 Task:  Click on  Soccer In the  Soccer League click on  Pick Sheet Your name David Rodriguez Team name Vancouver and  Email softage.9@softage.net Game 1 Montreal Game 2 NYFC Game 3 Orlando City Game 4 Austin FC Game 5 Minnesota United Game 6 San Jose Game 7 Columbus Game 8 Atlanta United Game 9 Philadelphia Game 10 Montreal Game 11 Toronto FC Game 12 Inter Milan Game 13 Austin Game 14 LA Galaxy Game 15 Vancouver Game16 Seattle In Tie Breaker choose Vancouver Submit pick sheet
Action: Mouse moved to (651, 448)
Screenshot: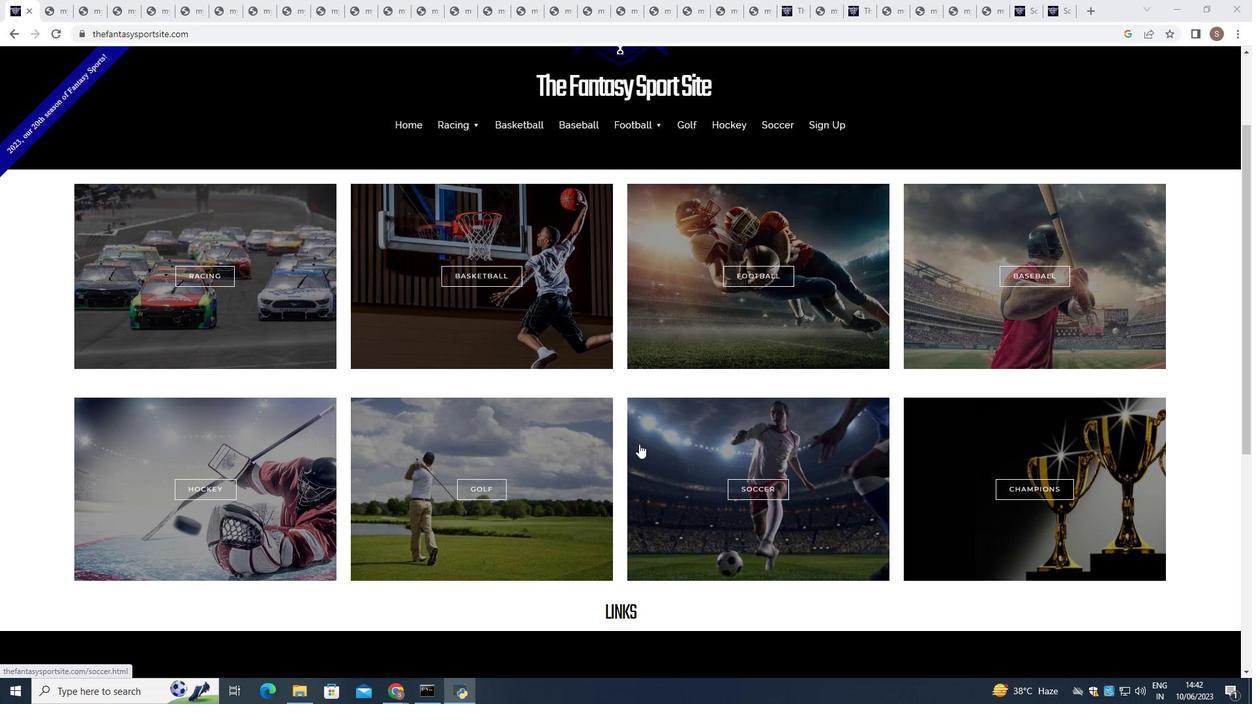 
Action: Mouse pressed left at (651, 448)
Screenshot: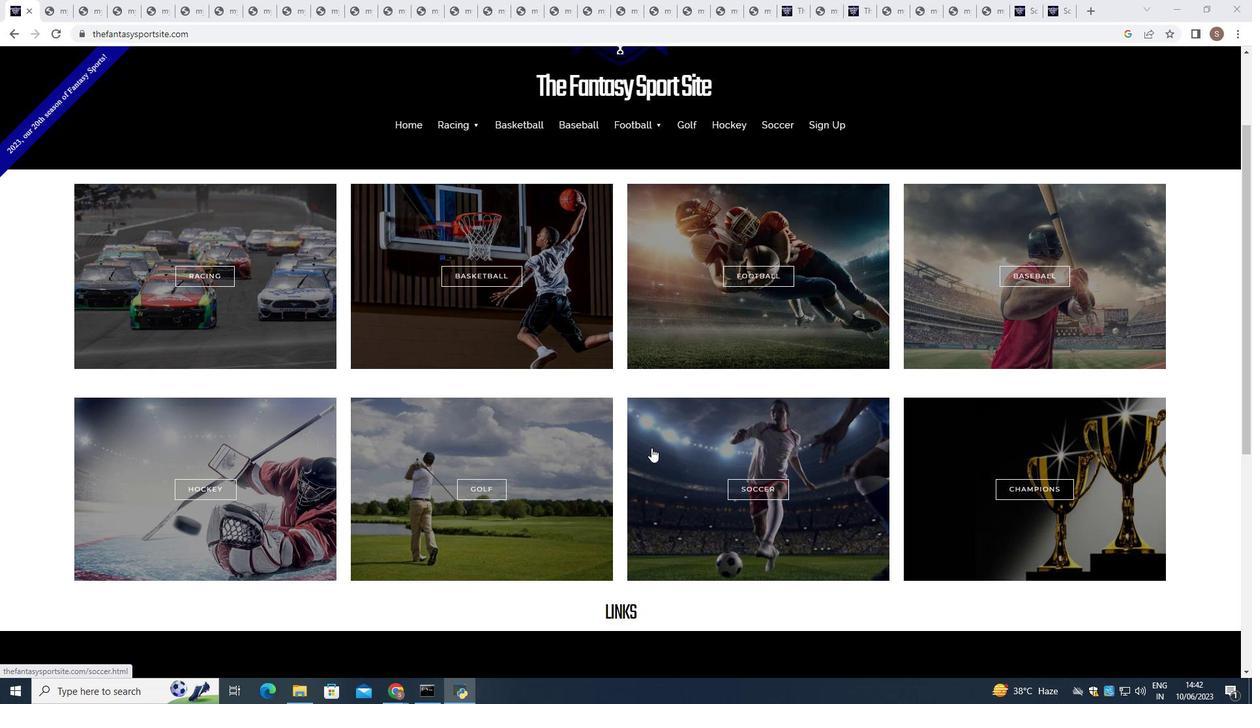 
Action: Mouse moved to (647, 437)
Screenshot: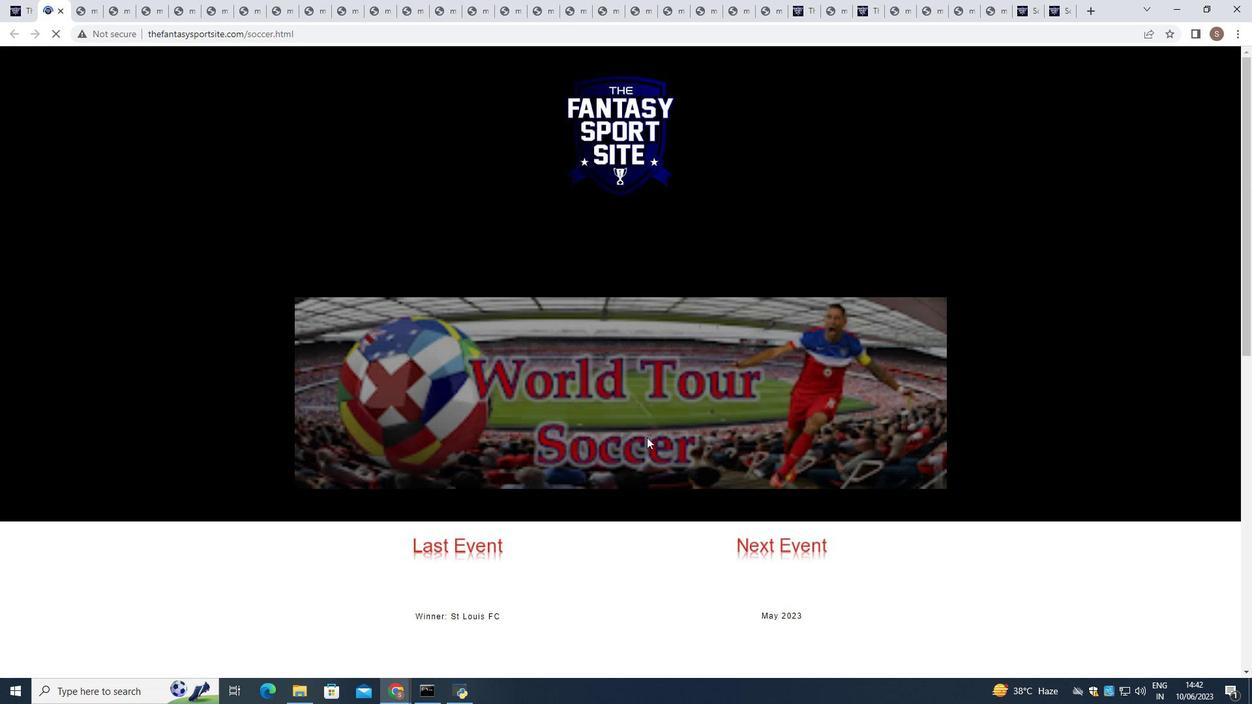 
Action: Mouse scrolled (647, 437) with delta (0, 0)
Screenshot: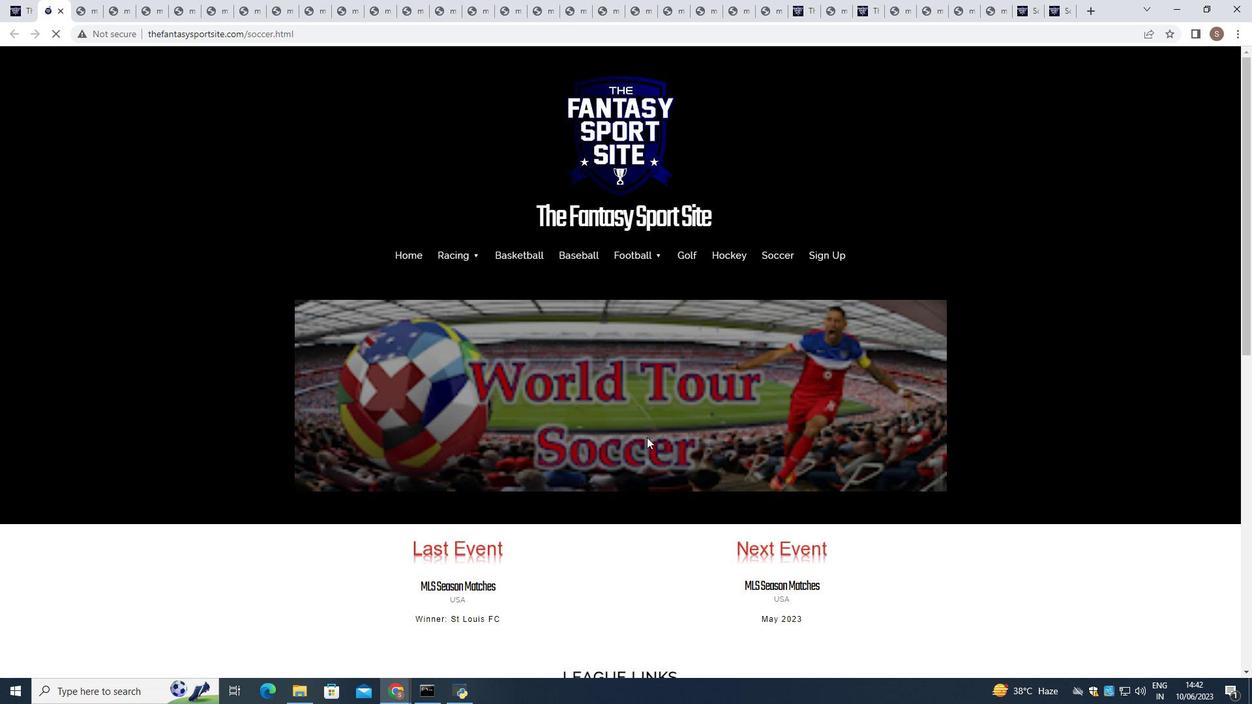 
Action: Mouse scrolled (647, 437) with delta (0, 0)
Screenshot: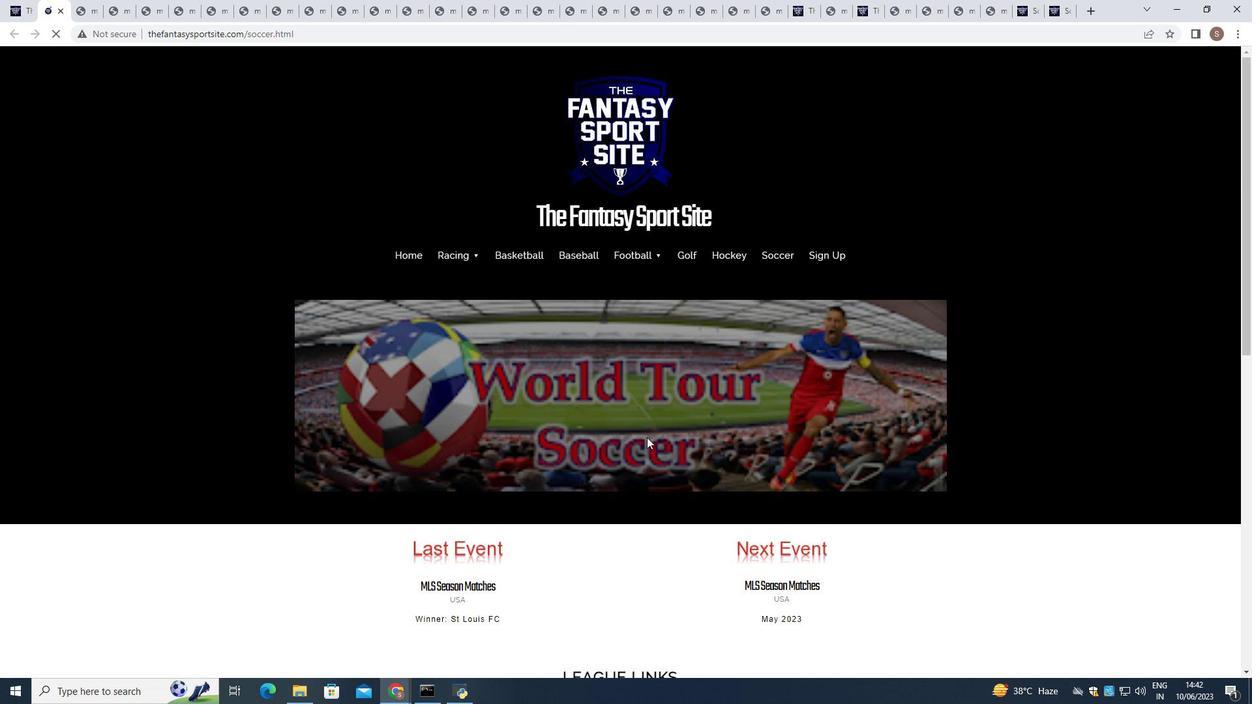 
Action: Mouse scrolled (647, 437) with delta (0, 0)
Screenshot: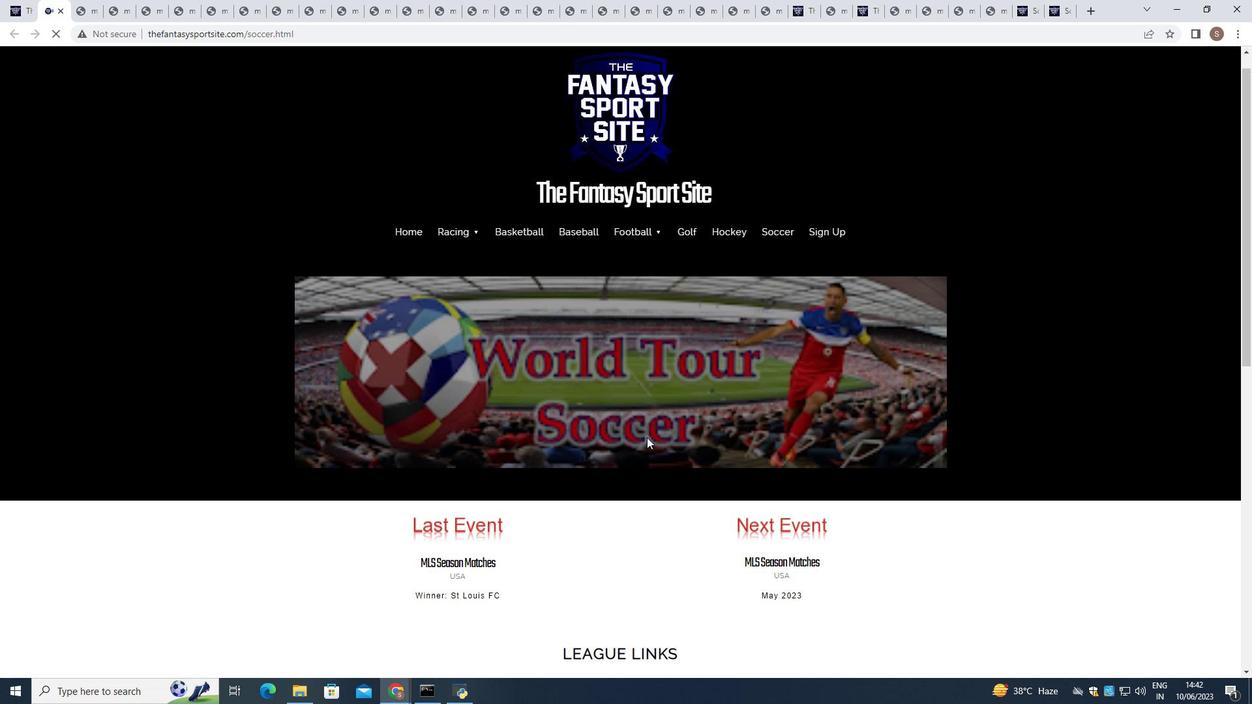 
Action: Mouse scrolled (647, 437) with delta (0, 0)
Screenshot: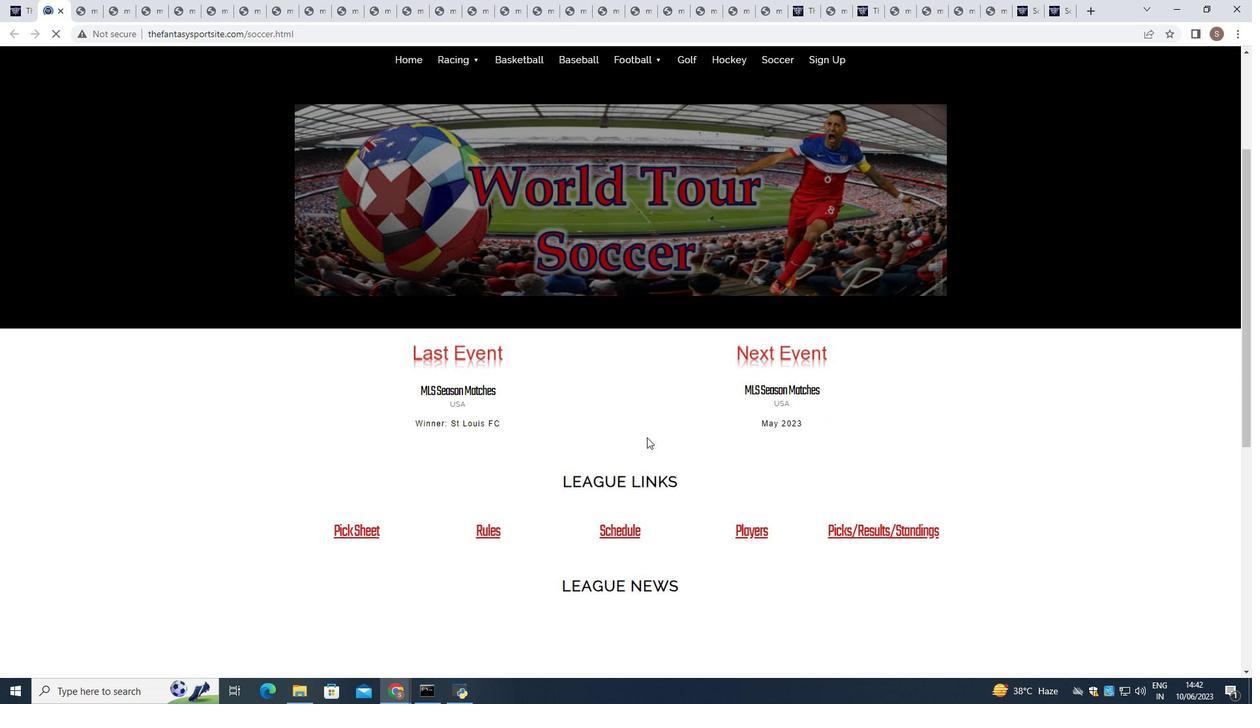 
Action: Mouse moved to (369, 467)
Screenshot: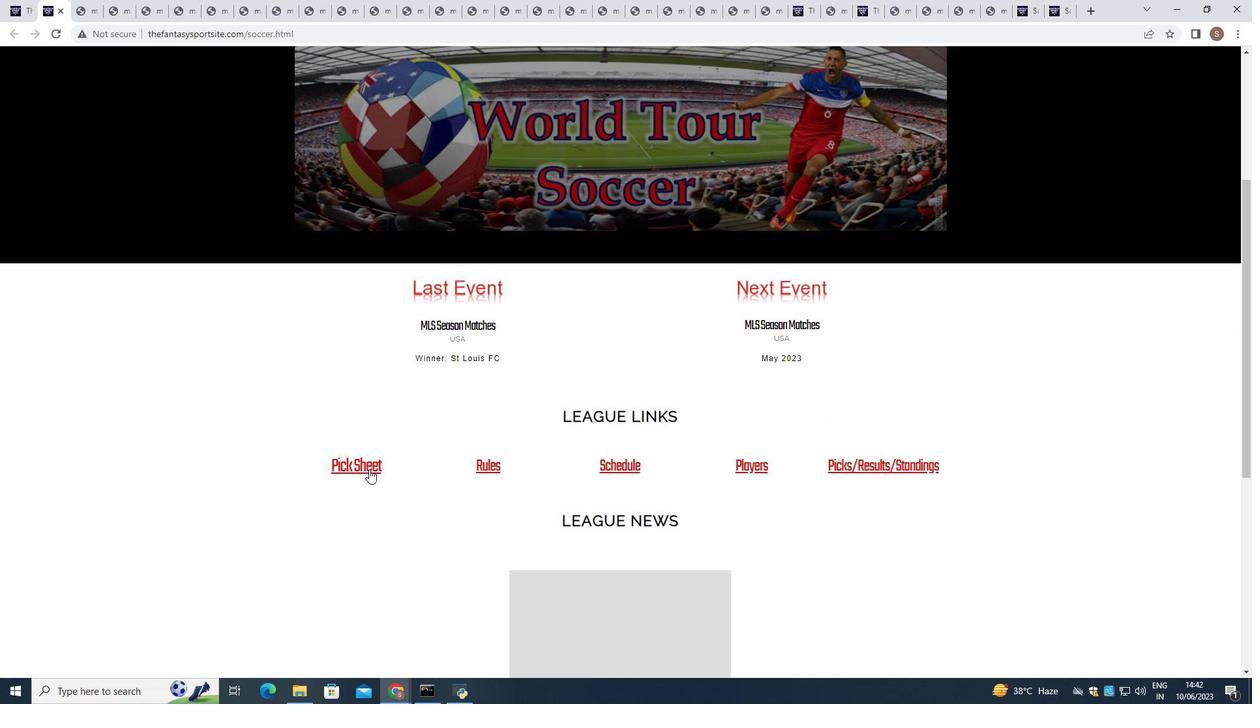 
Action: Mouse pressed left at (369, 467)
Screenshot: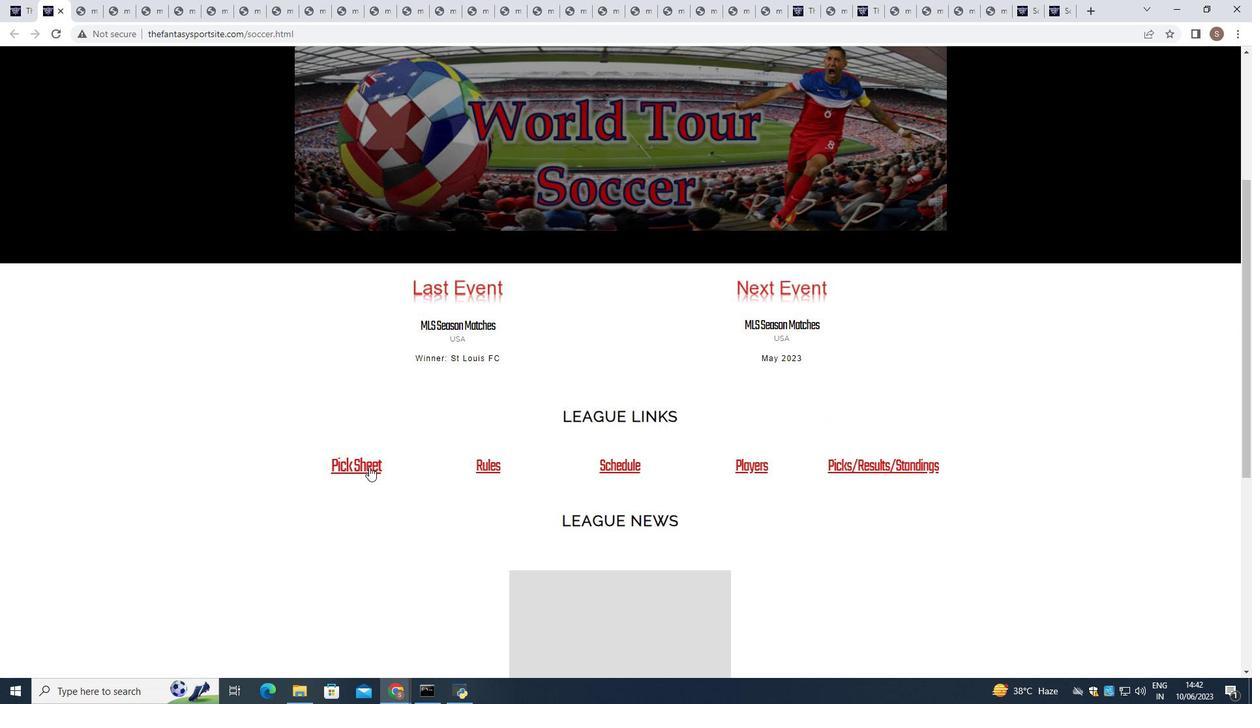
Action: Mouse moved to (374, 460)
Screenshot: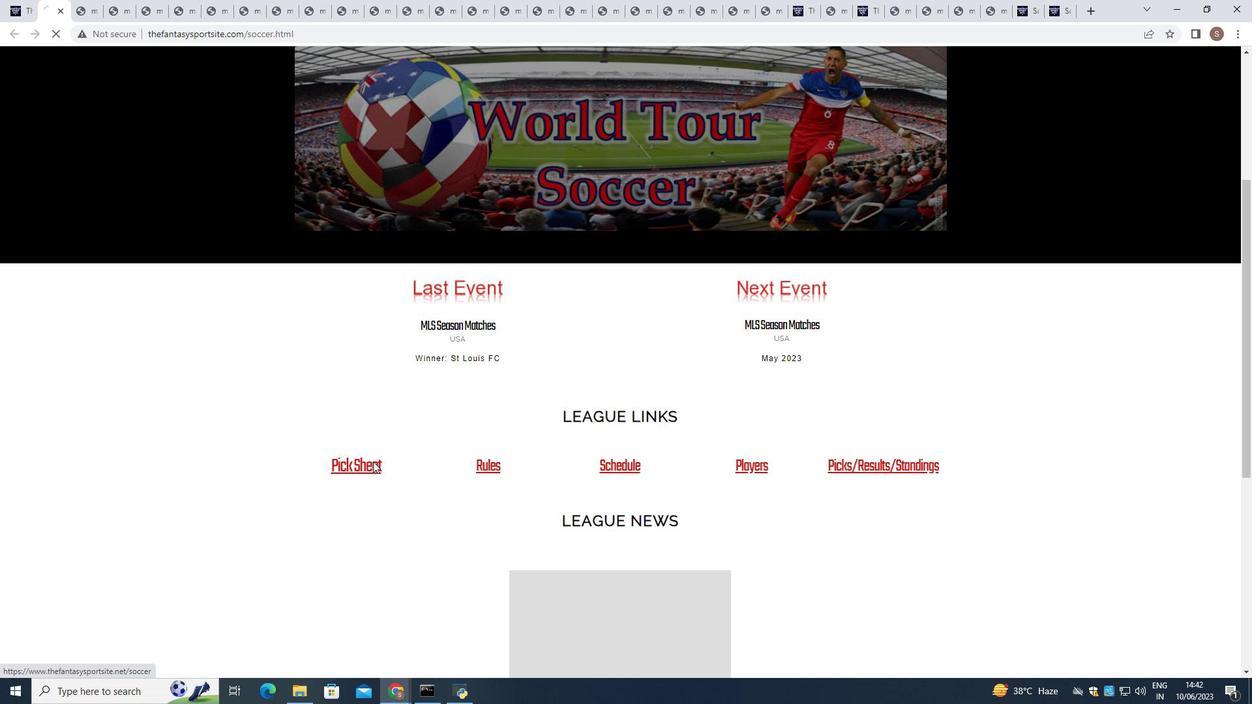 
Action: Mouse scrolled (374, 459) with delta (0, 0)
Screenshot: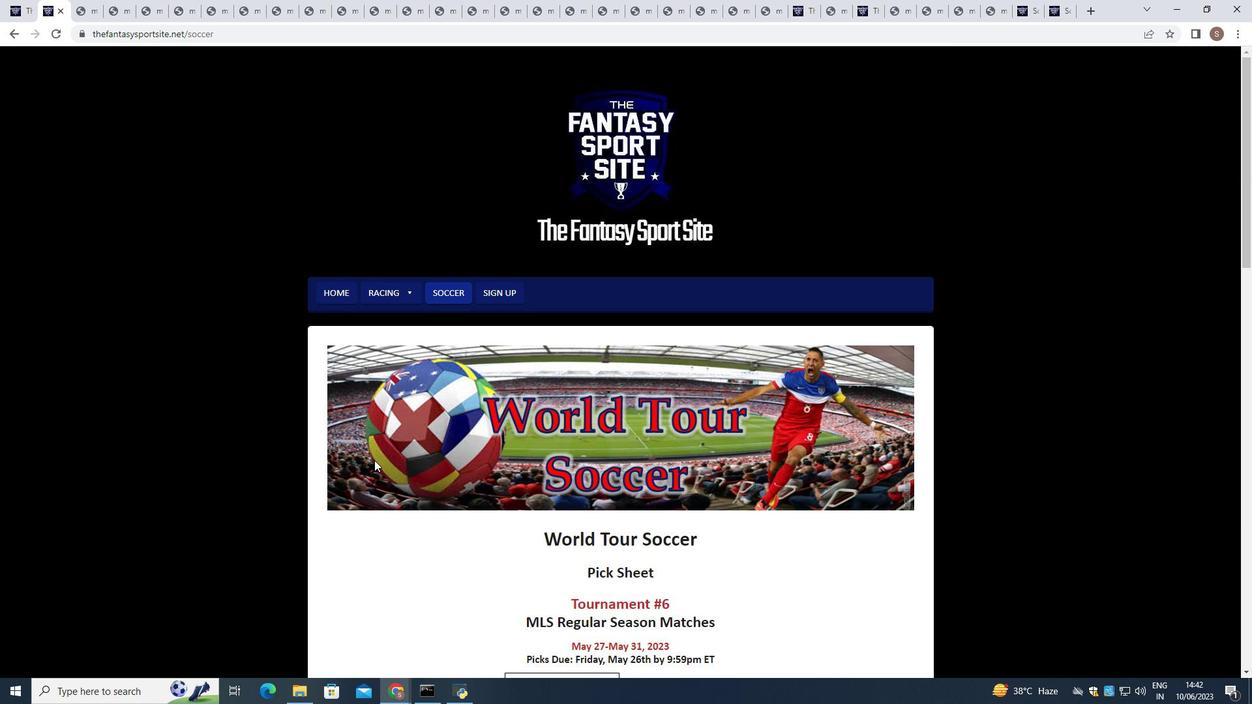 
Action: Mouse scrolled (374, 459) with delta (0, 0)
Screenshot: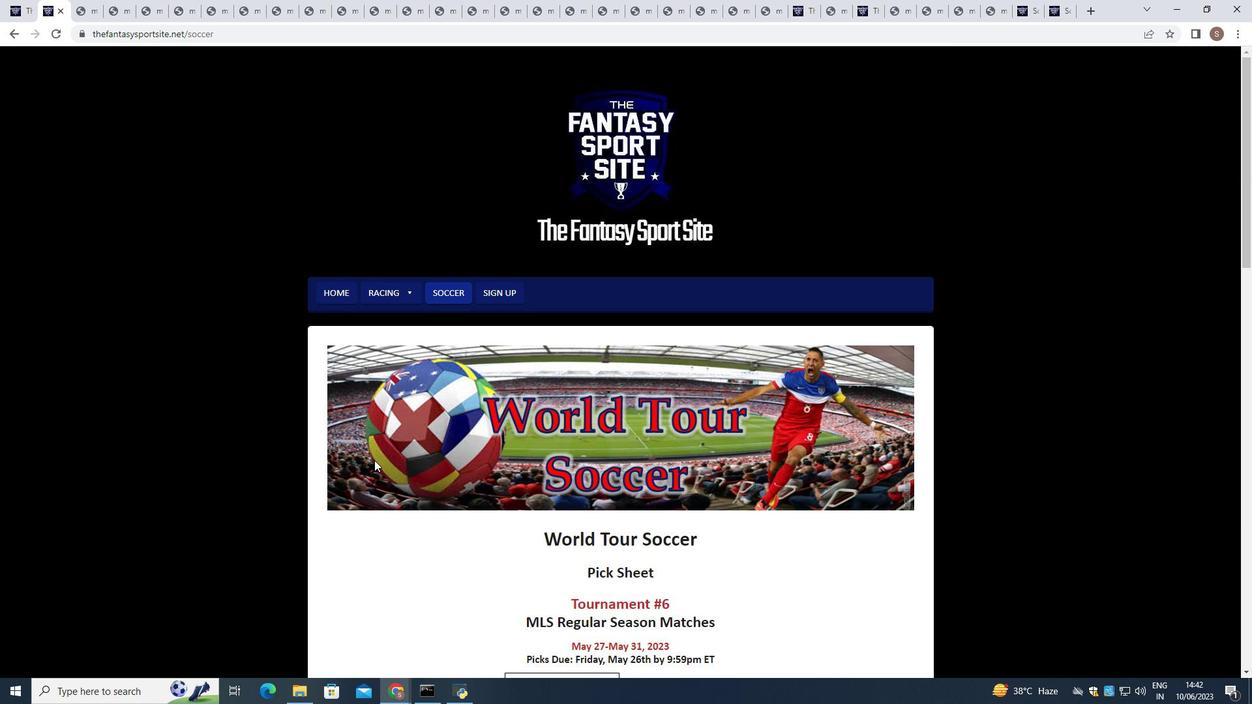 
Action: Mouse scrolled (374, 459) with delta (0, 0)
Screenshot: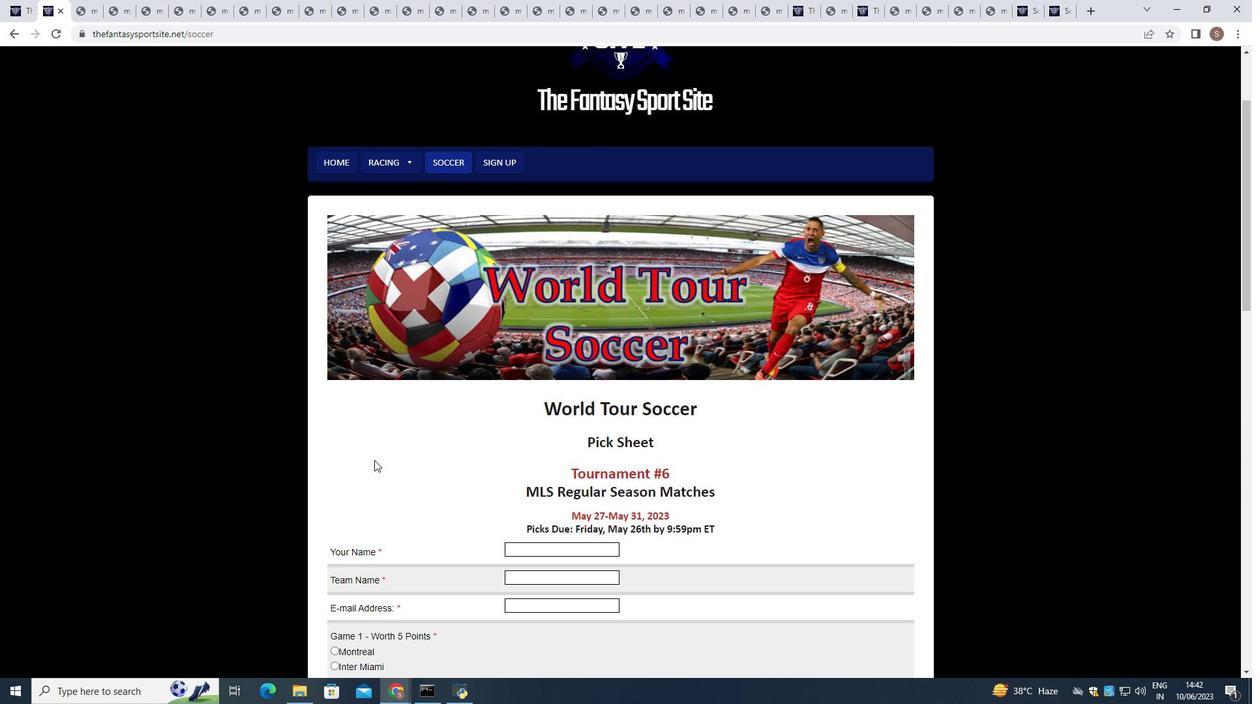 
Action: Mouse scrolled (374, 459) with delta (0, 0)
Screenshot: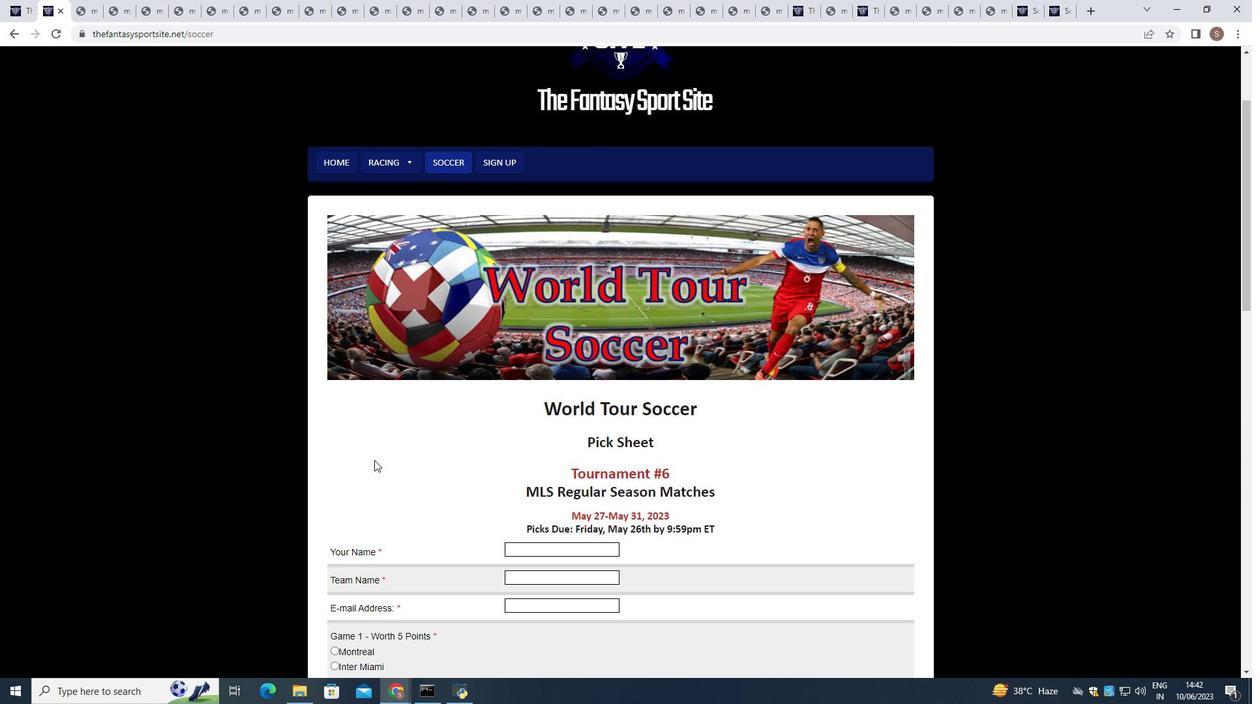 
Action: Mouse moved to (552, 418)
Screenshot: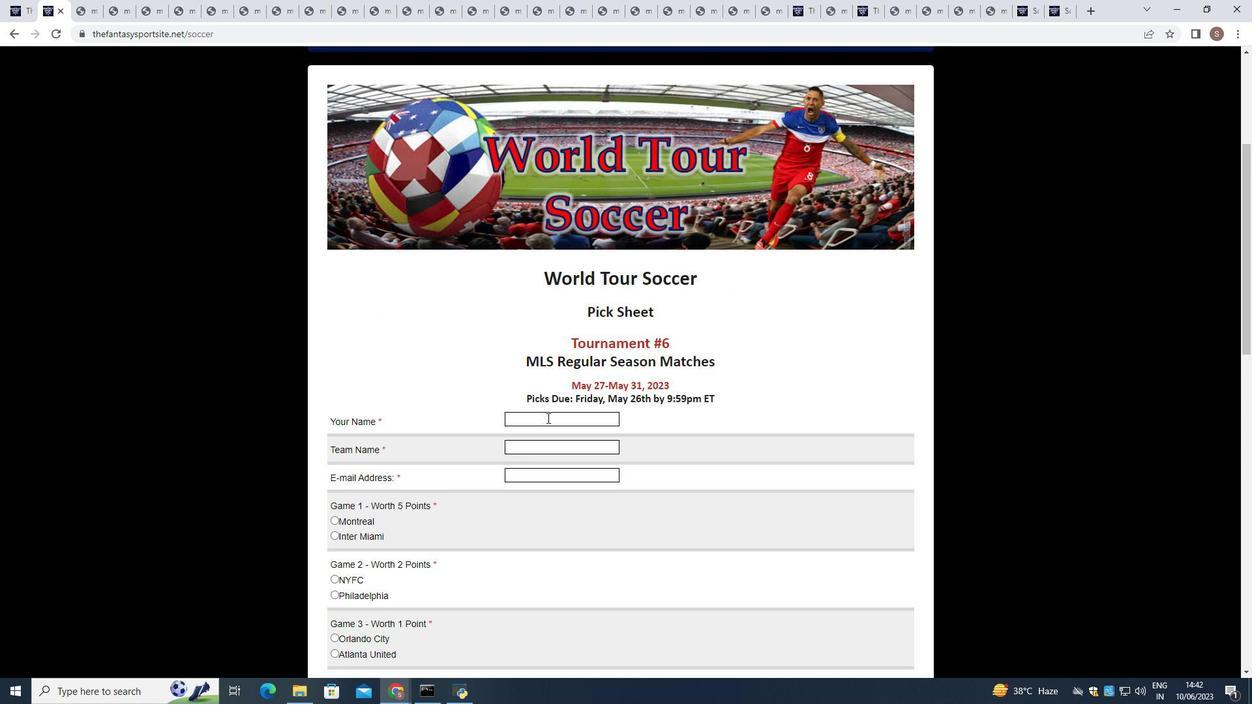 
Action: Mouse pressed left at (552, 418)
Screenshot: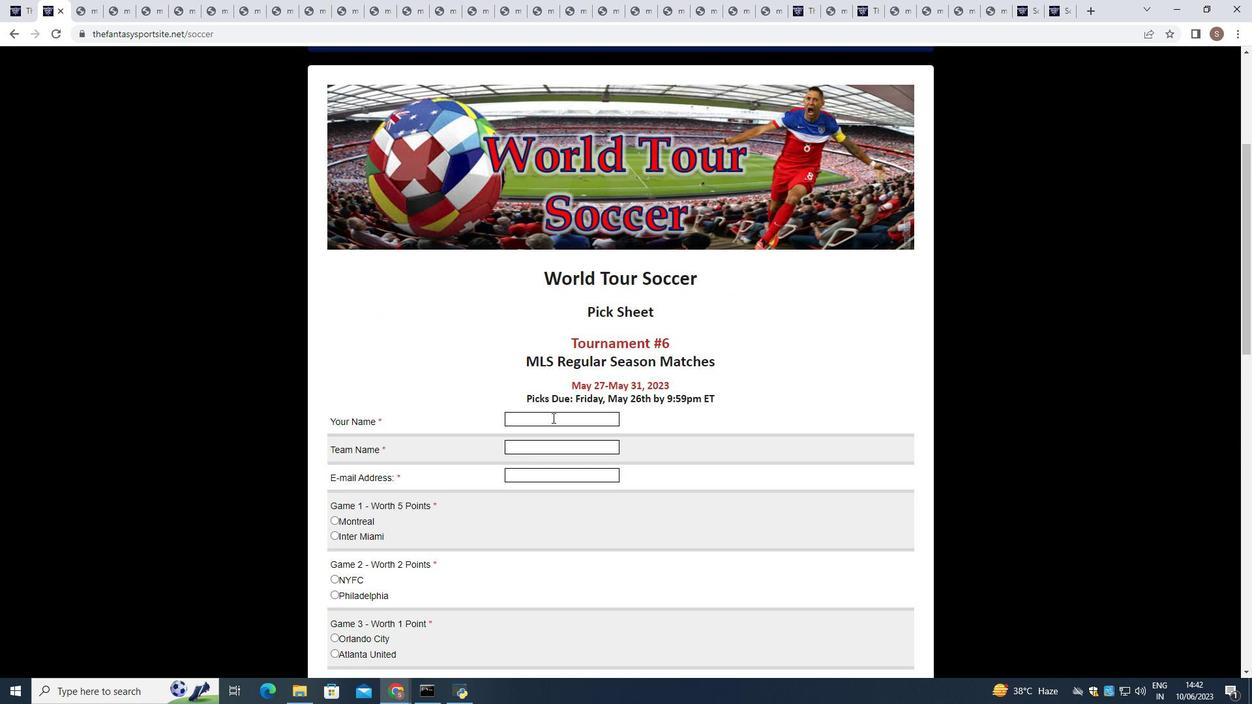 
Action: Key pressed <Key.shift>David<Key.space><Key.shift>Rodriguez
Screenshot: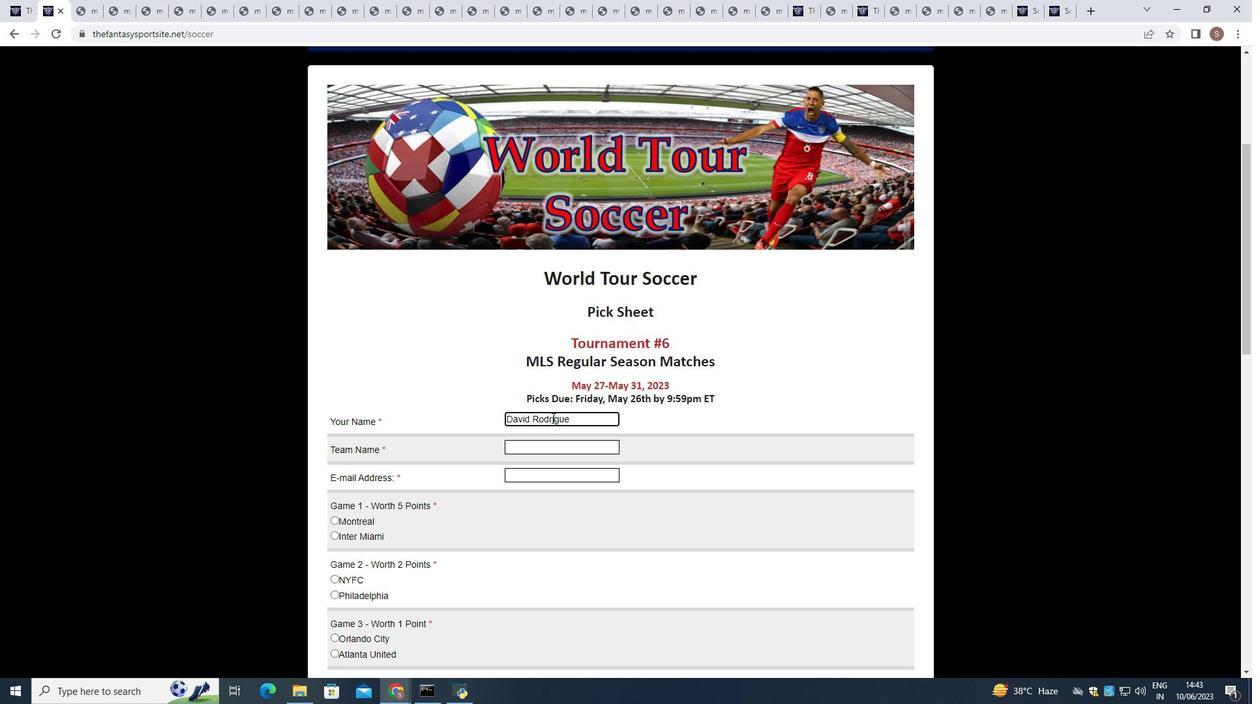 
Action: Mouse moved to (533, 445)
Screenshot: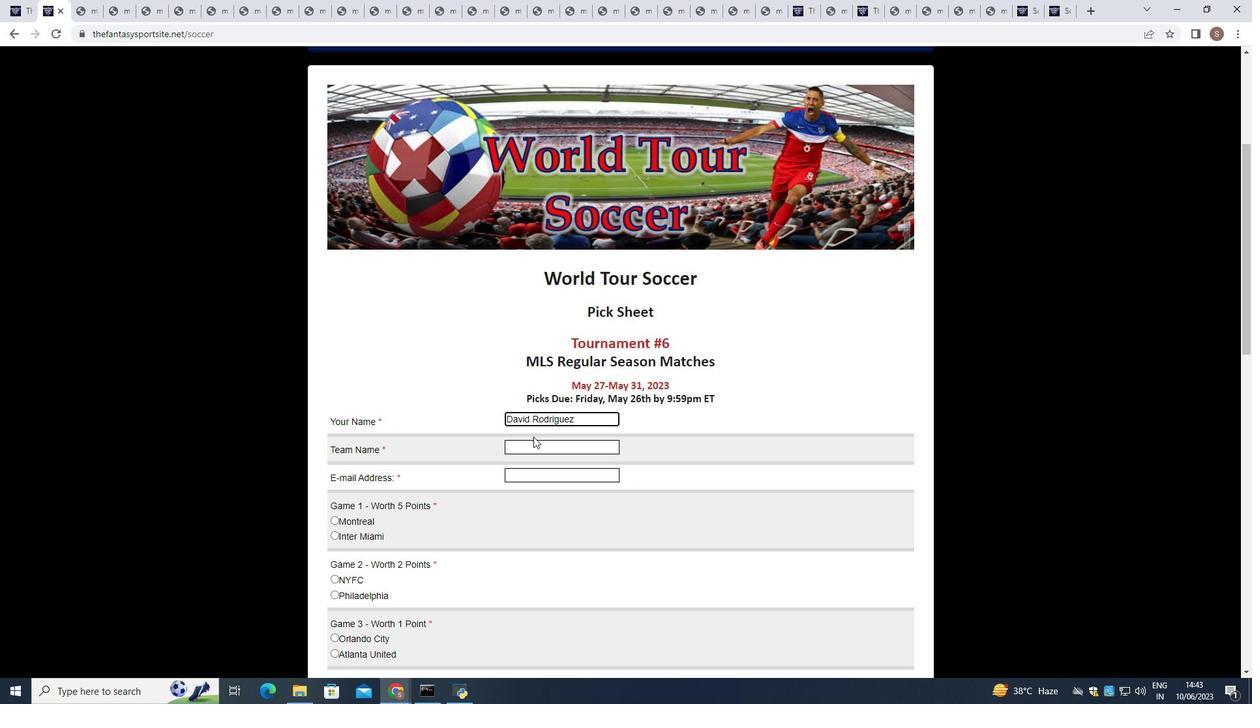 
Action: Mouse pressed left at (533, 445)
Screenshot: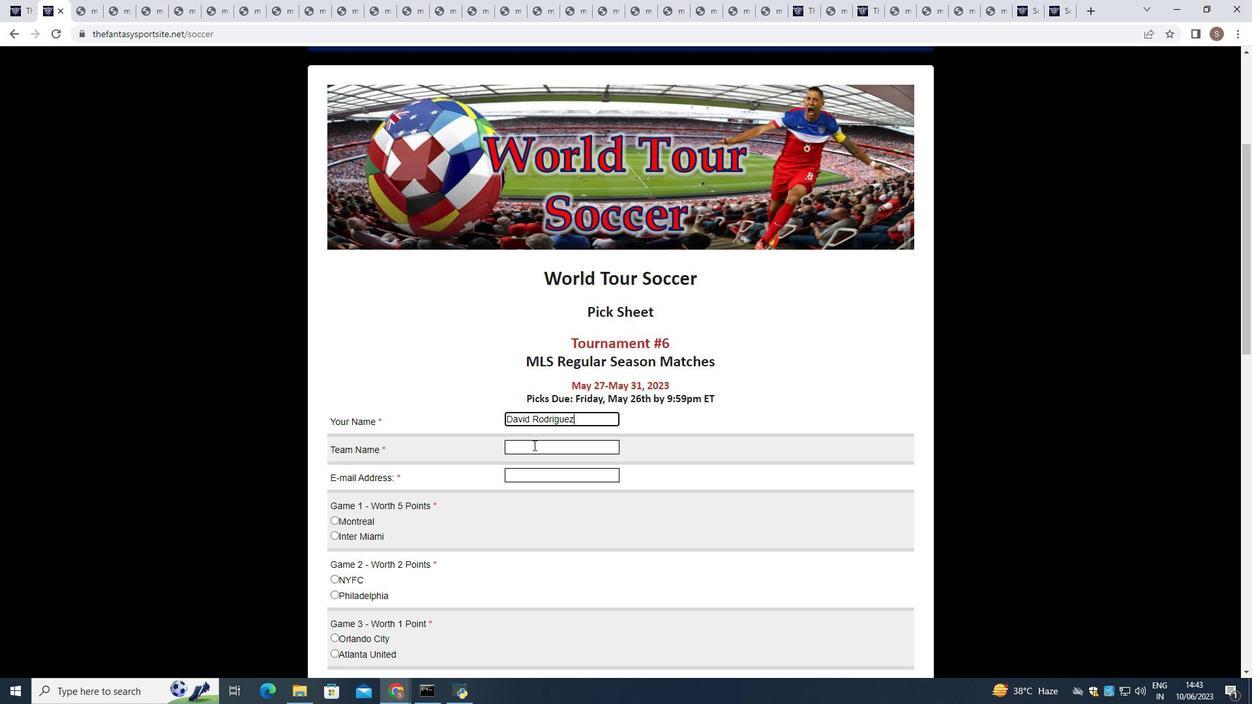 
Action: Key pressed <Key.shift>Vancouver
Screenshot: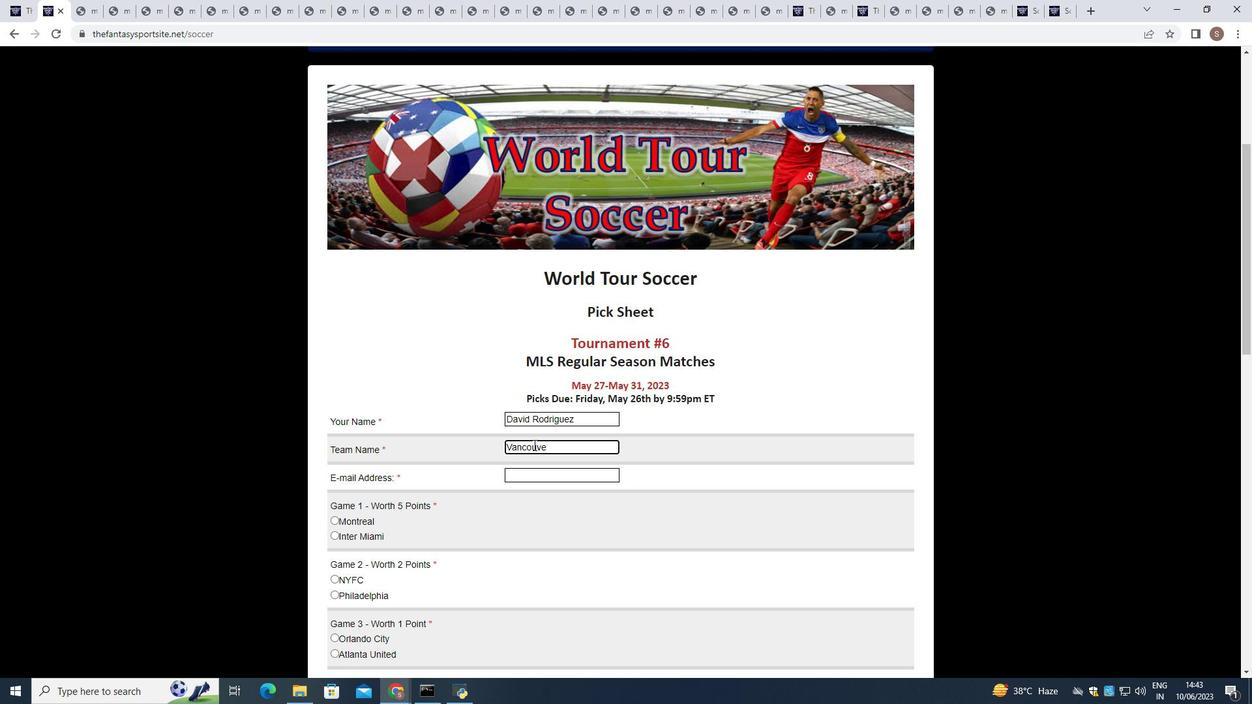 
Action: Mouse moved to (526, 471)
Screenshot: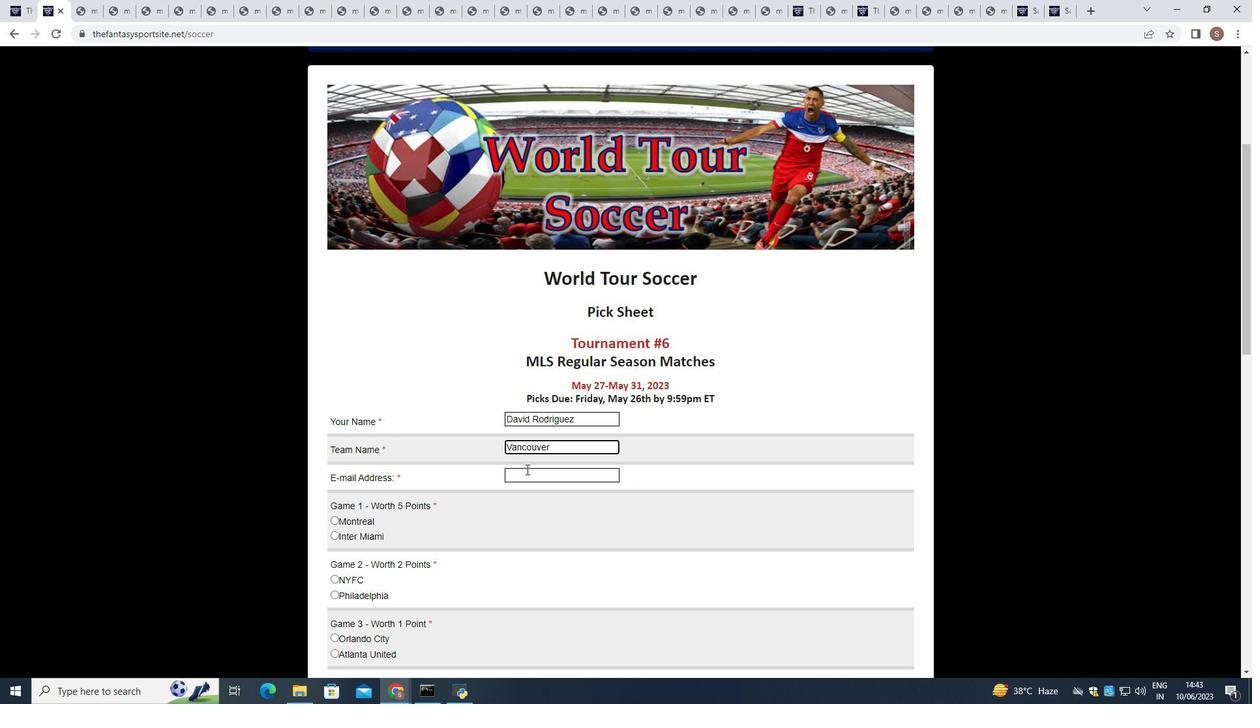 
Action: Mouse pressed left at (526, 471)
Screenshot: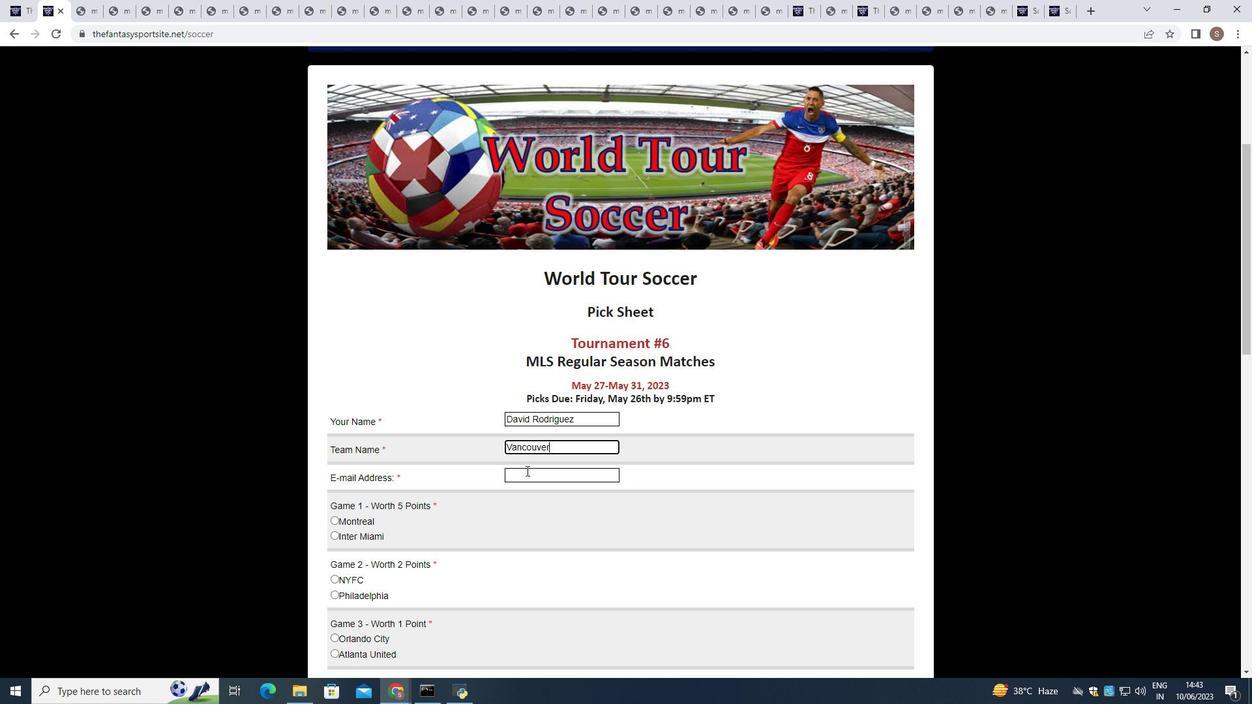 
Action: Key pressed softage.9
Screenshot: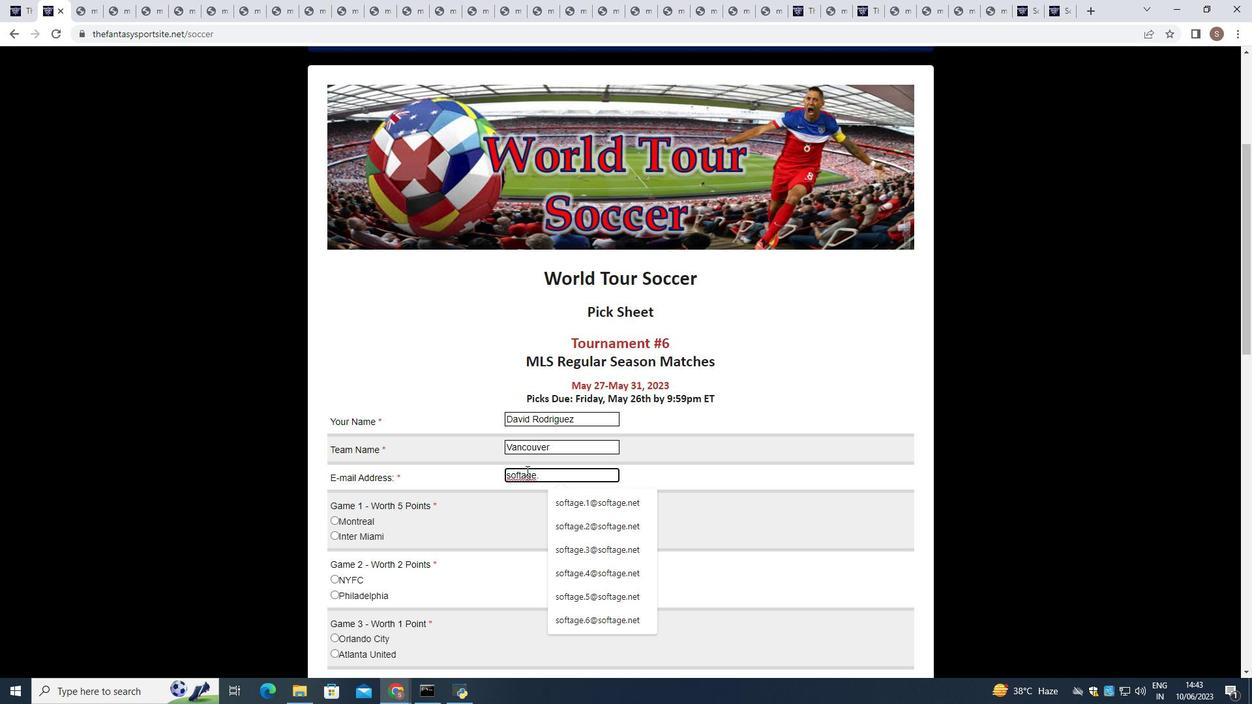 
Action: Mouse moved to (565, 497)
Screenshot: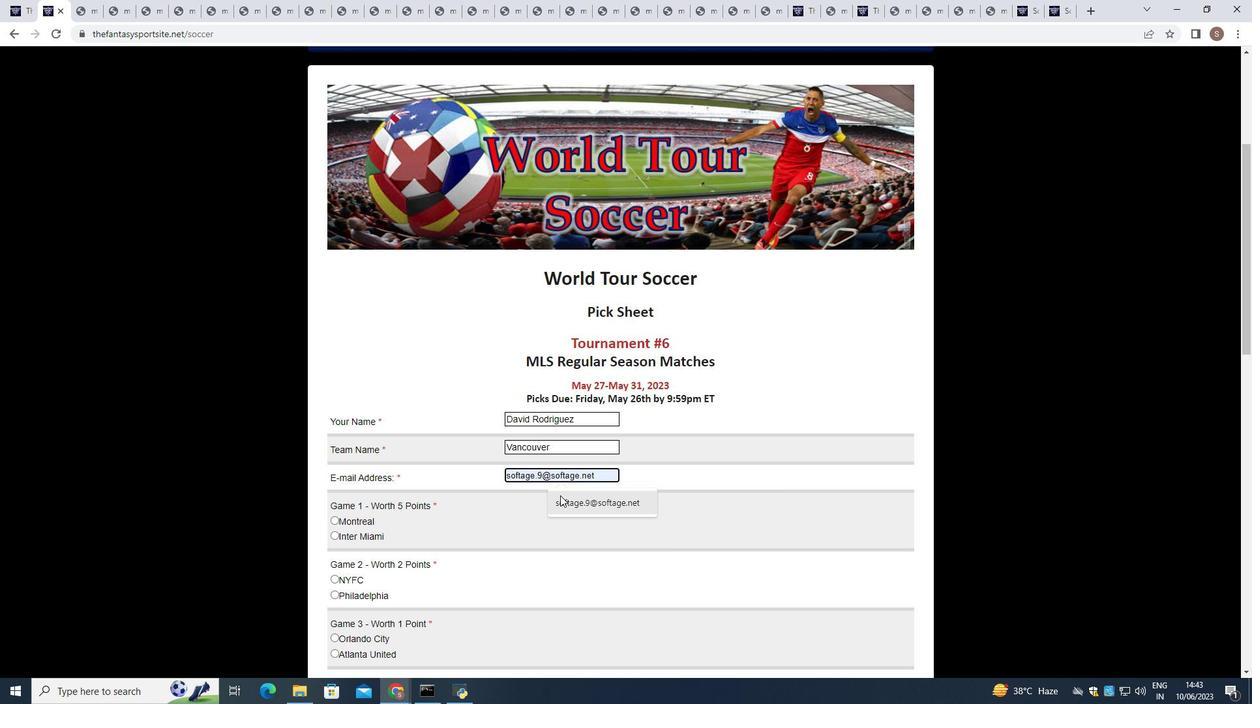 
Action: Mouse pressed left at (565, 497)
Screenshot: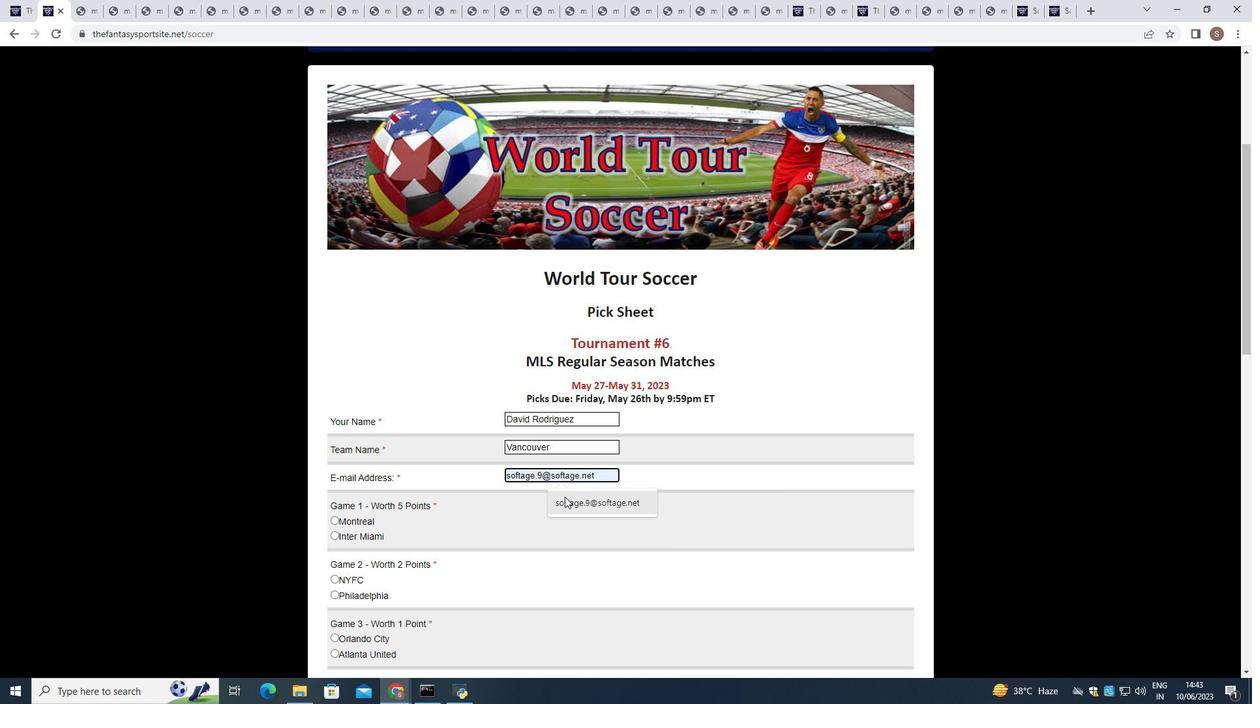 
Action: Mouse scrolled (565, 496) with delta (0, 0)
Screenshot: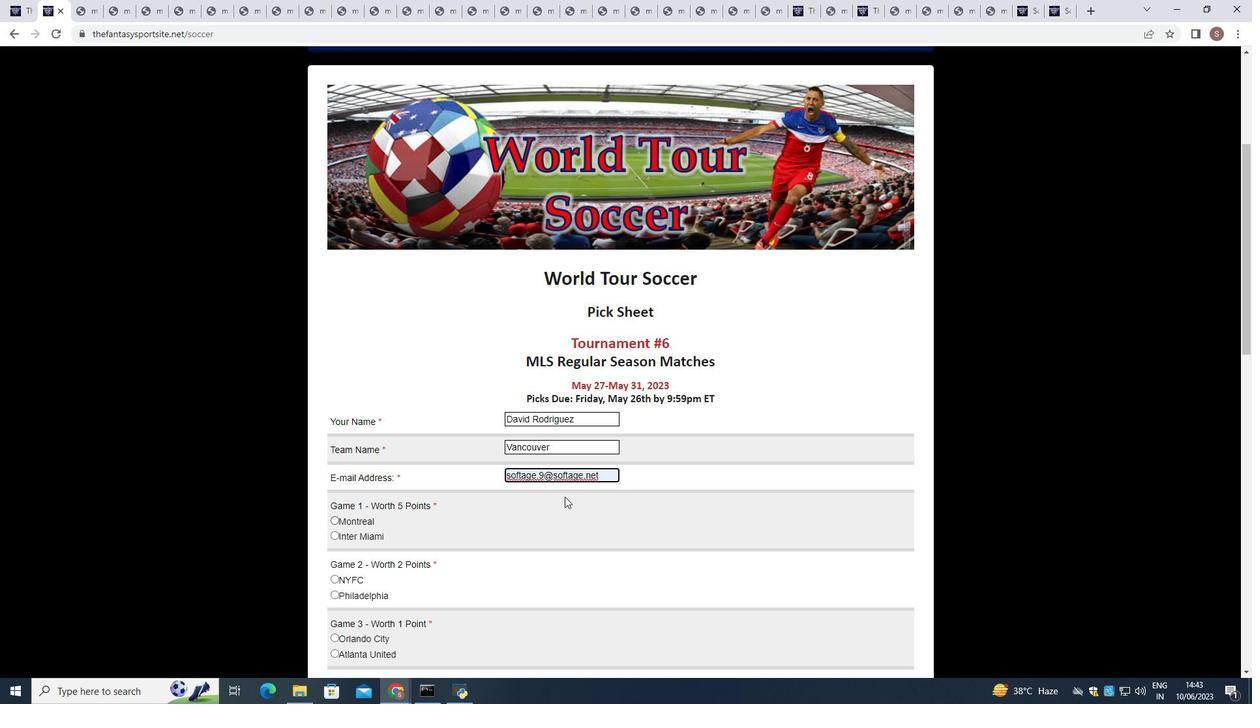 
Action: Mouse moved to (336, 455)
Screenshot: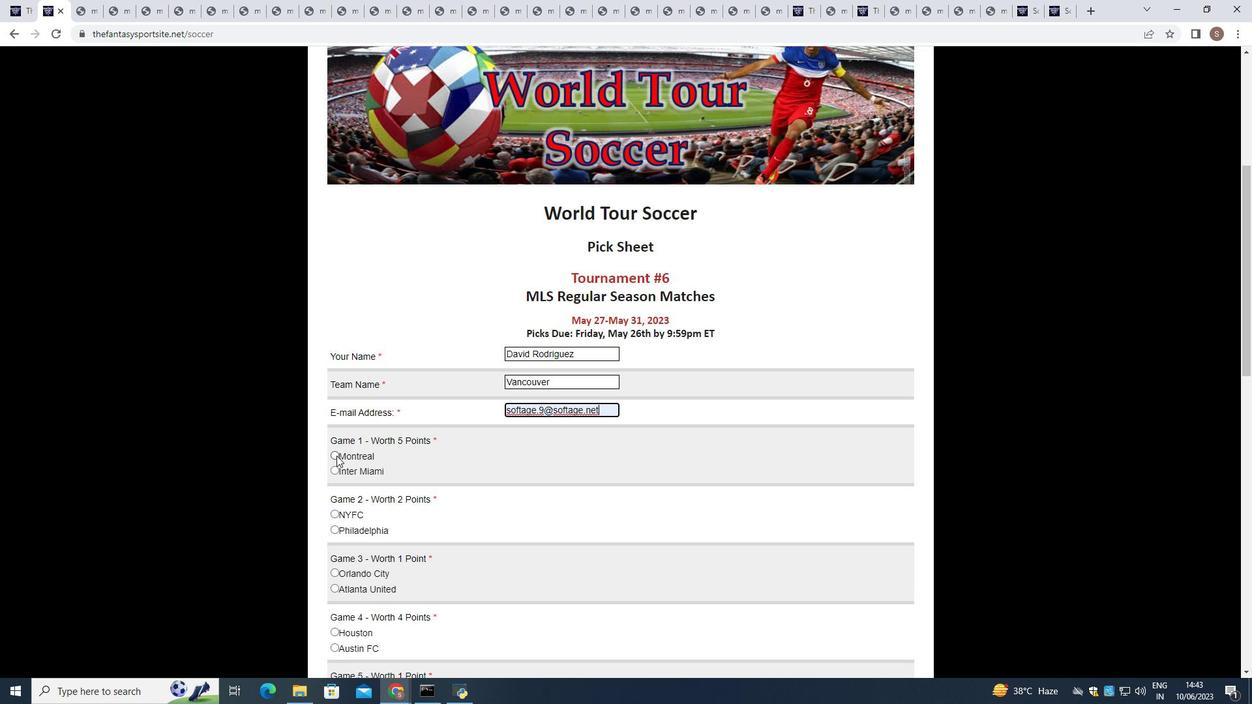 
Action: Mouse pressed left at (336, 455)
Screenshot: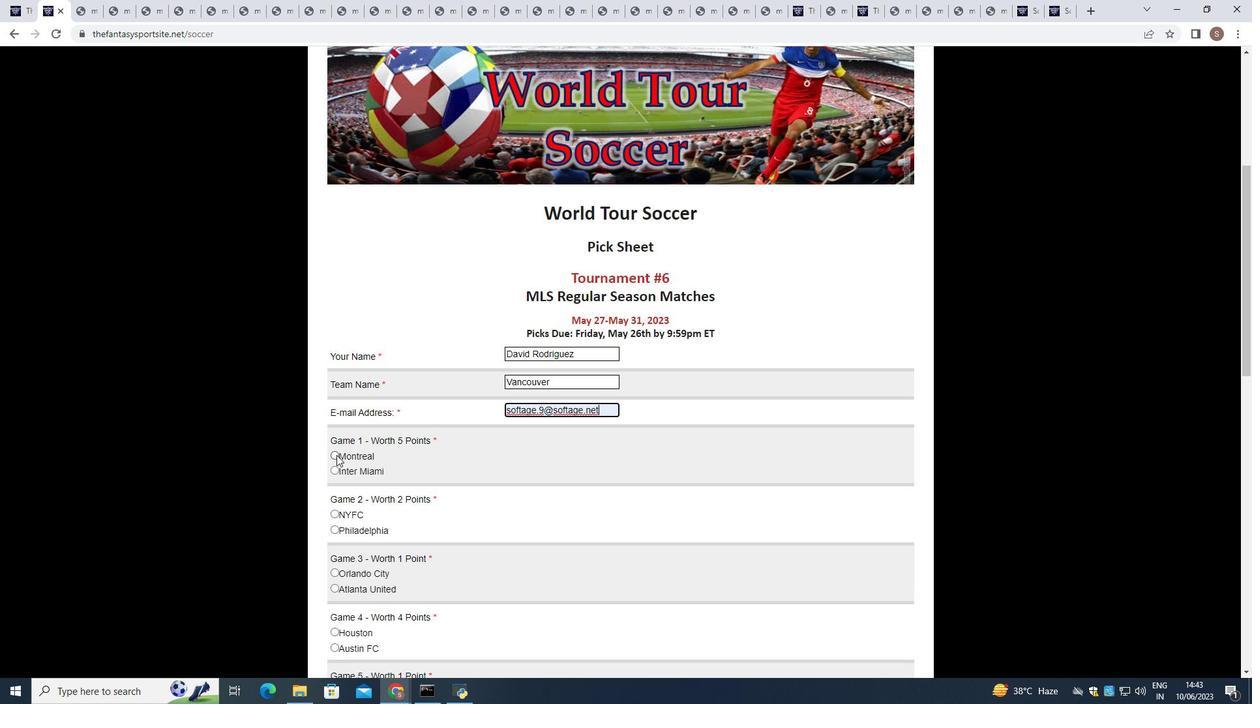 
Action: Mouse moved to (336, 513)
Screenshot: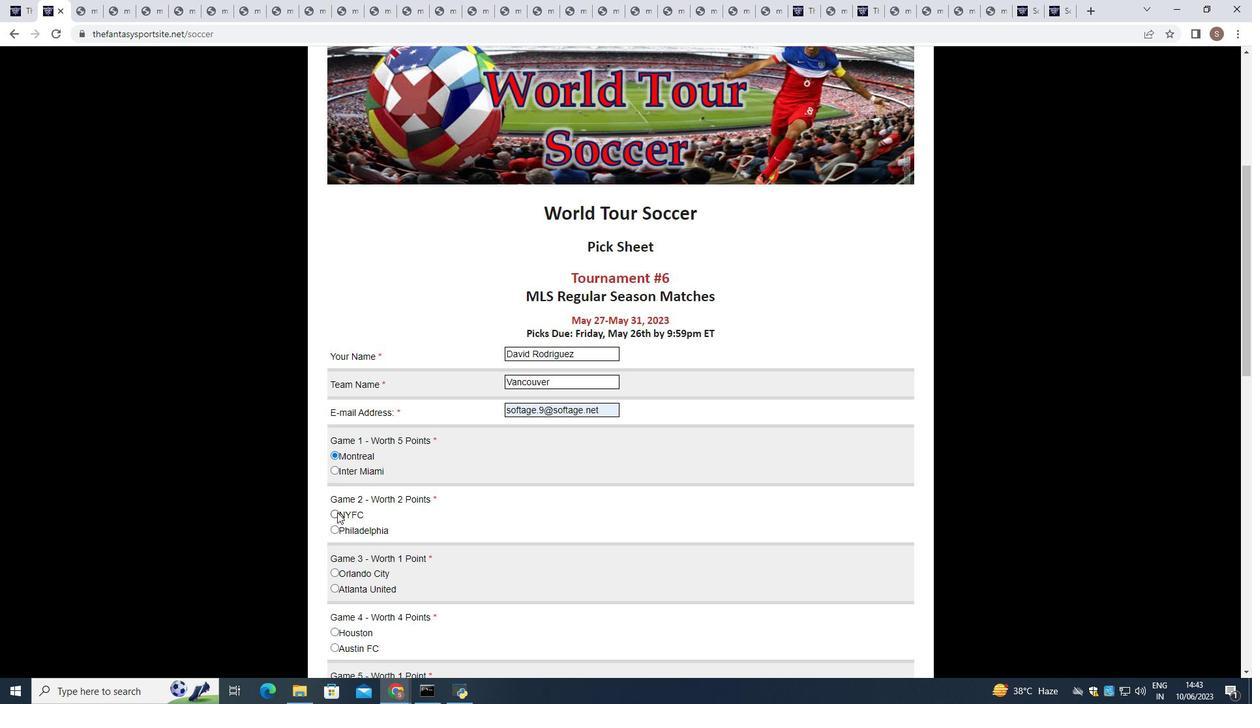 
Action: Mouse pressed left at (336, 513)
Screenshot: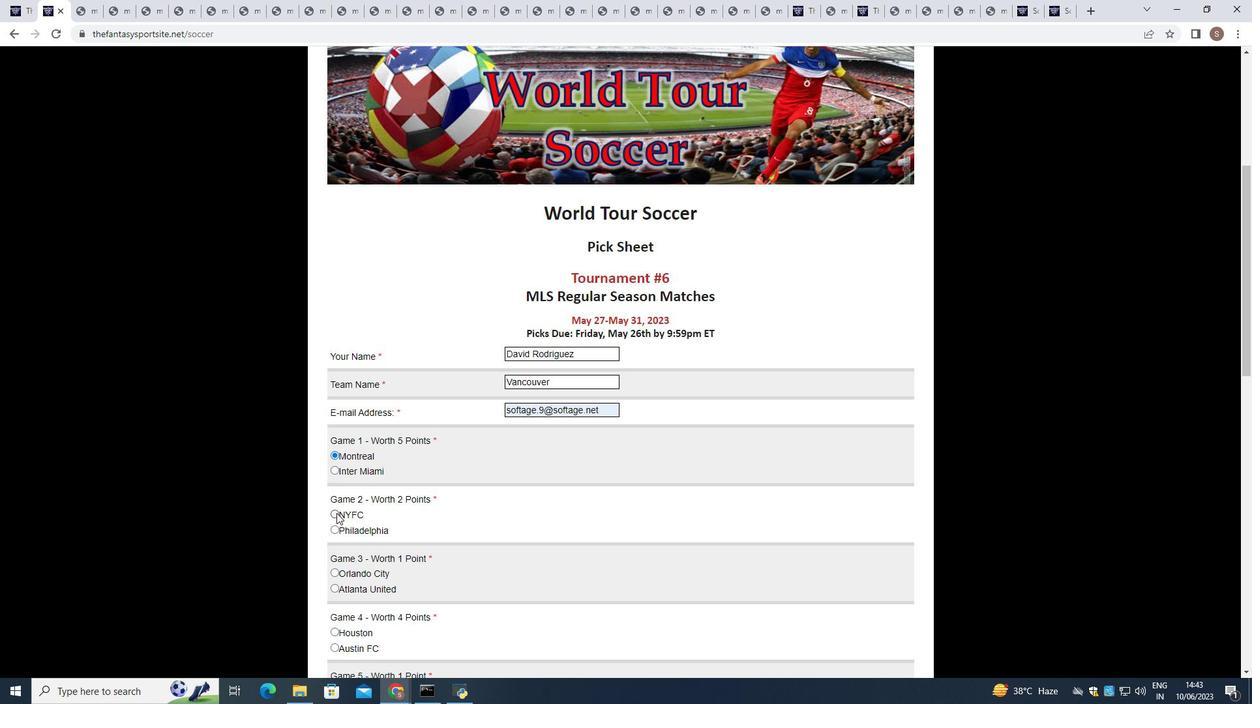 
Action: Mouse moved to (334, 568)
Screenshot: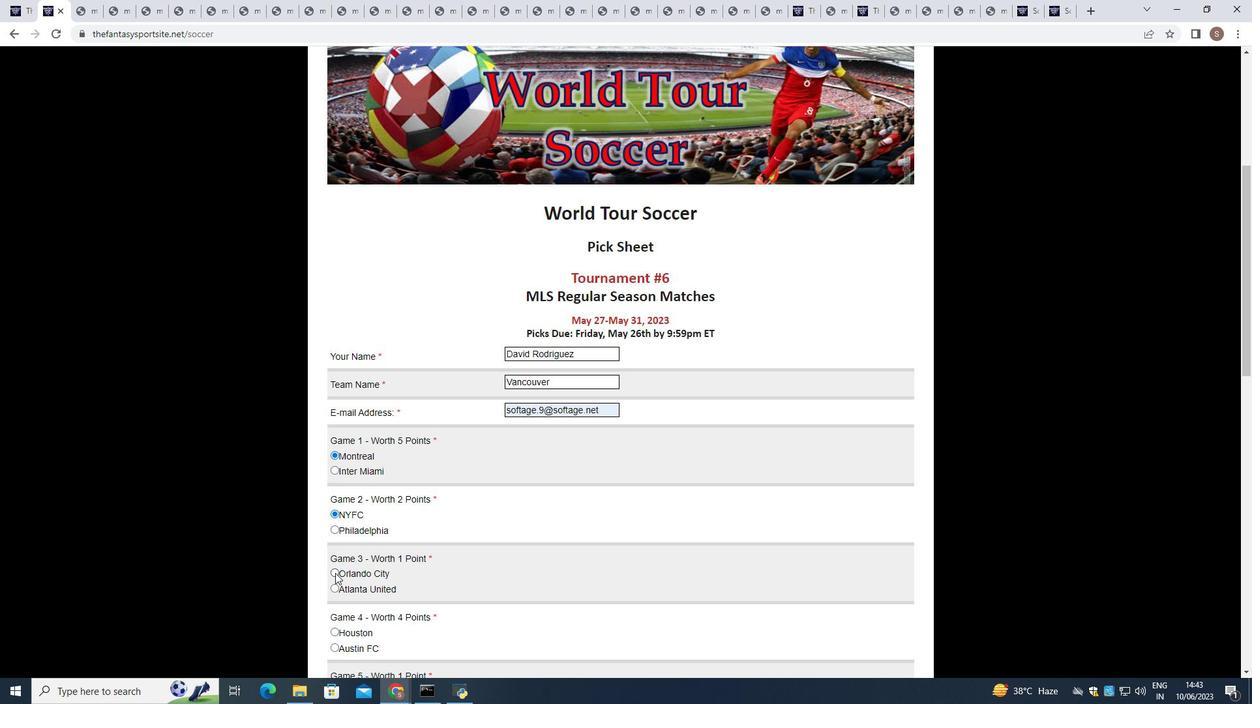 
Action: Mouse pressed left at (334, 568)
Screenshot: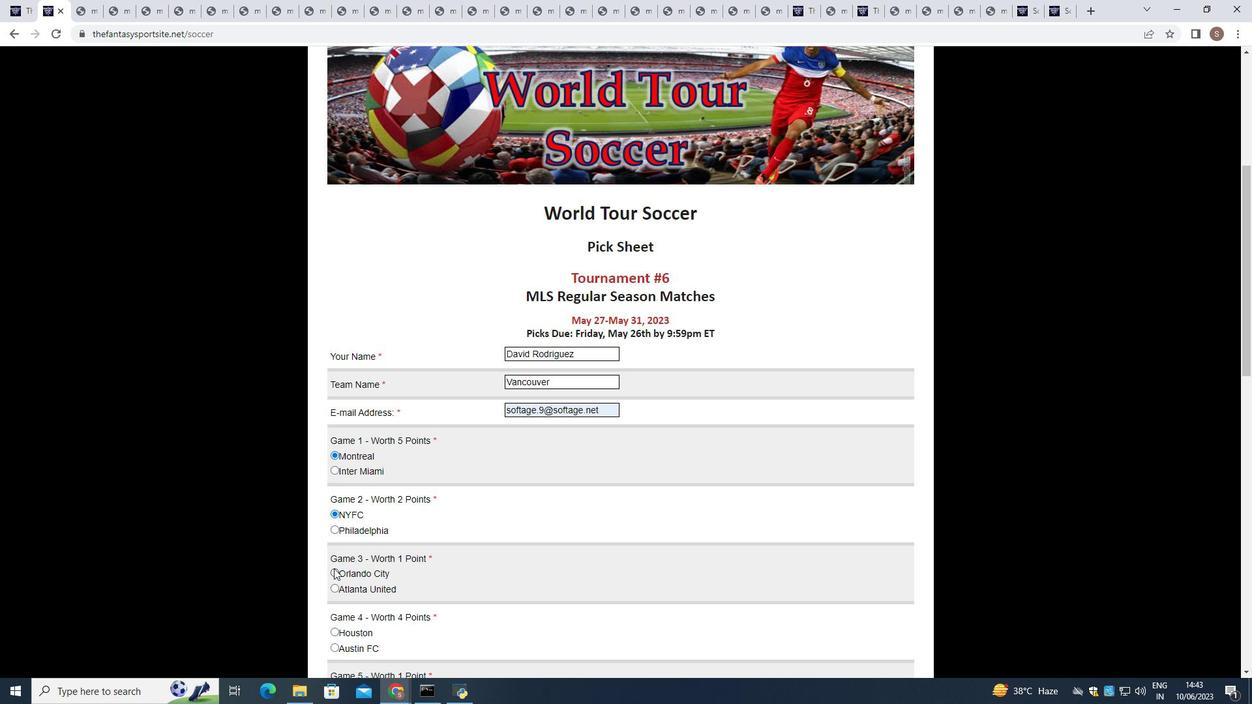 
Action: Mouse moved to (334, 567)
Screenshot: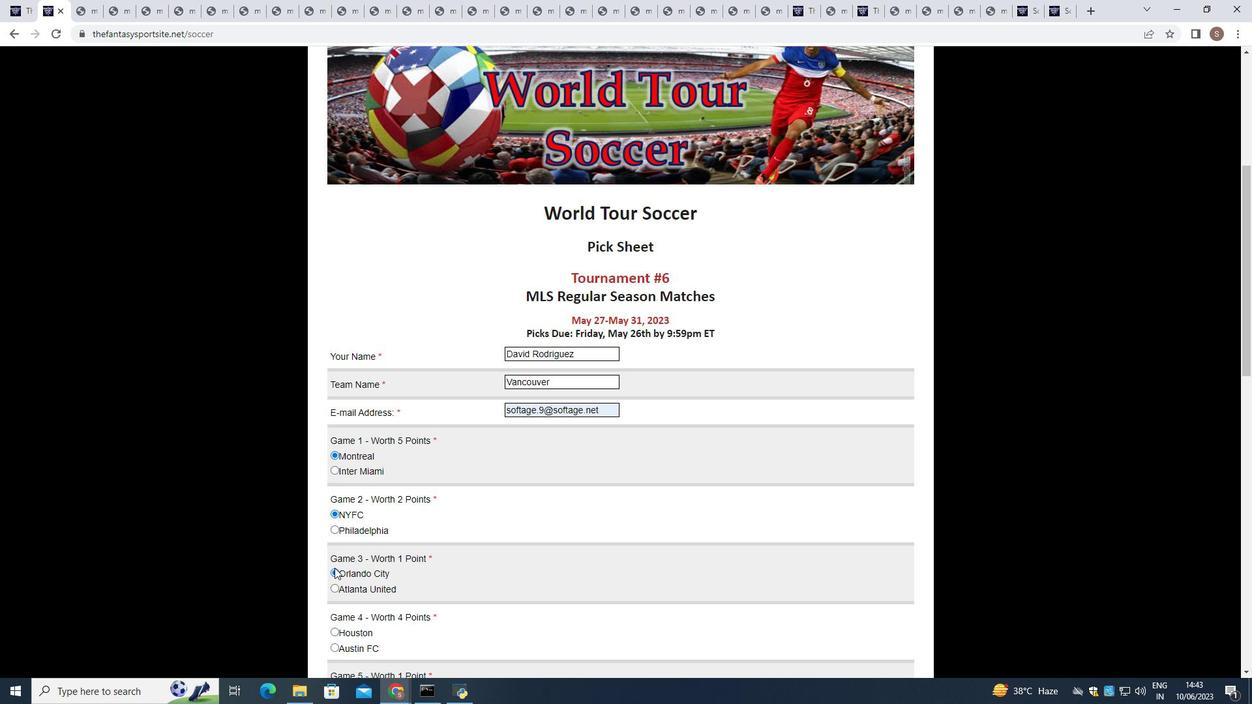 
Action: Mouse scrolled (334, 566) with delta (0, 0)
Screenshot: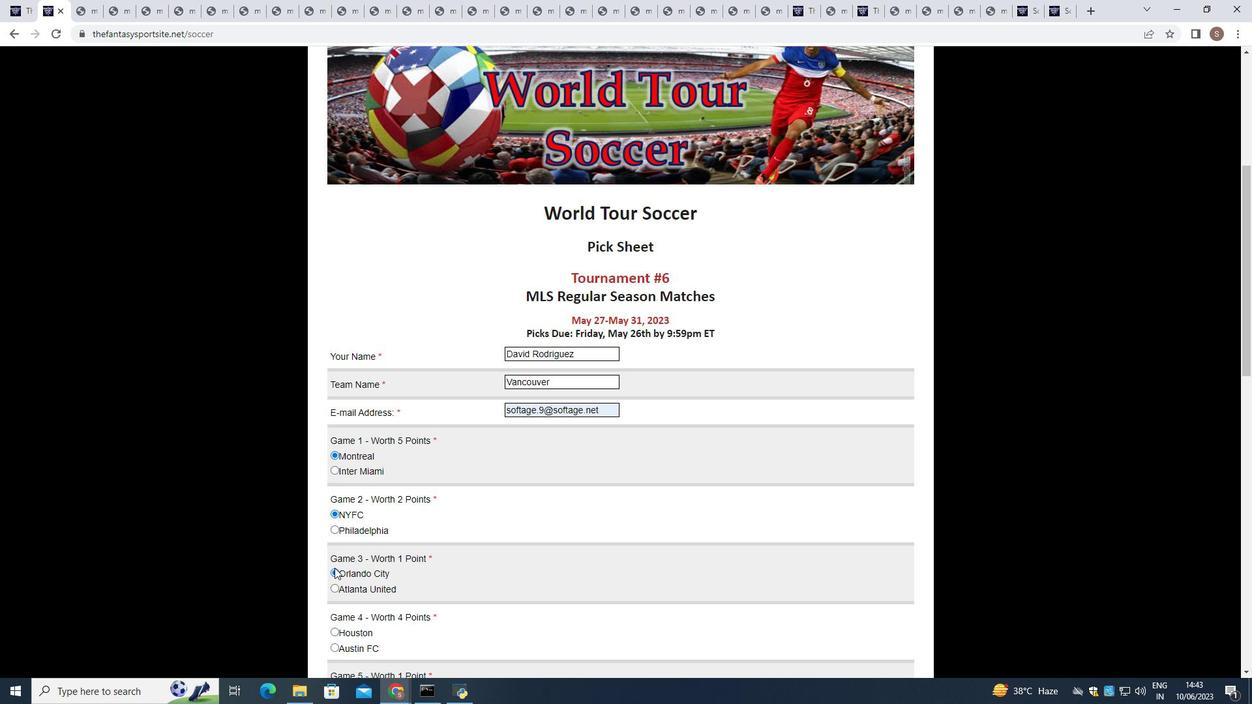 
Action: Mouse moved to (335, 567)
Screenshot: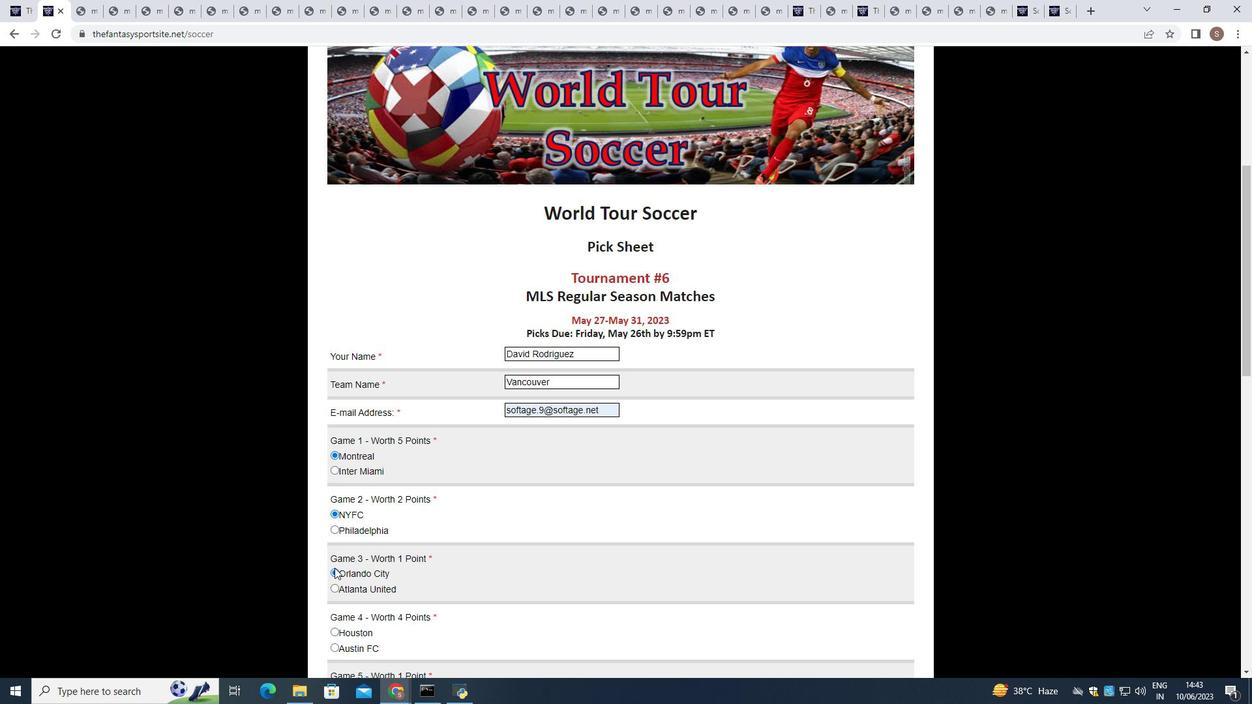 
Action: Mouse scrolled (335, 566) with delta (0, 0)
Screenshot: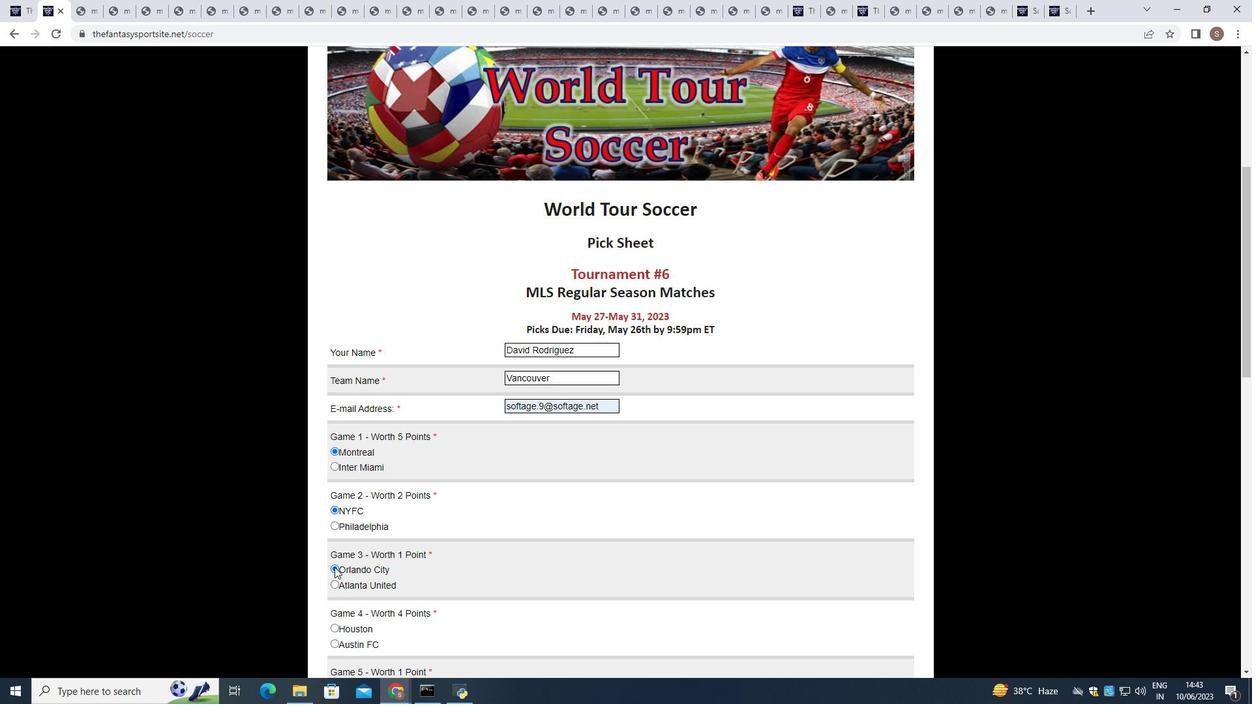 
Action: Mouse moved to (335, 518)
Screenshot: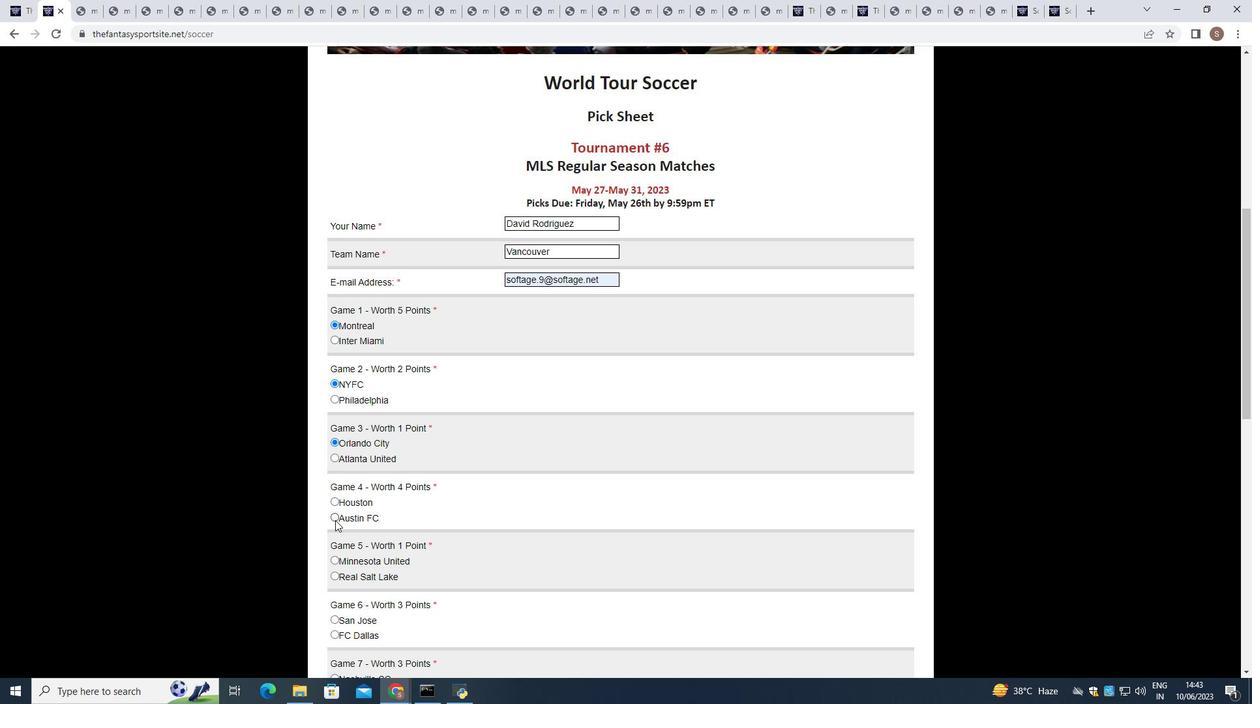 
Action: Mouse pressed left at (335, 518)
Screenshot: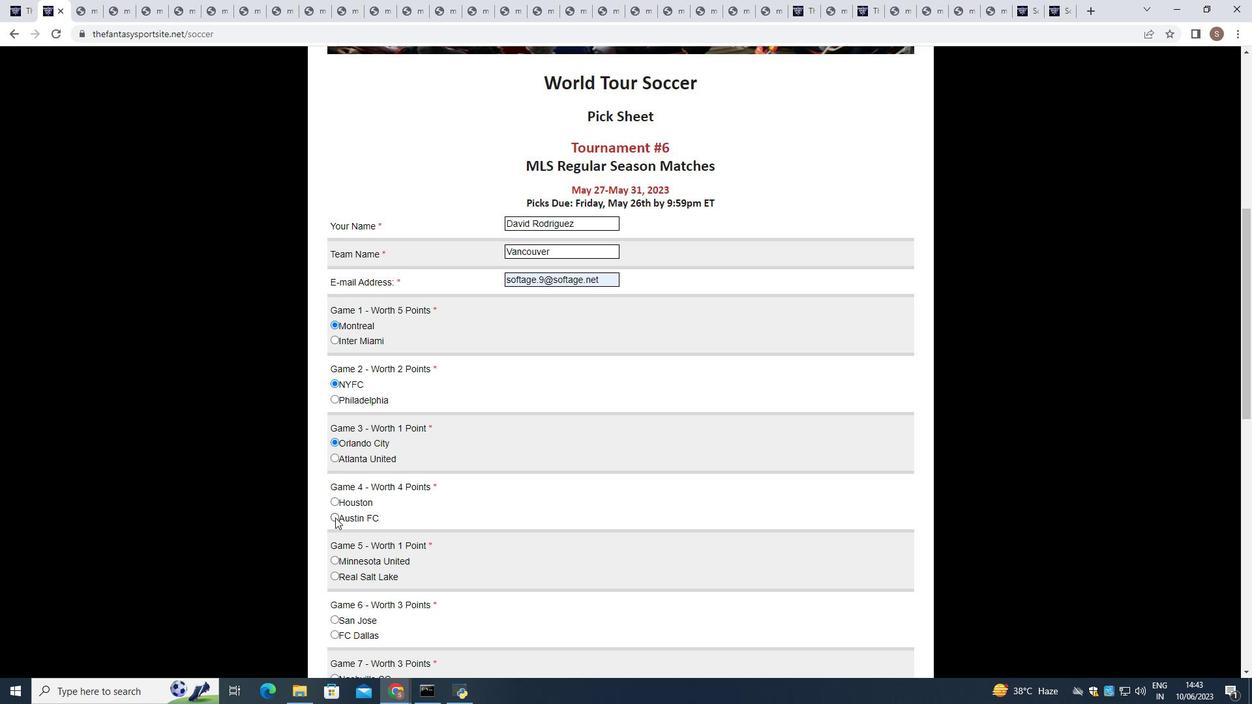
Action: Mouse scrolled (335, 517) with delta (0, 0)
Screenshot: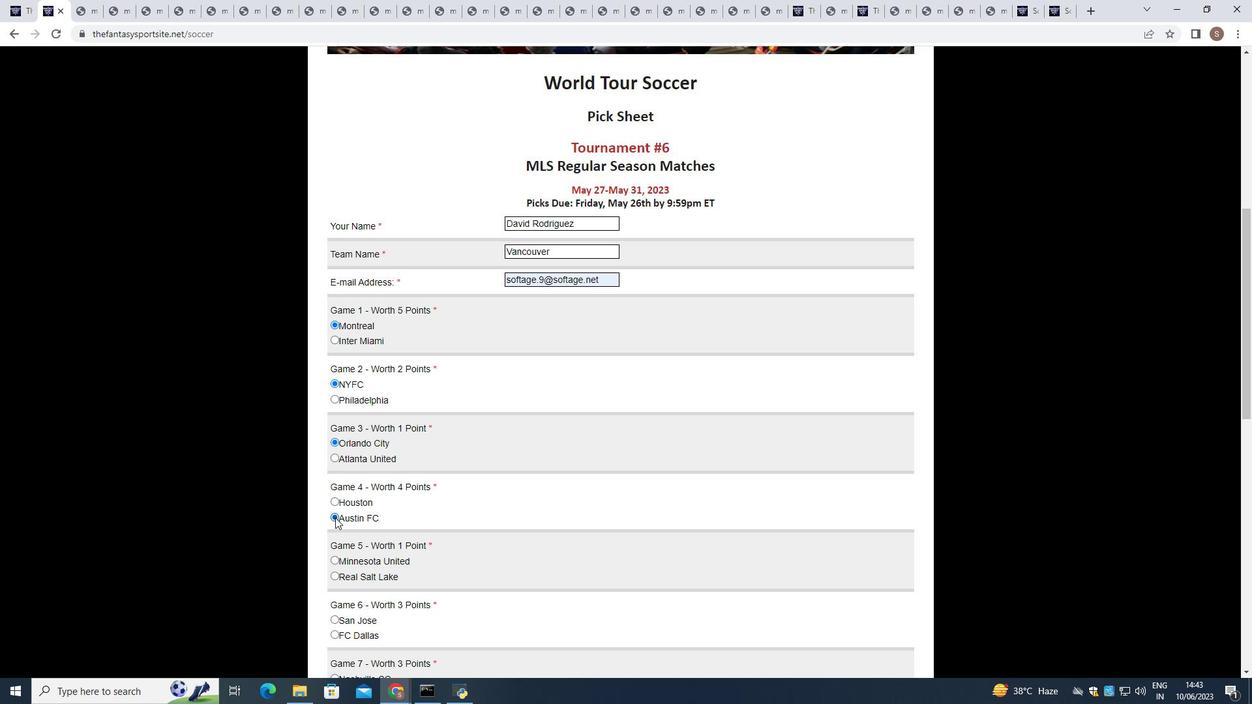 
Action: Mouse moved to (334, 495)
Screenshot: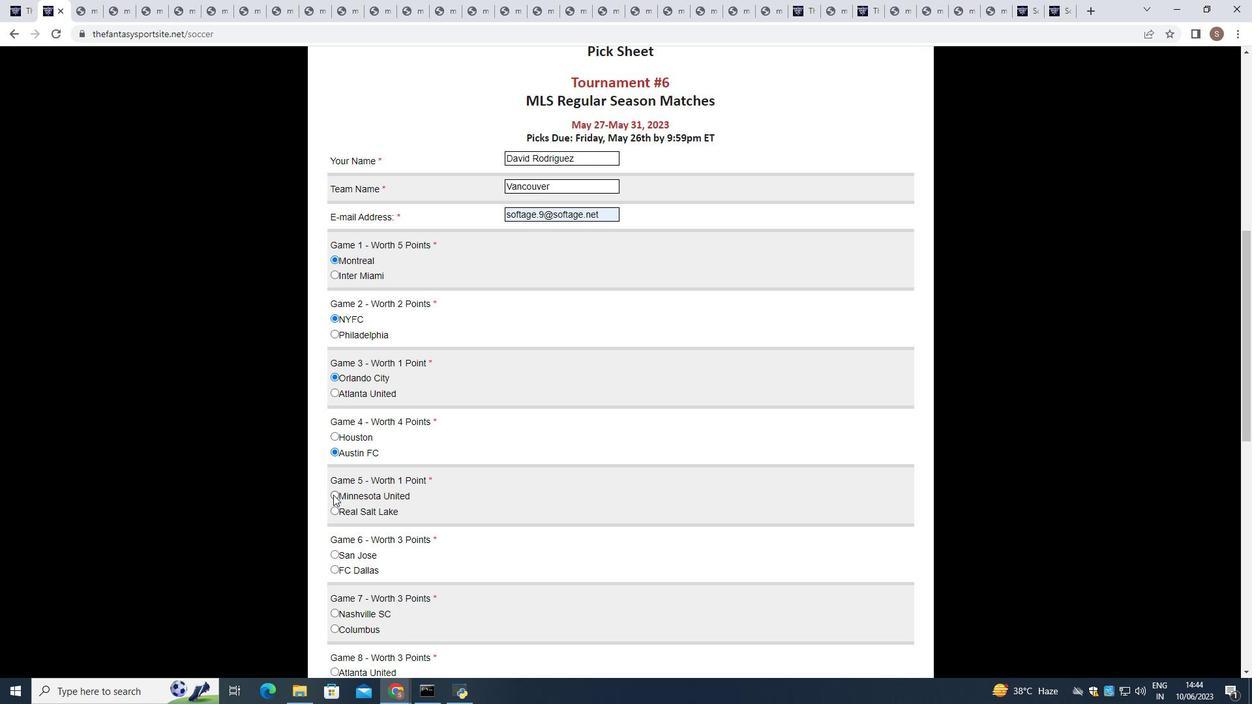 
Action: Mouse pressed left at (334, 495)
Screenshot: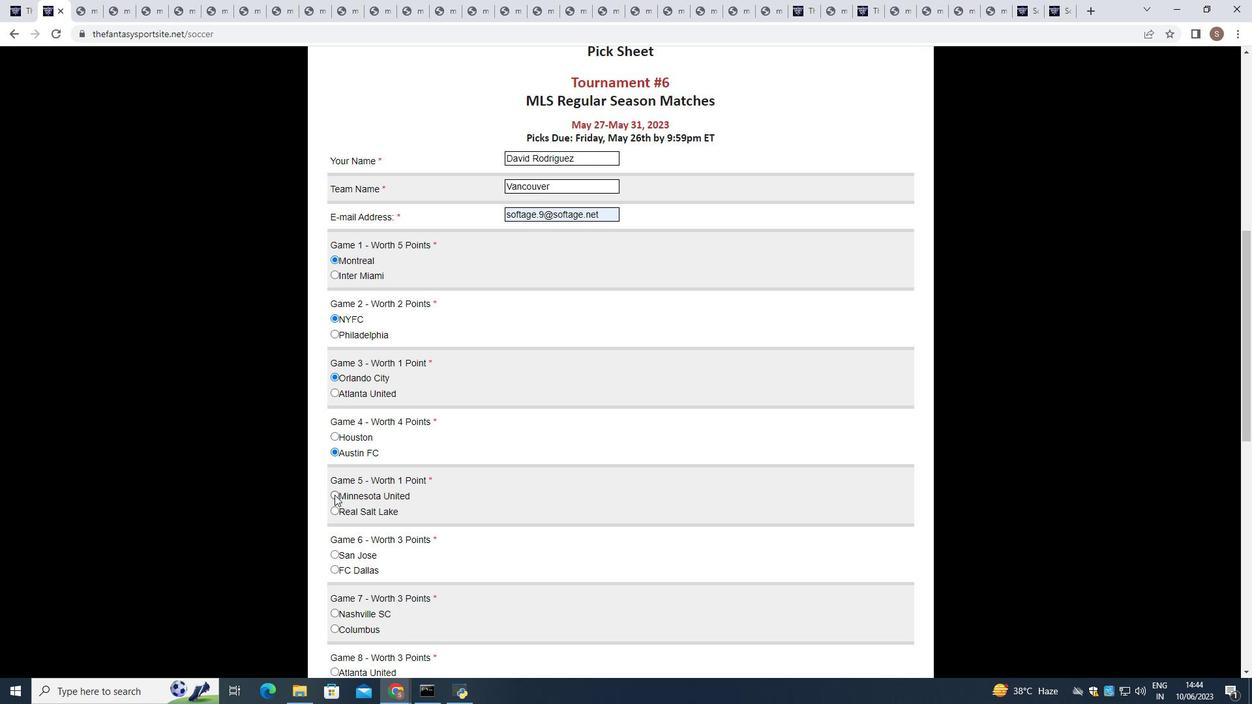 
Action: Mouse scrolled (334, 494) with delta (0, 0)
Screenshot: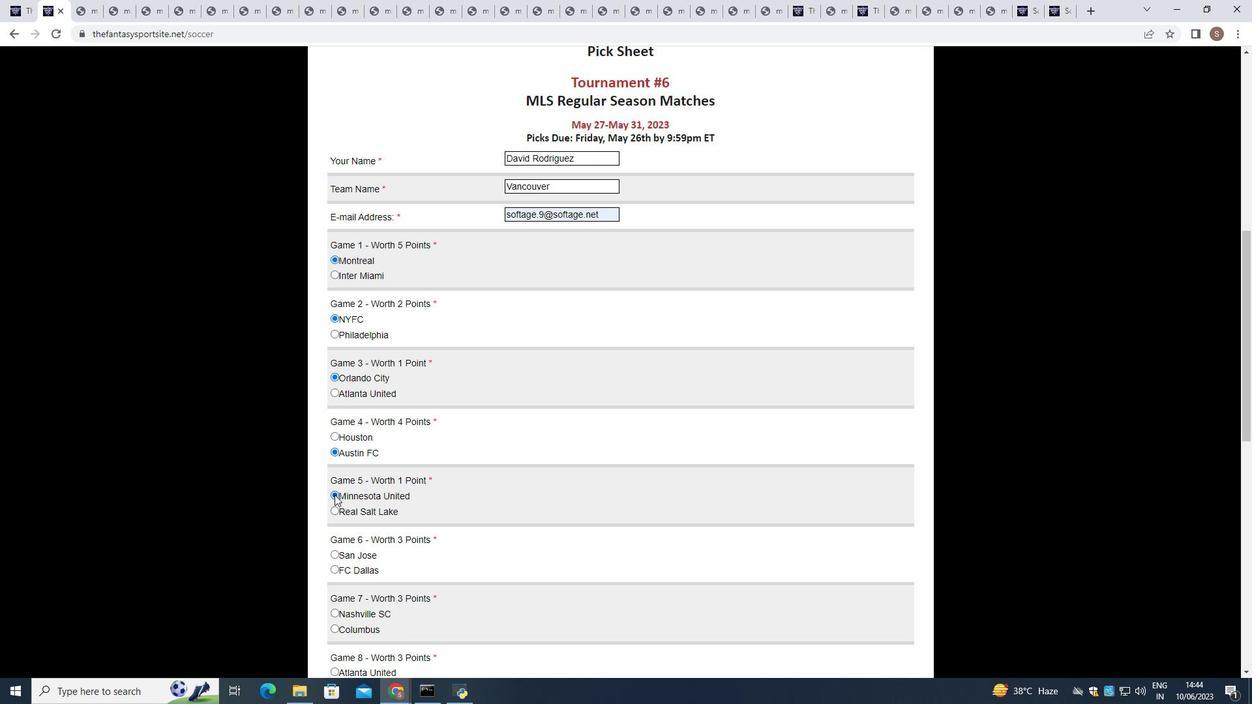 
Action: Mouse moved to (334, 491)
Screenshot: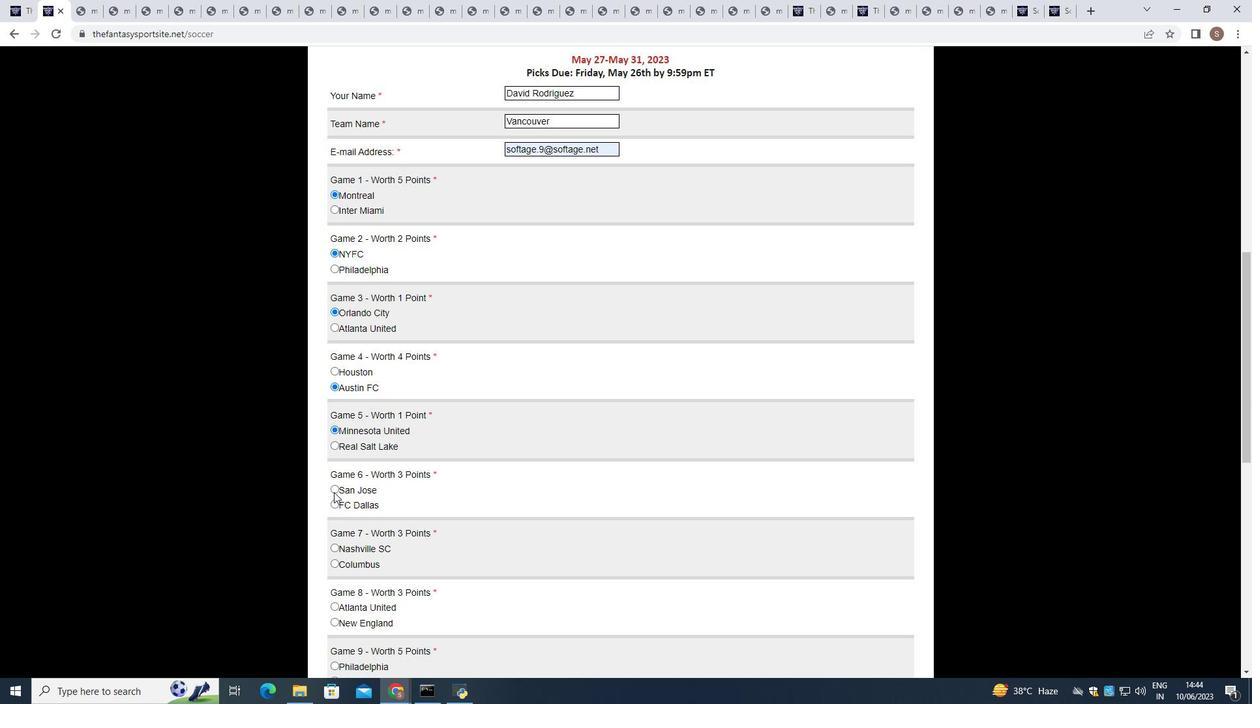 
Action: Mouse pressed left at (334, 491)
Screenshot: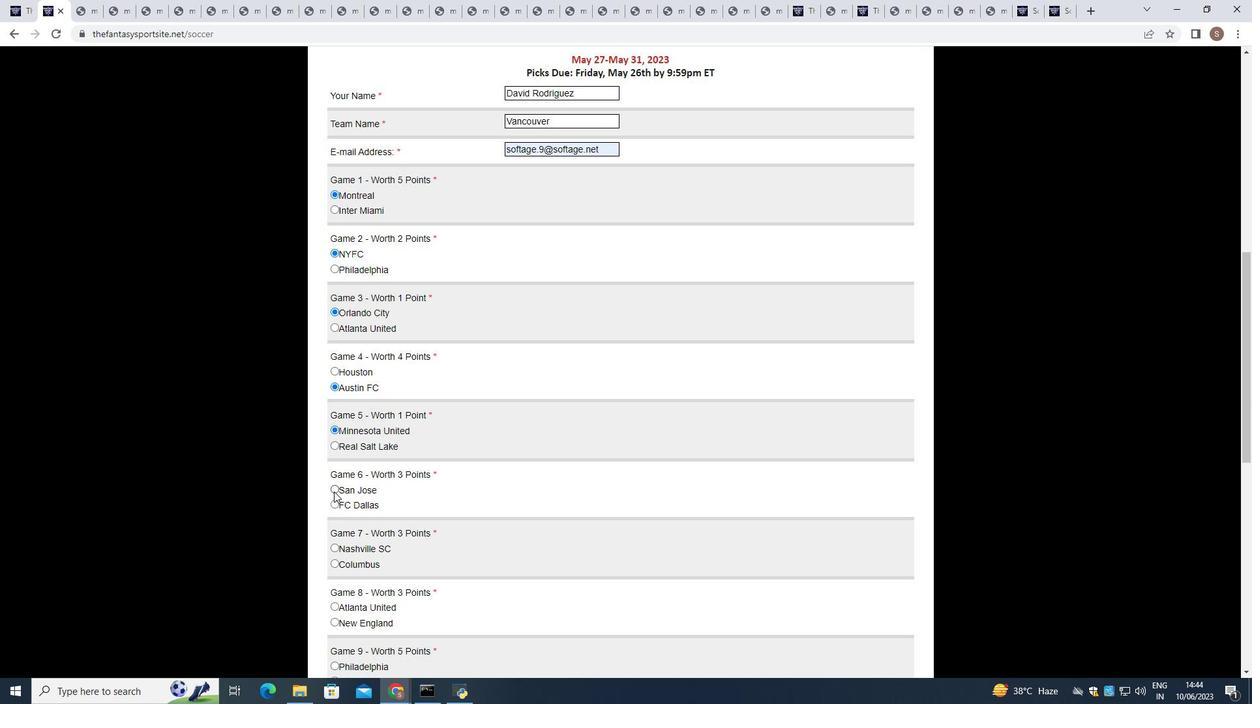 
Action: Mouse scrolled (334, 491) with delta (0, 0)
Screenshot: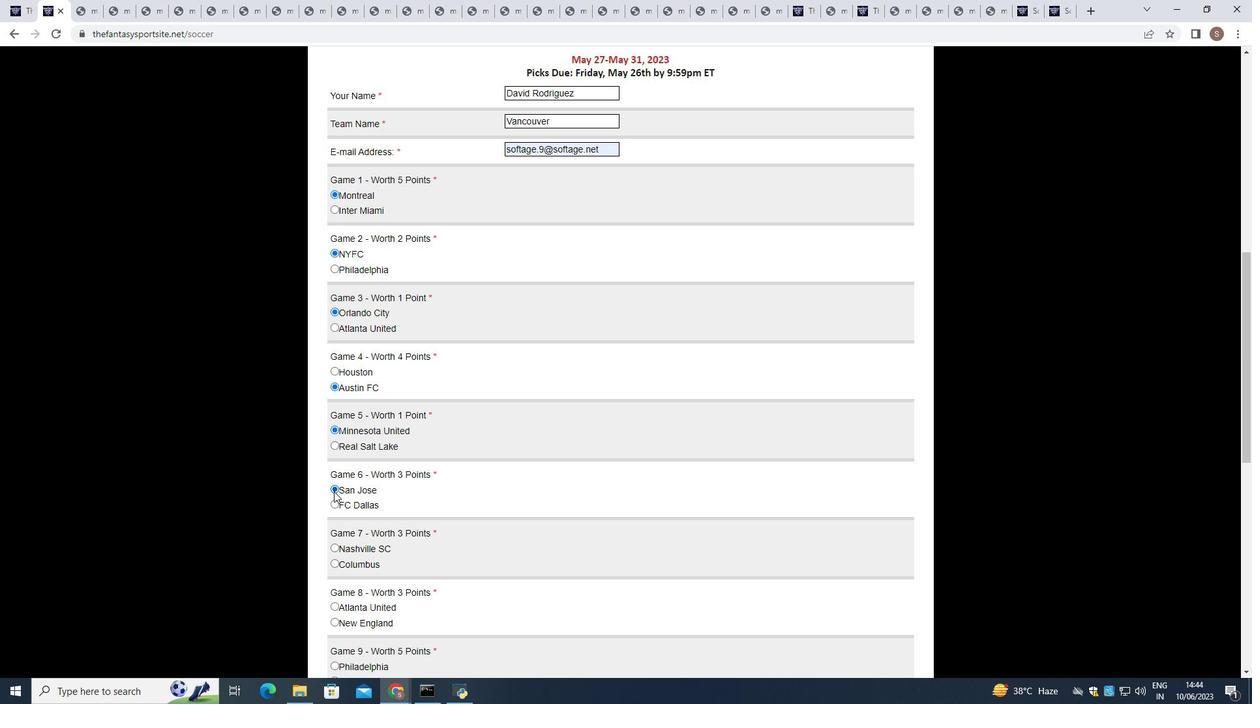 
Action: Mouse moved to (334, 495)
Screenshot: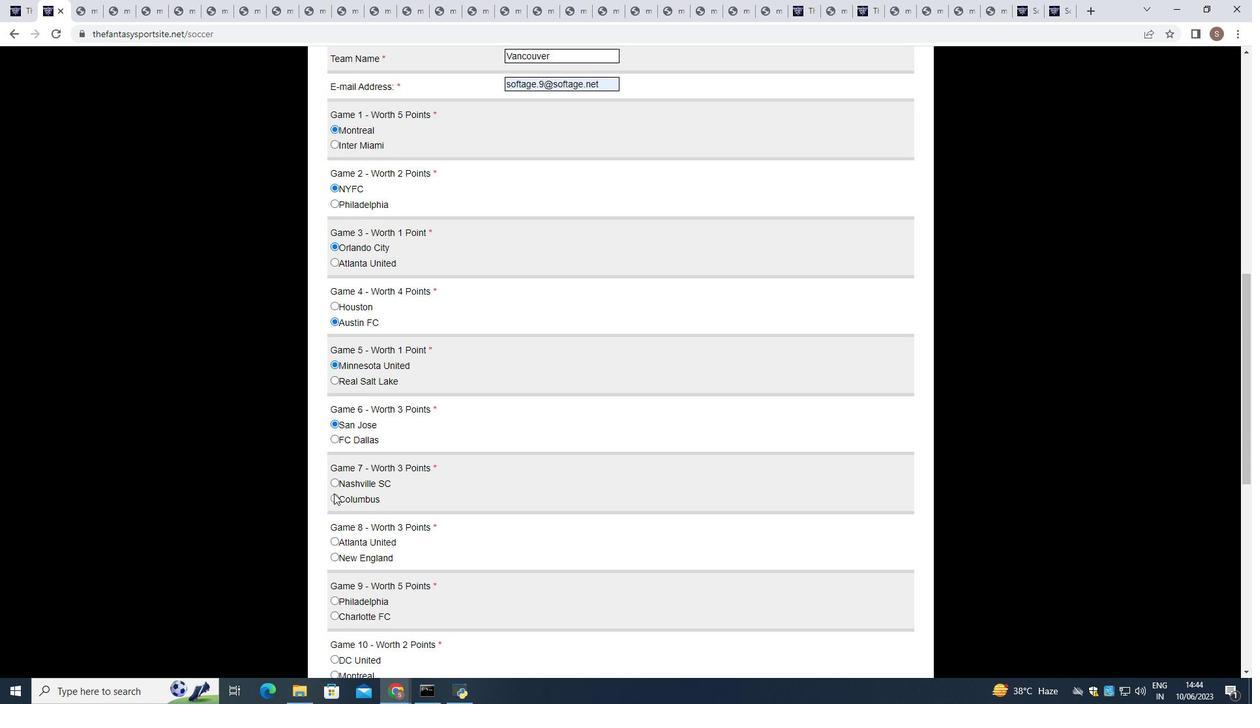 
Action: Mouse pressed left at (334, 495)
Screenshot: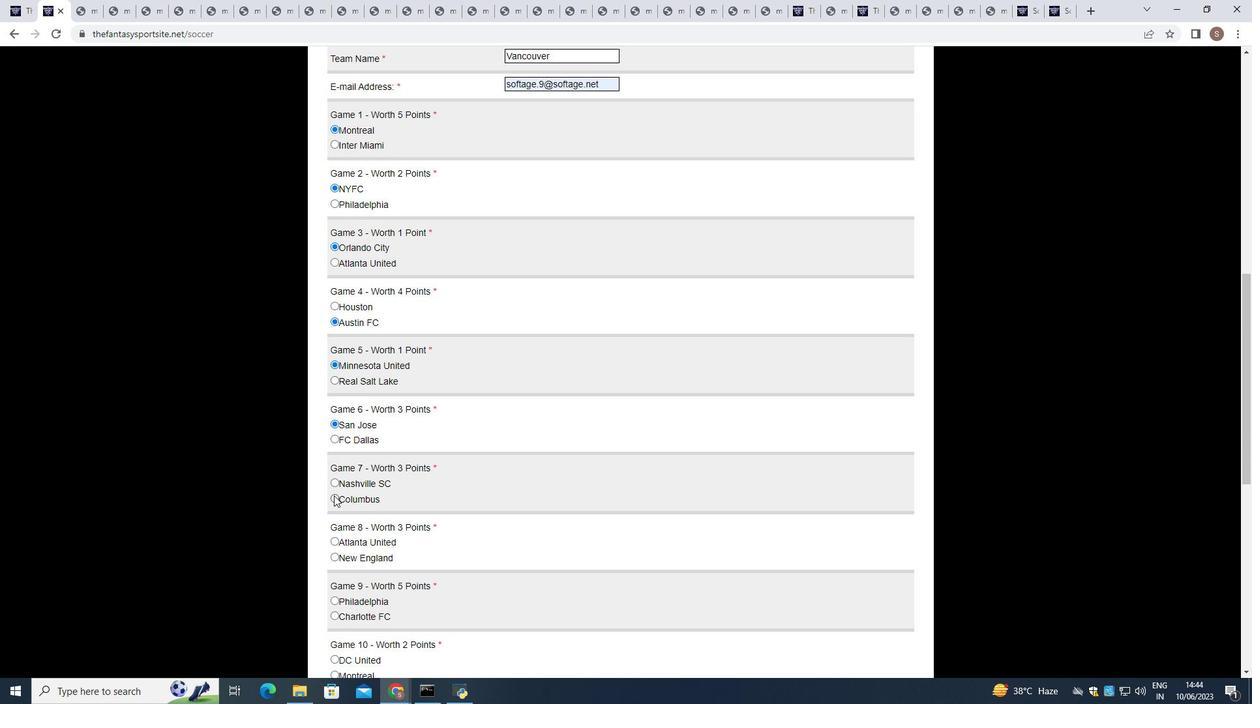 
Action: Mouse scrolled (334, 495) with delta (0, 0)
Screenshot: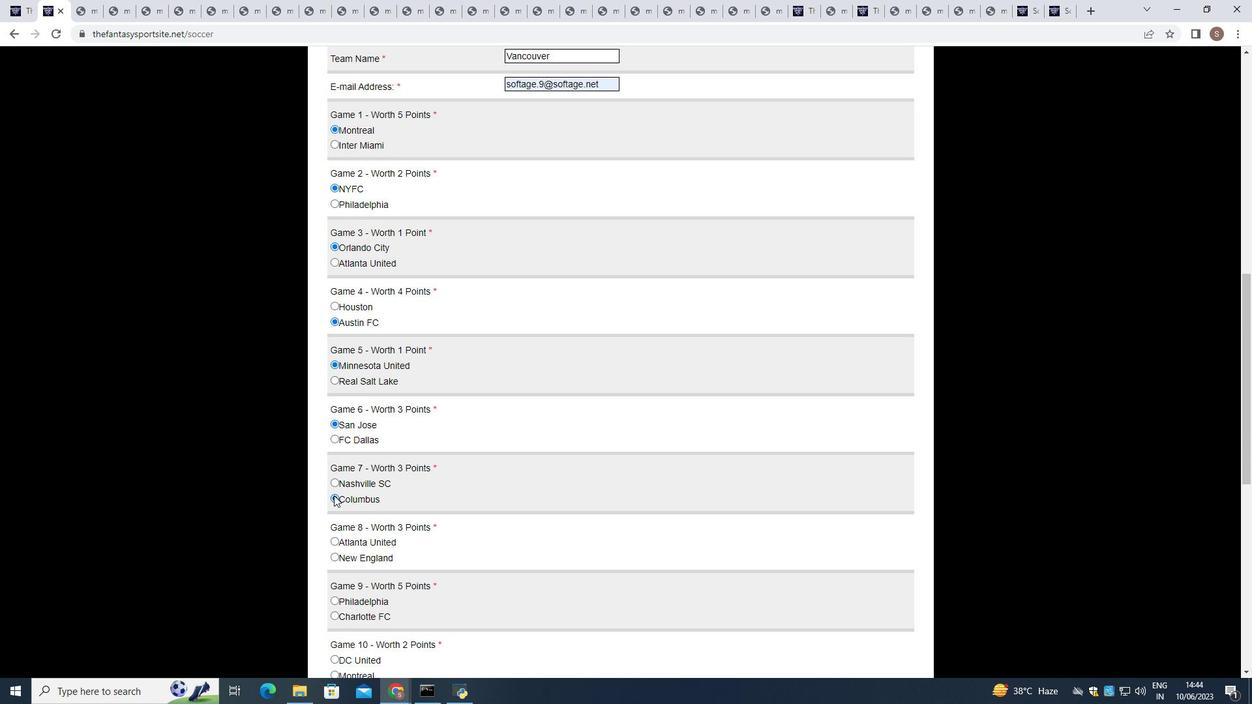 
Action: Mouse moved to (336, 474)
Screenshot: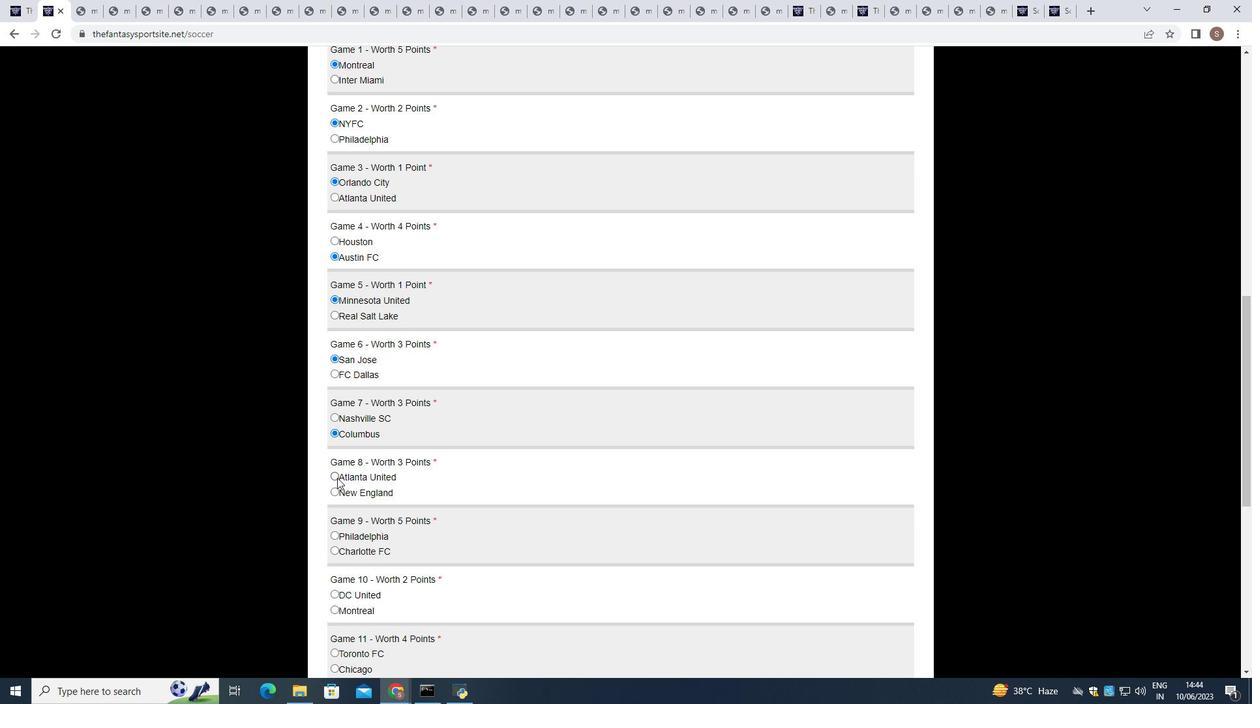 
Action: Mouse pressed left at (336, 474)
Screenshot: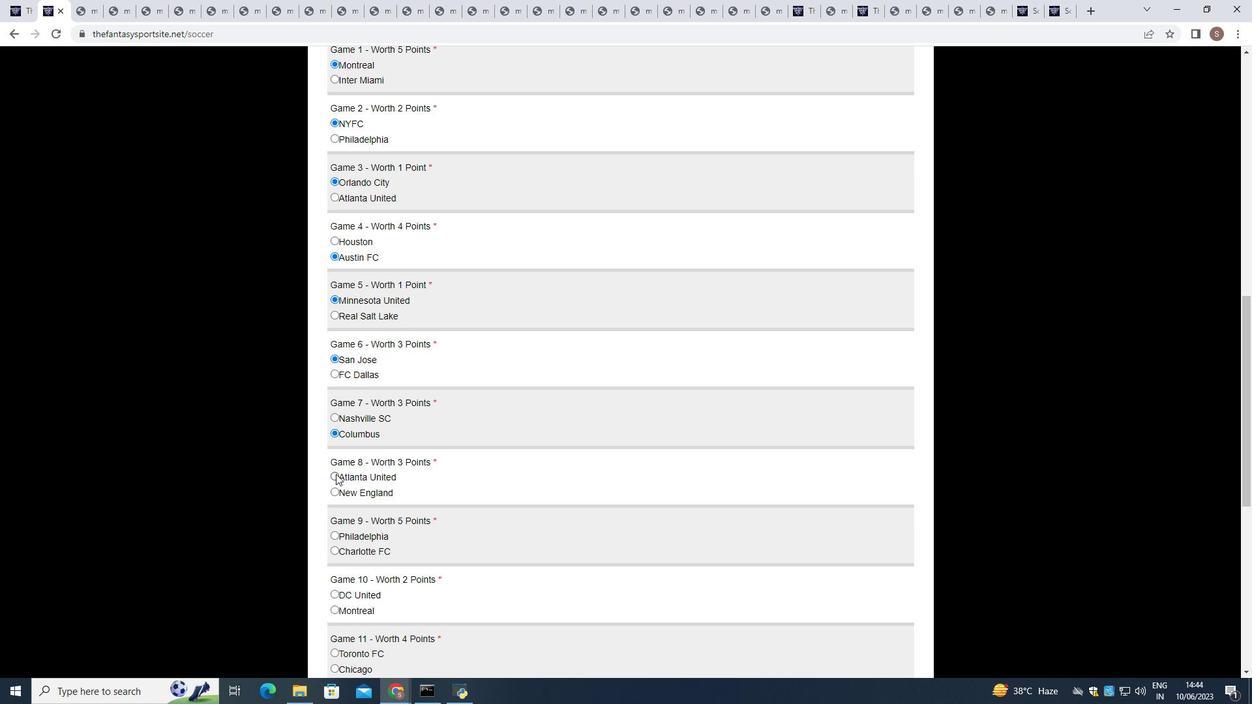 
Action: Mouse moved to (334, 535)
Screenshot: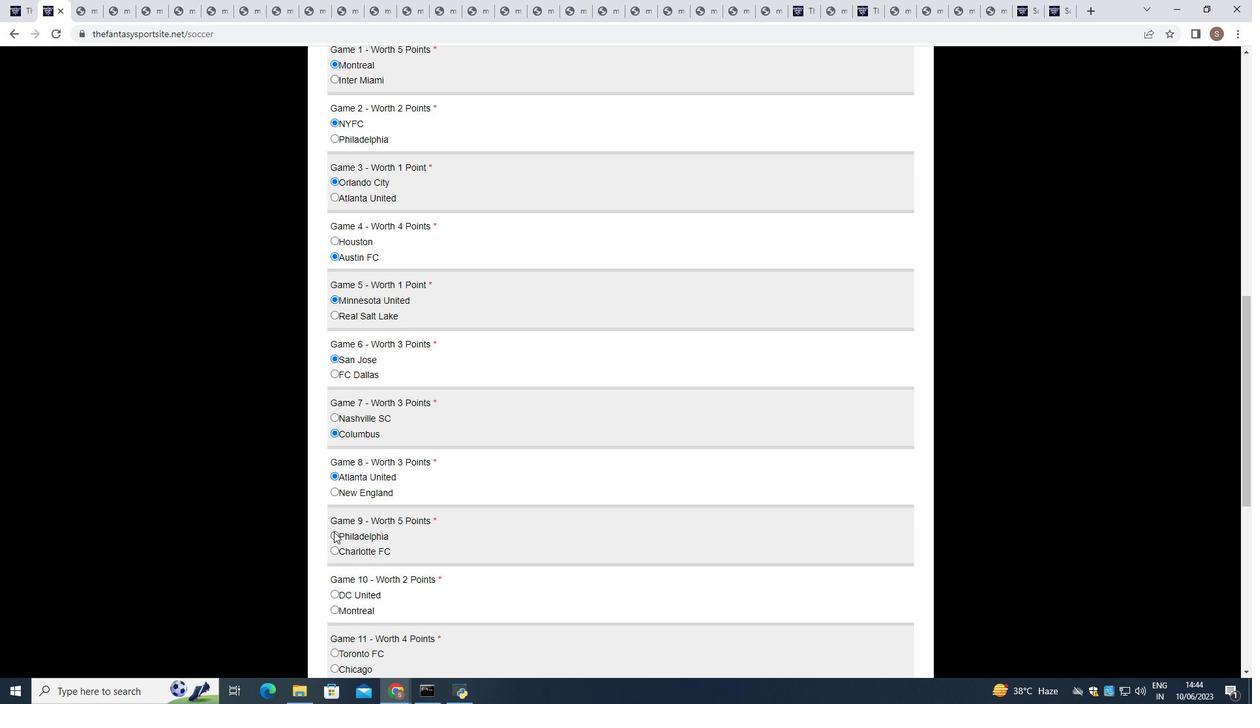 
Action: Mouse pressed left at (334, 535)
Screenshot: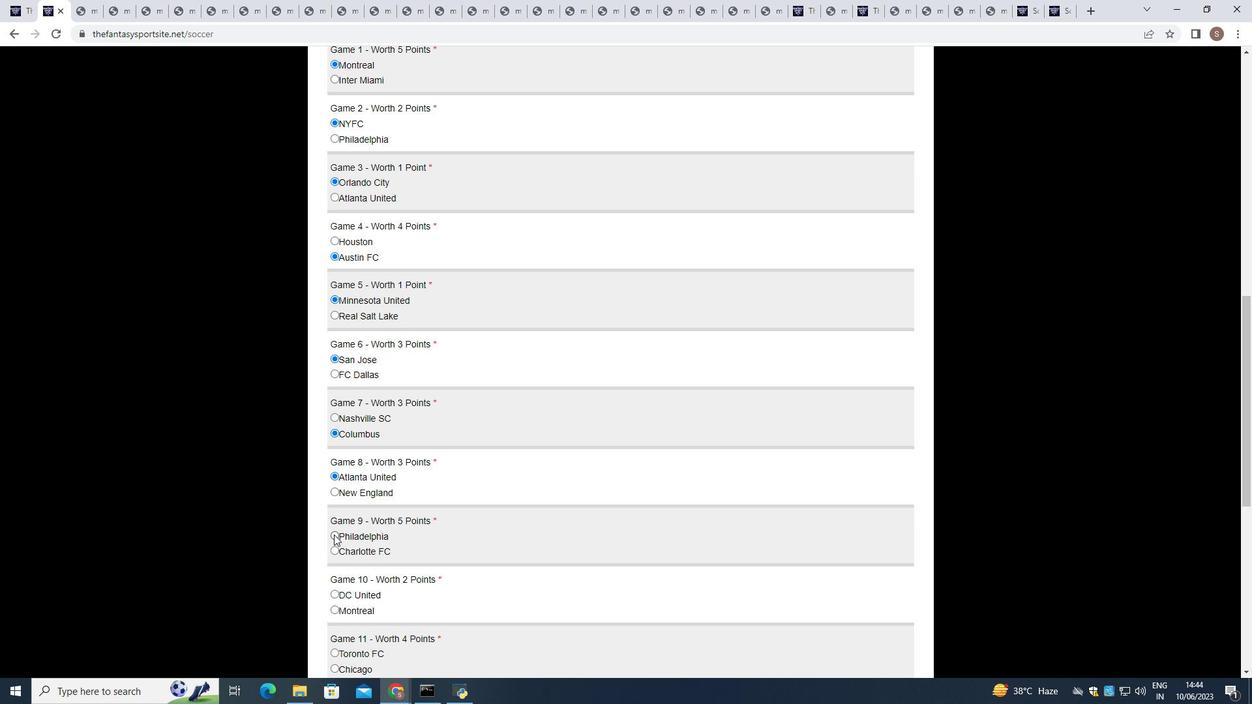 
Action: Mouse scrolled (334, 534) with delta (0, 0)
Screenshot: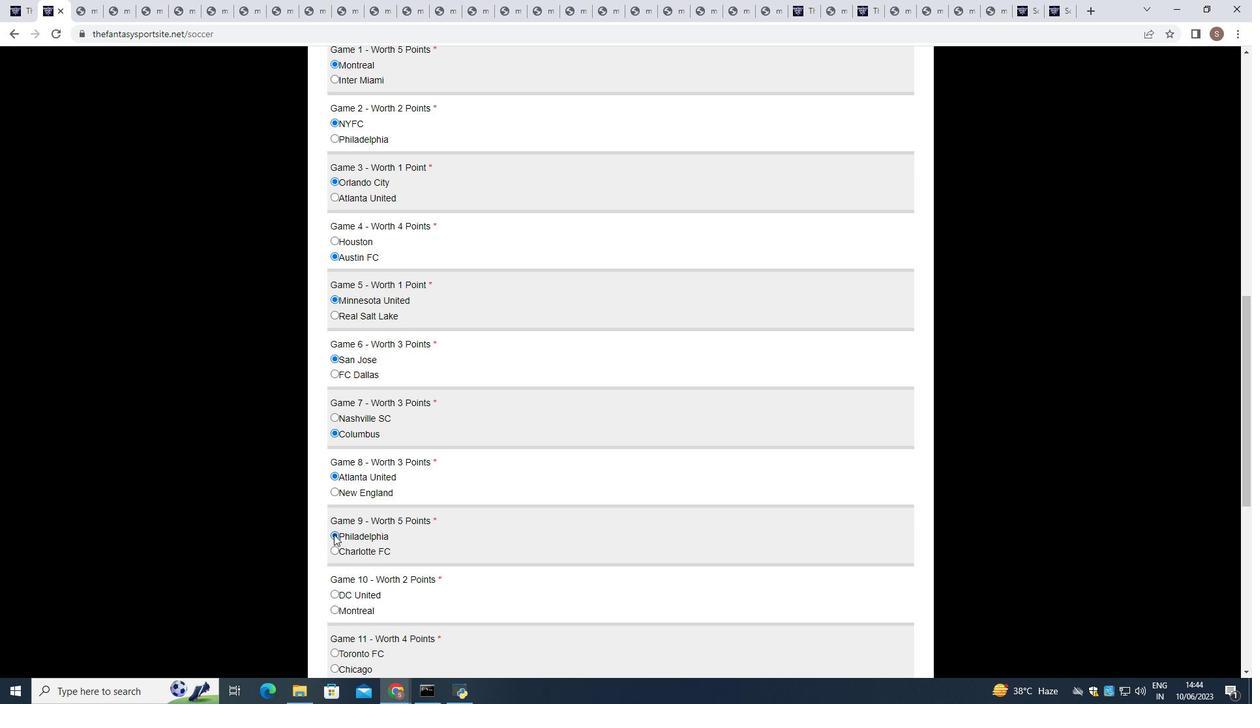 
Action: Mouse moved to (336, 543)
Screenshot: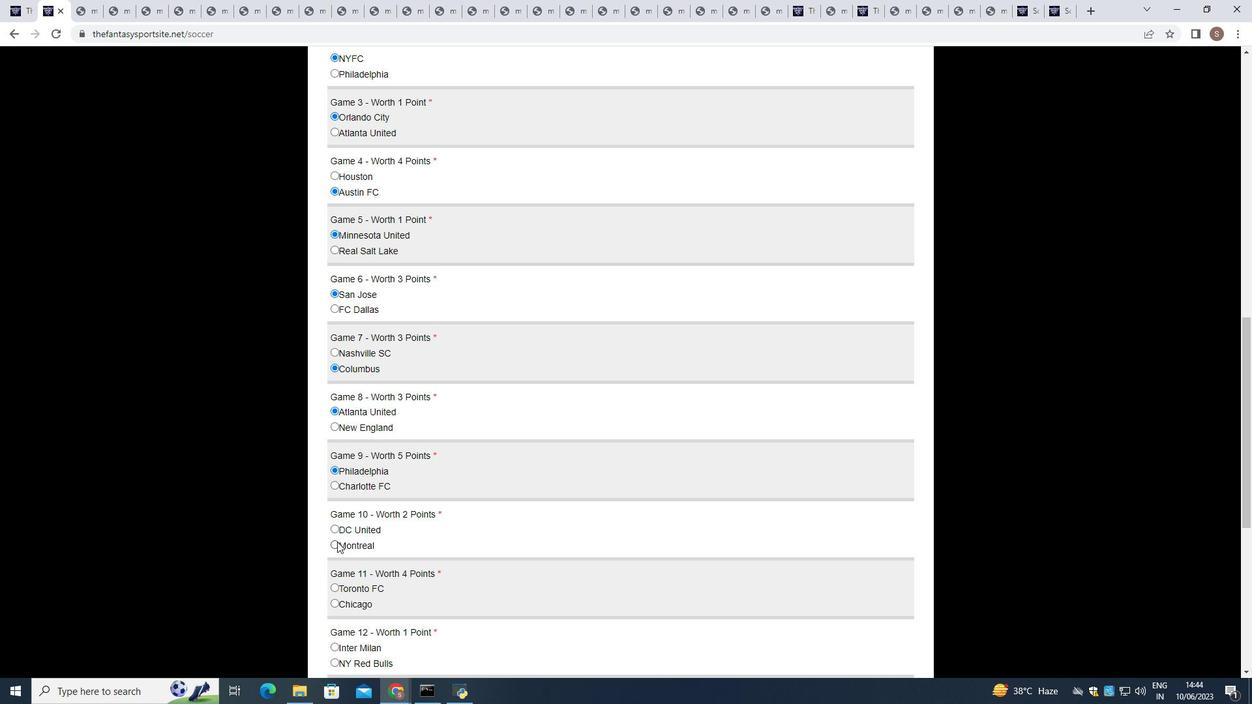 
Action: Mouse pressed left at (336, 543)
Screenshot: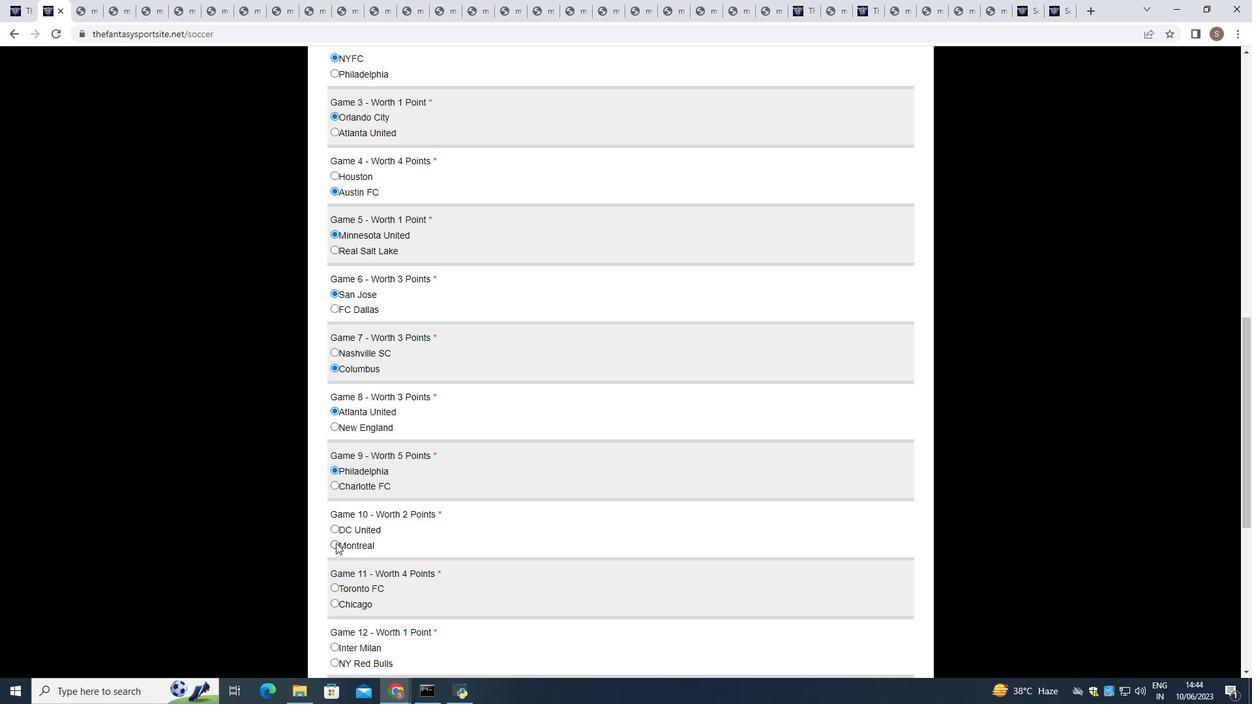 
Action: Mouse moved to (334, 587)
Screenshot: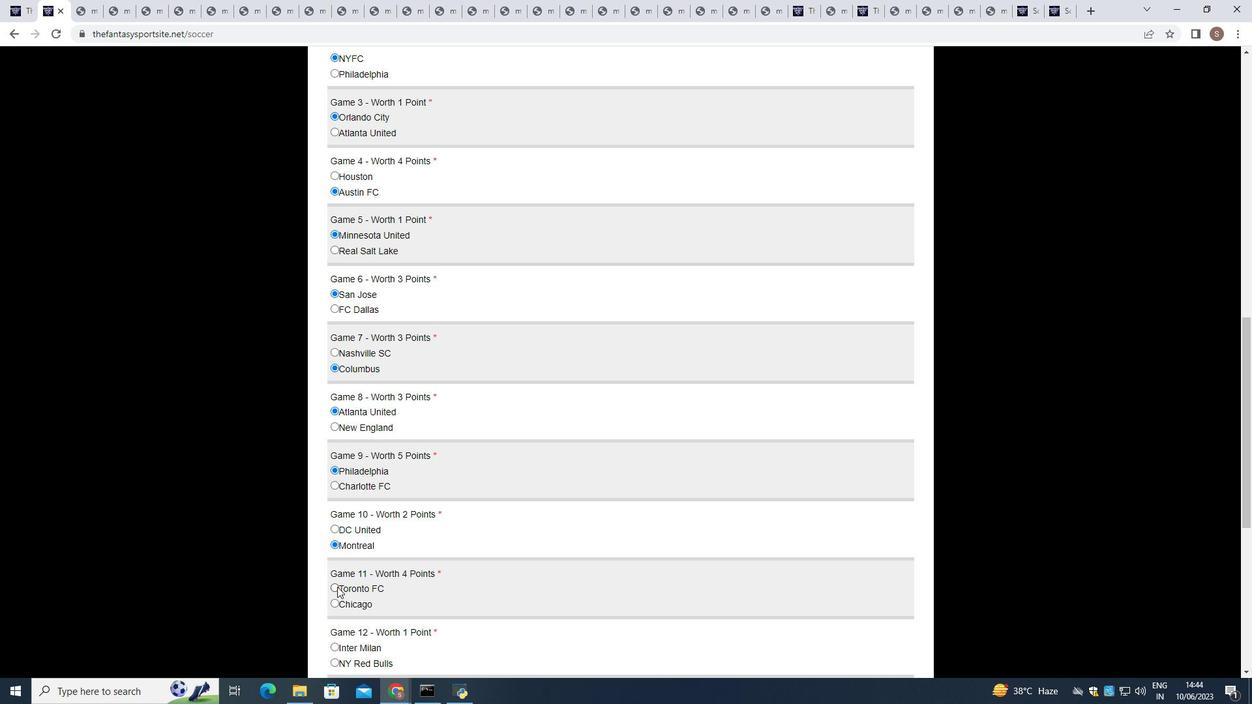
Action: Mouse pressed left at (334, 587)
Screenshot: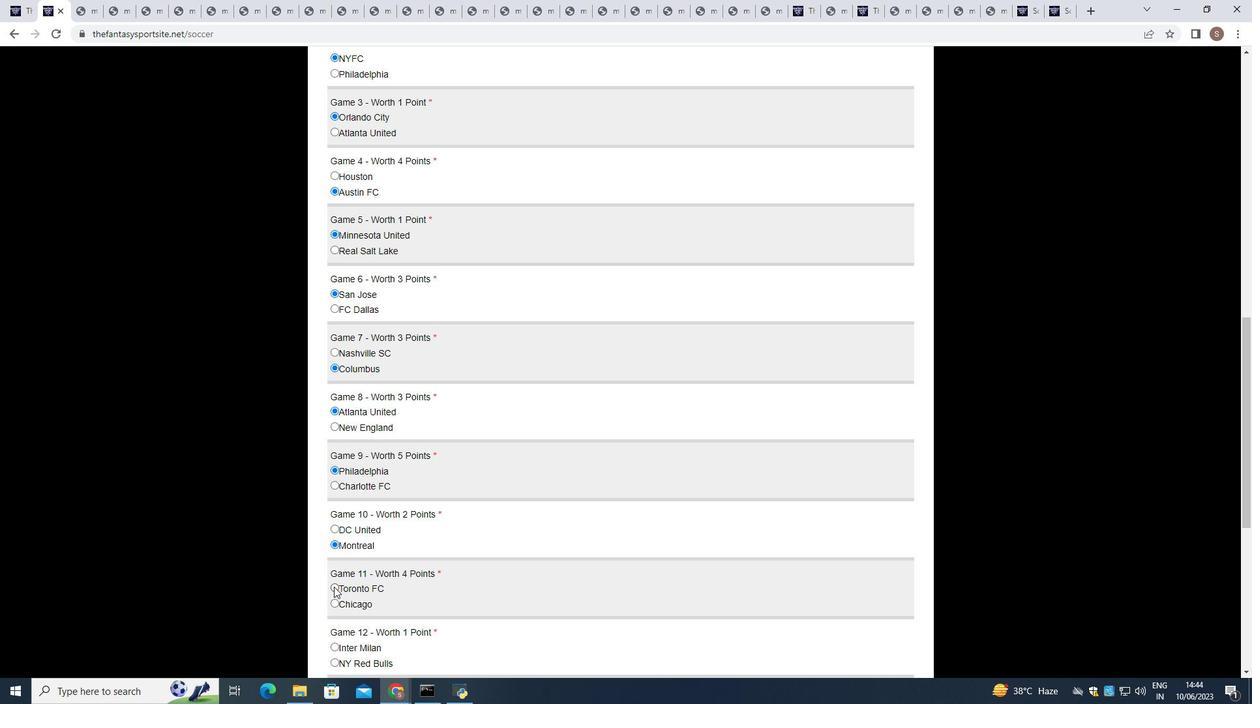 
Action: Mouse scrolled (334, 586) with delta (0, 0)
Screenshot: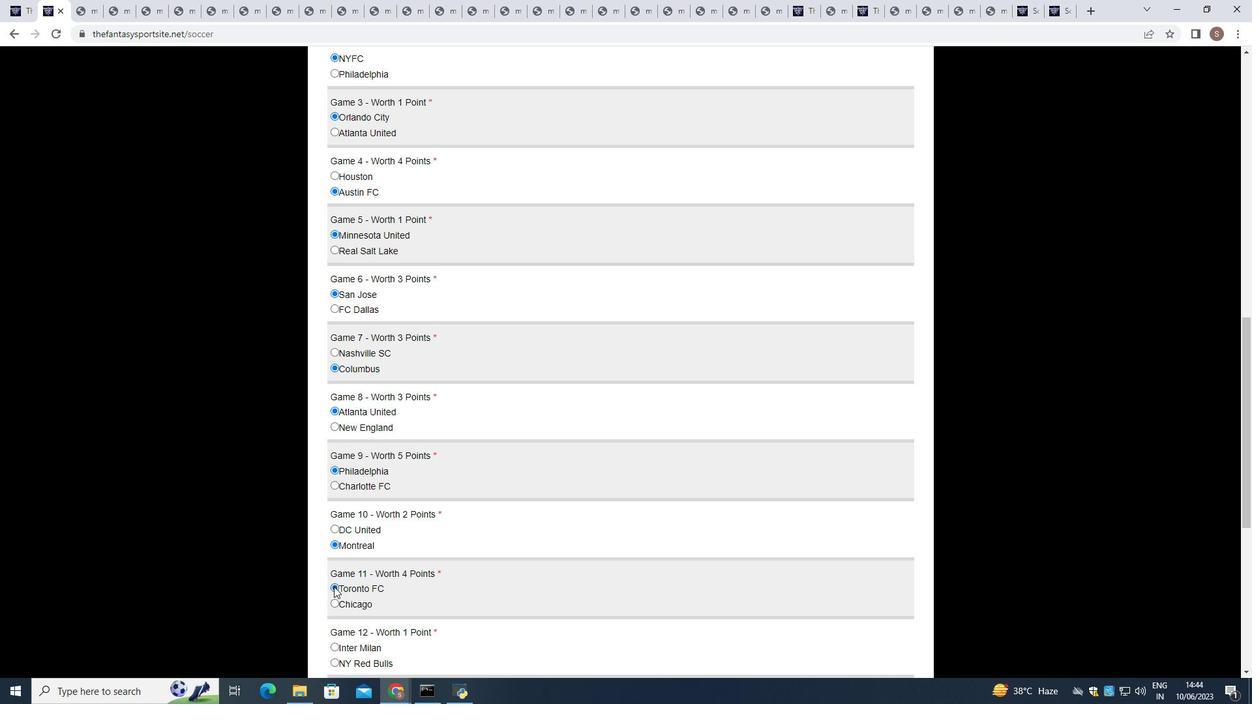 
Action: Mouse scrolled (334, 586) with delta (0, 0)
Screenshot: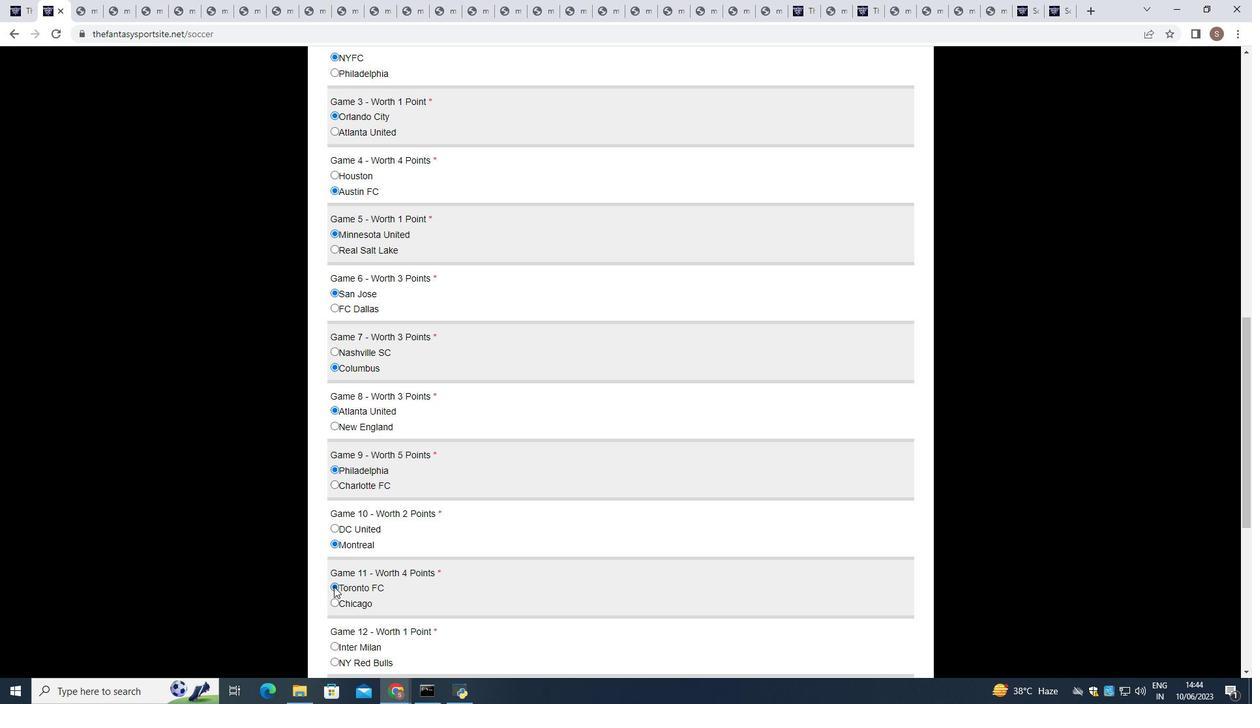 
Action: Mouse scrolled (334, 586) with delta (0, 0)
Screenshot: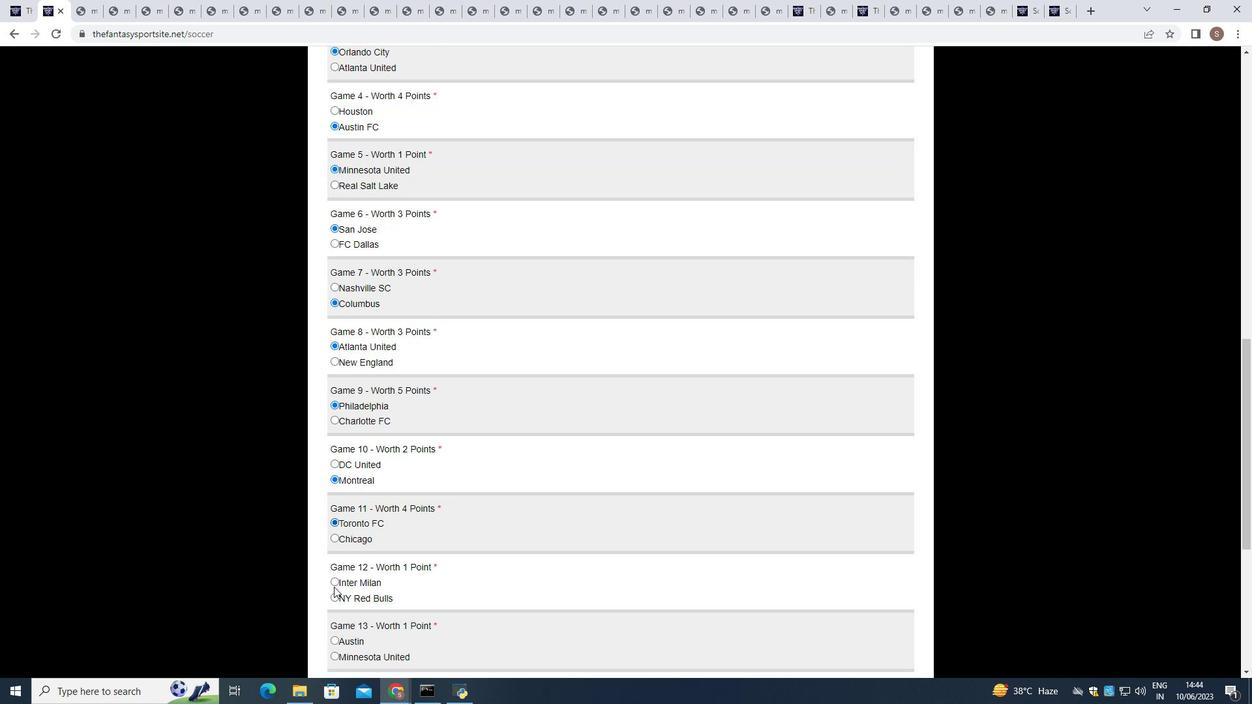 
Action: Mouse moved to (334, 450)
Screenshot: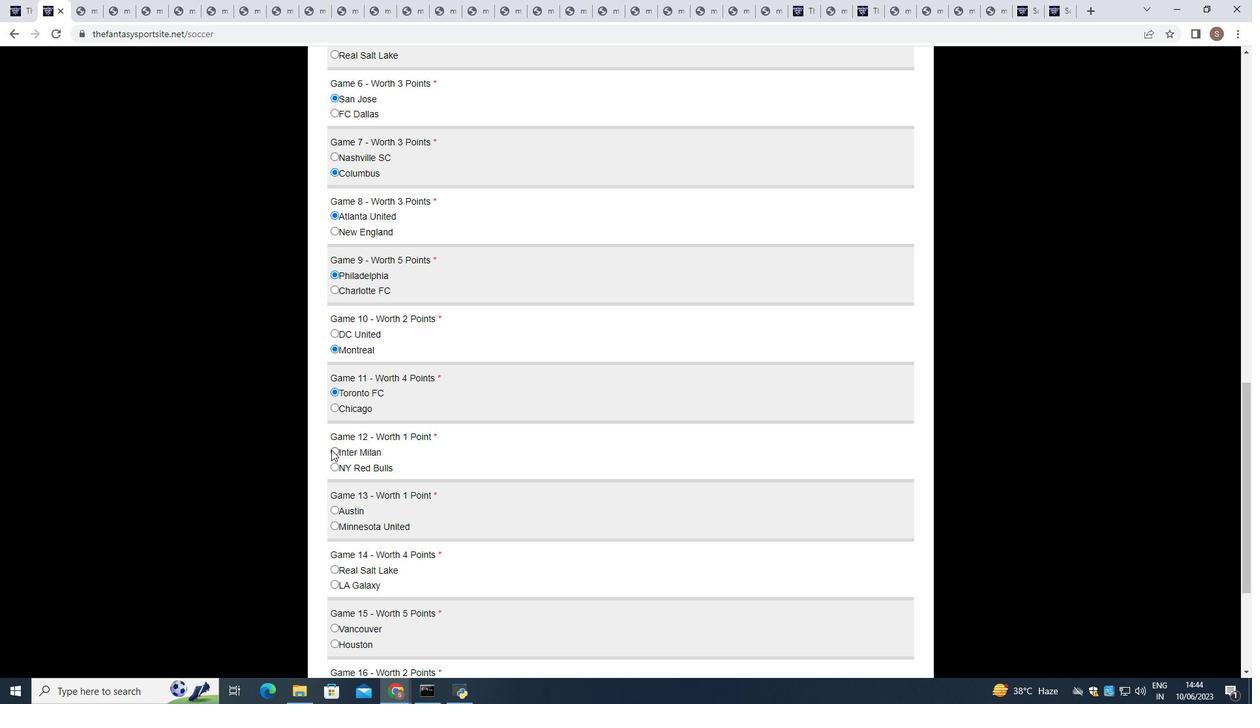 
Action: Mouse pressed left at (334, 450)
Screenshot: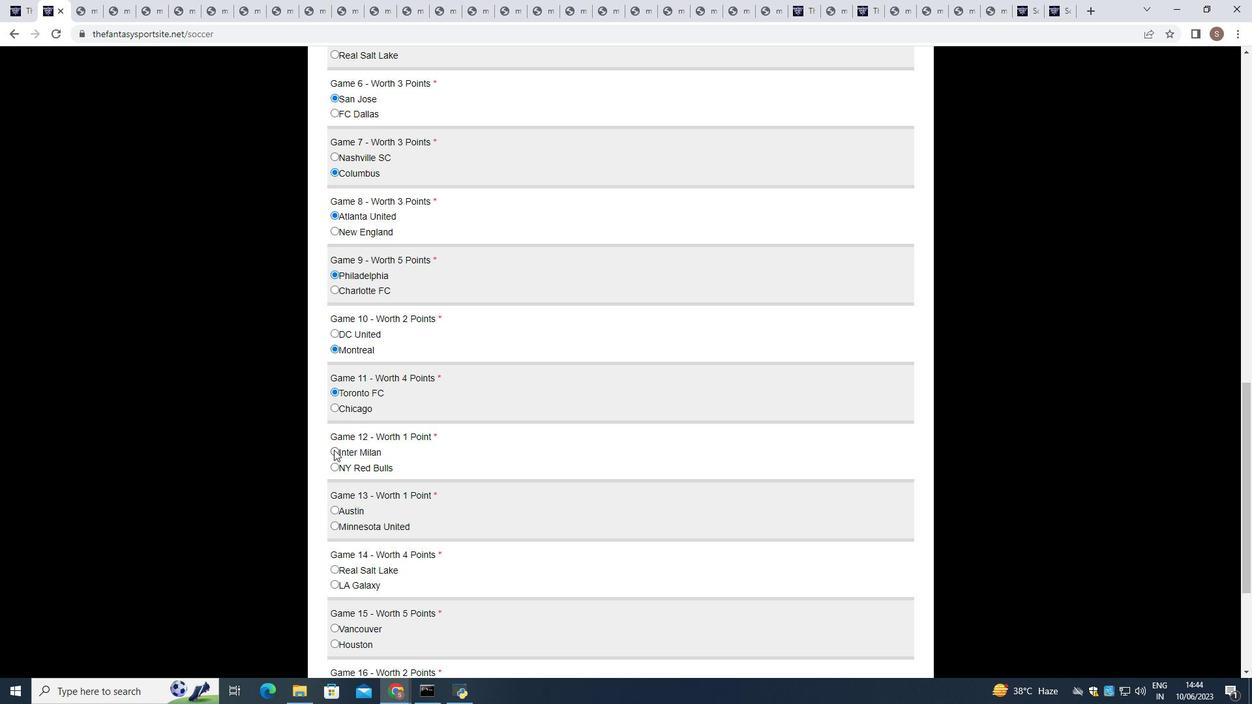 
Action: Mouse moved to (332, 508)
Screenshot: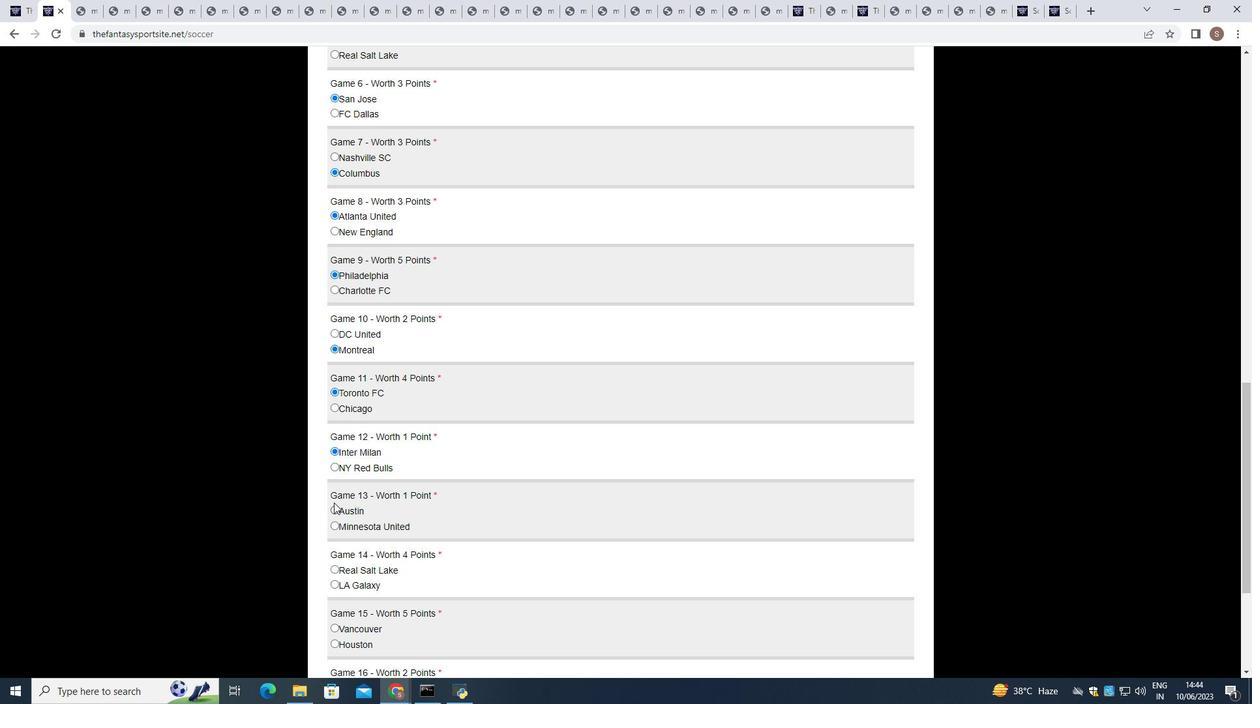 
Action: Mouse pressed left at (332, 508)
Screenshot: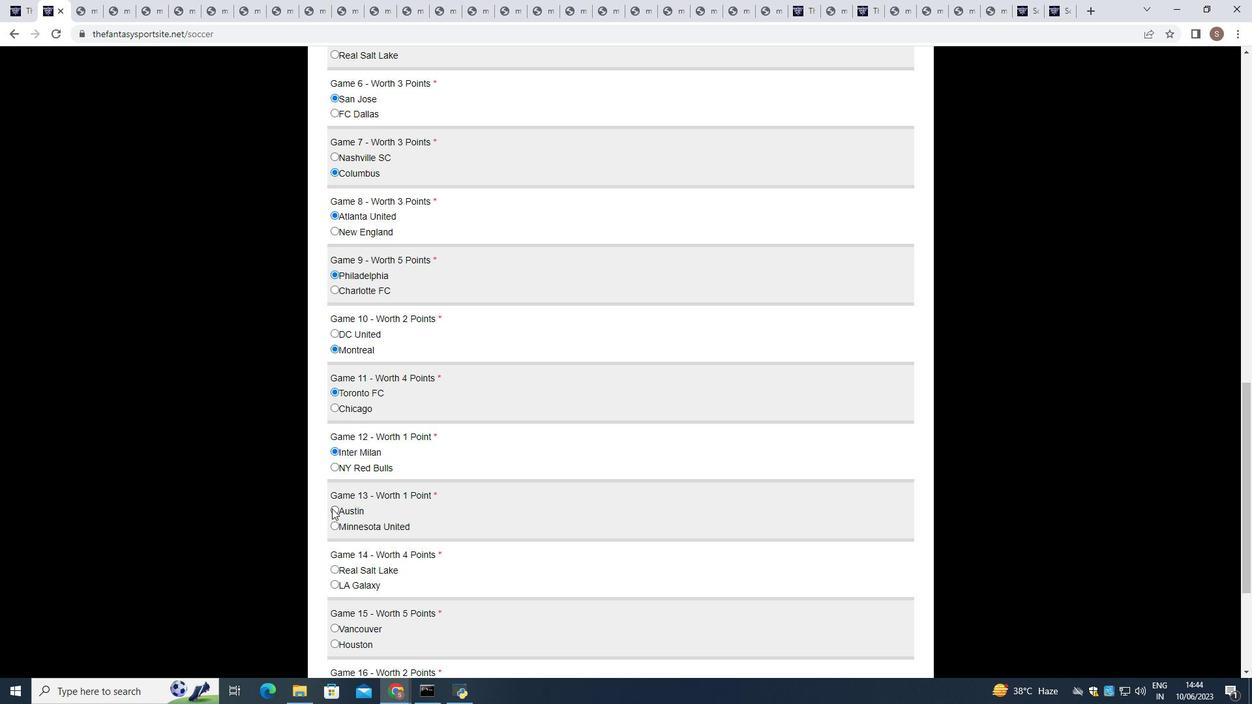 
Action: Mouse moved to (333, 584)
Screenshot: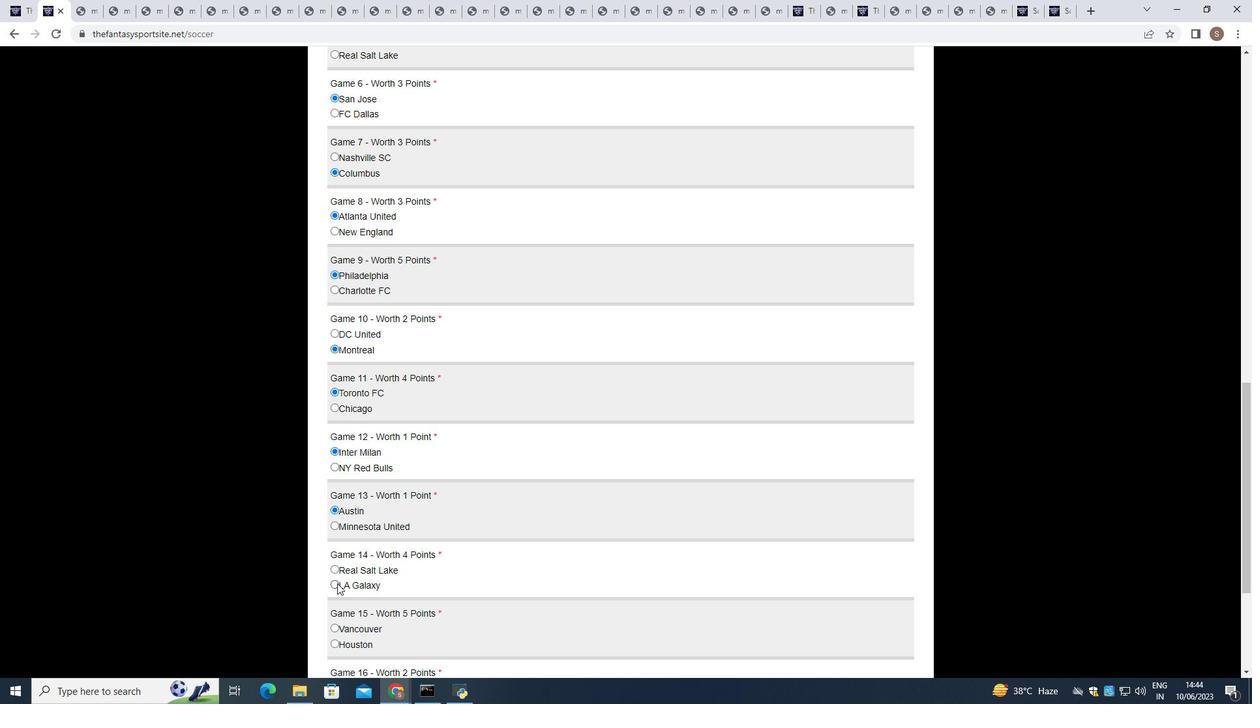 
Action: Mouse pressed left at (333, 584)
Screenshot: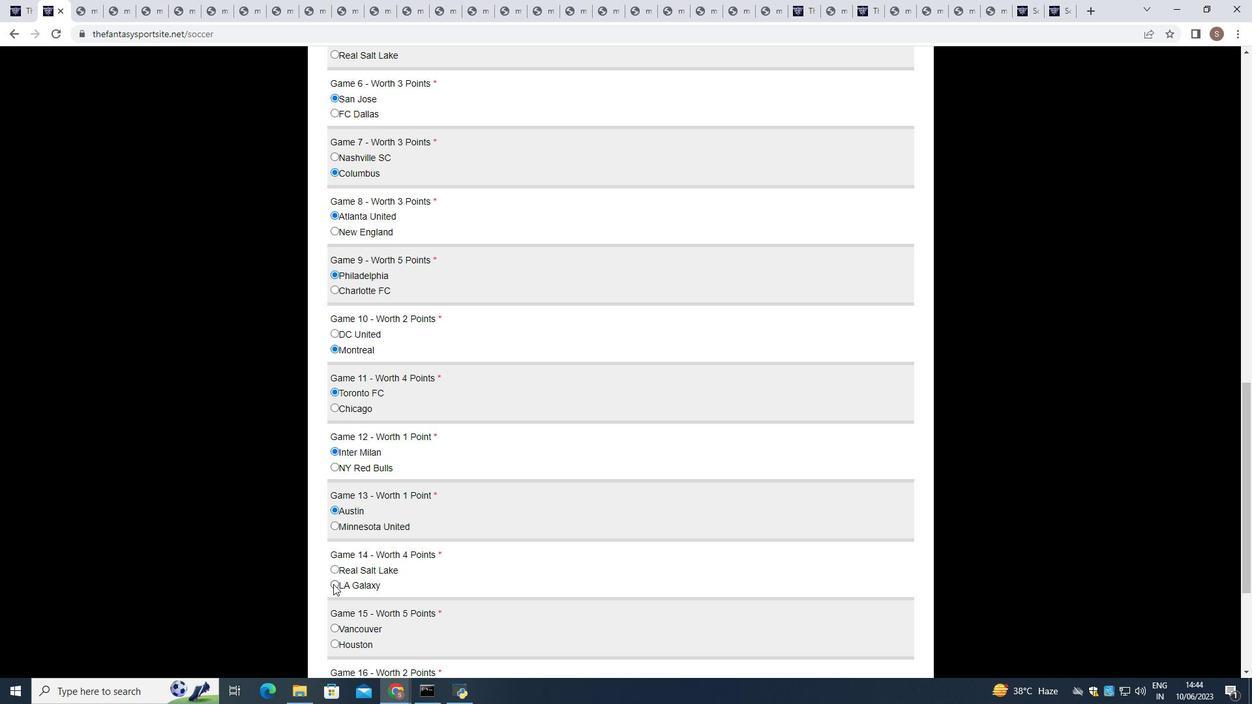 
Action: Mouse moved to (335, 582)
Screenshot: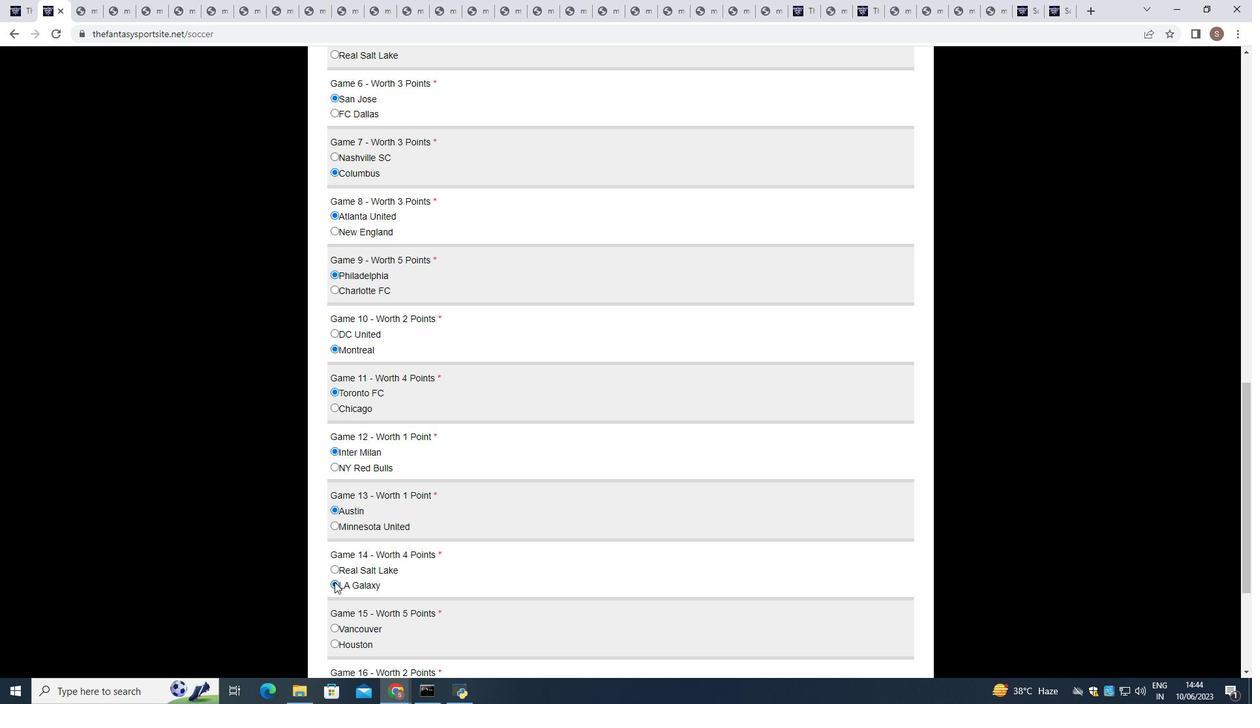 
Action: Mouse scrolled (335, 582) with delta (0, 0)
Screenshot: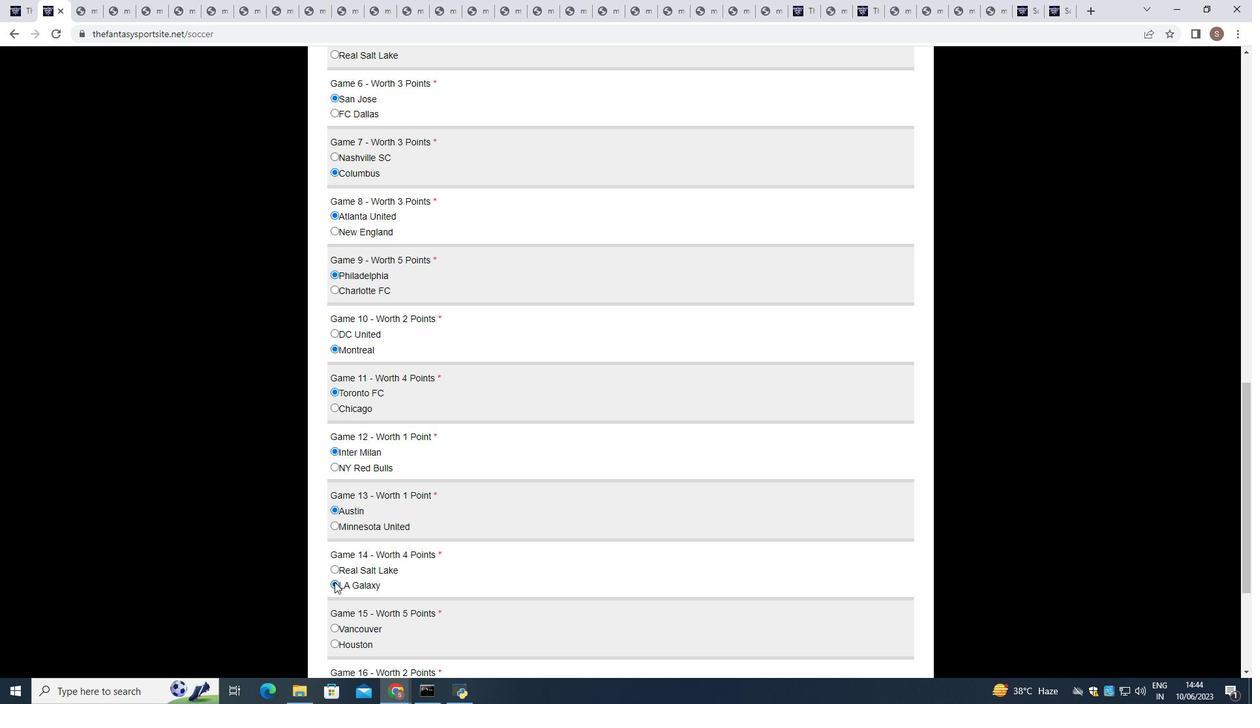 
Action: Mouse scrolled (335, 582) with delta (0, 0)
Screenshot: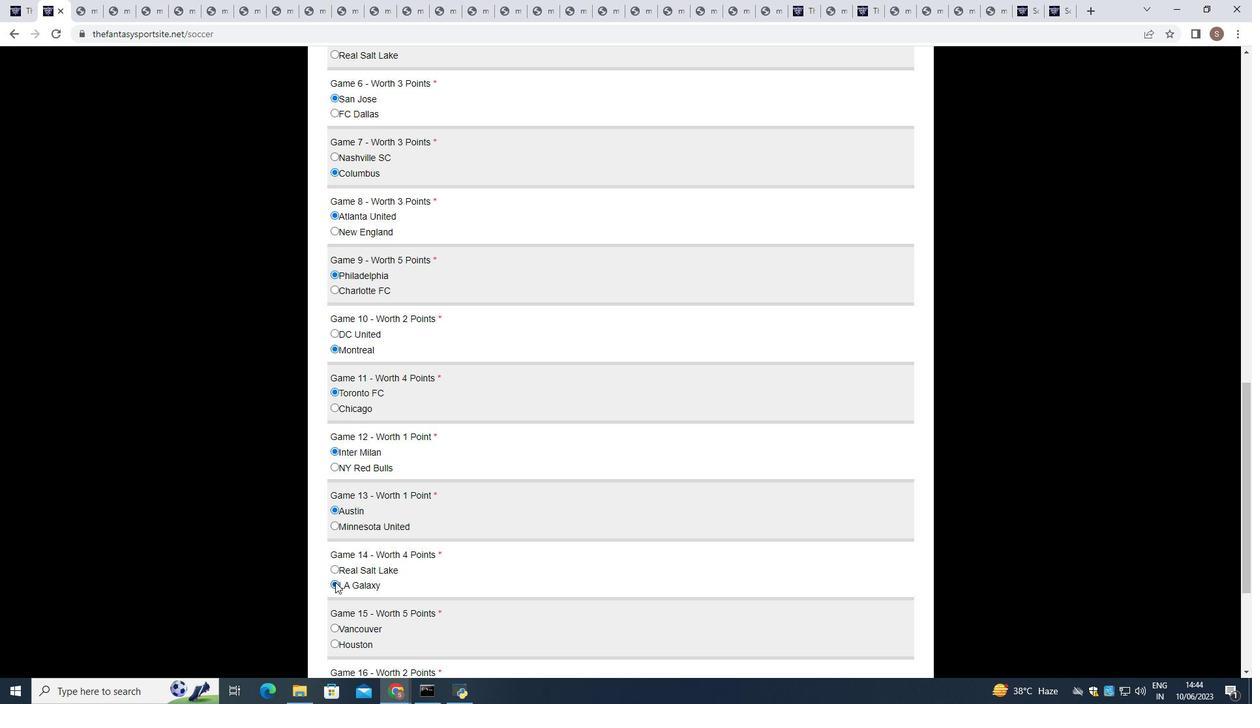 
Action: Mouse scrolled (335, 582) with delta (0, 0)
Screenshot: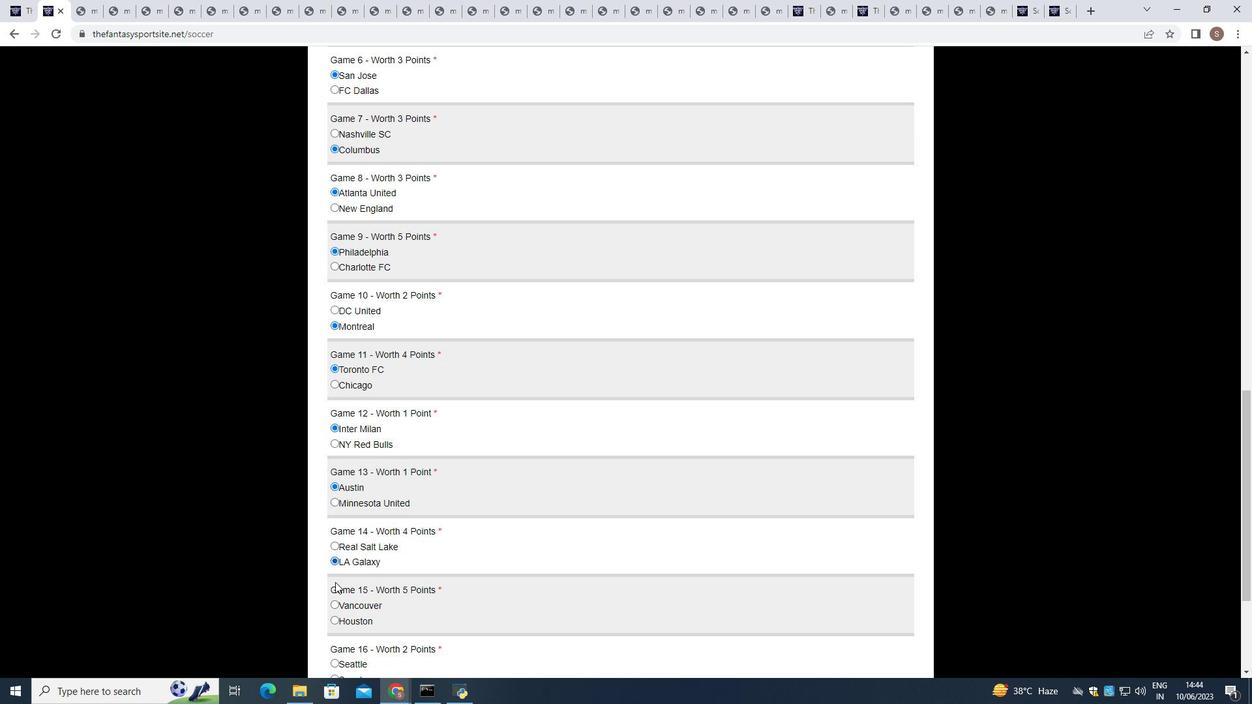 
Action: Mouse moved to (334, 432)
Screenshot: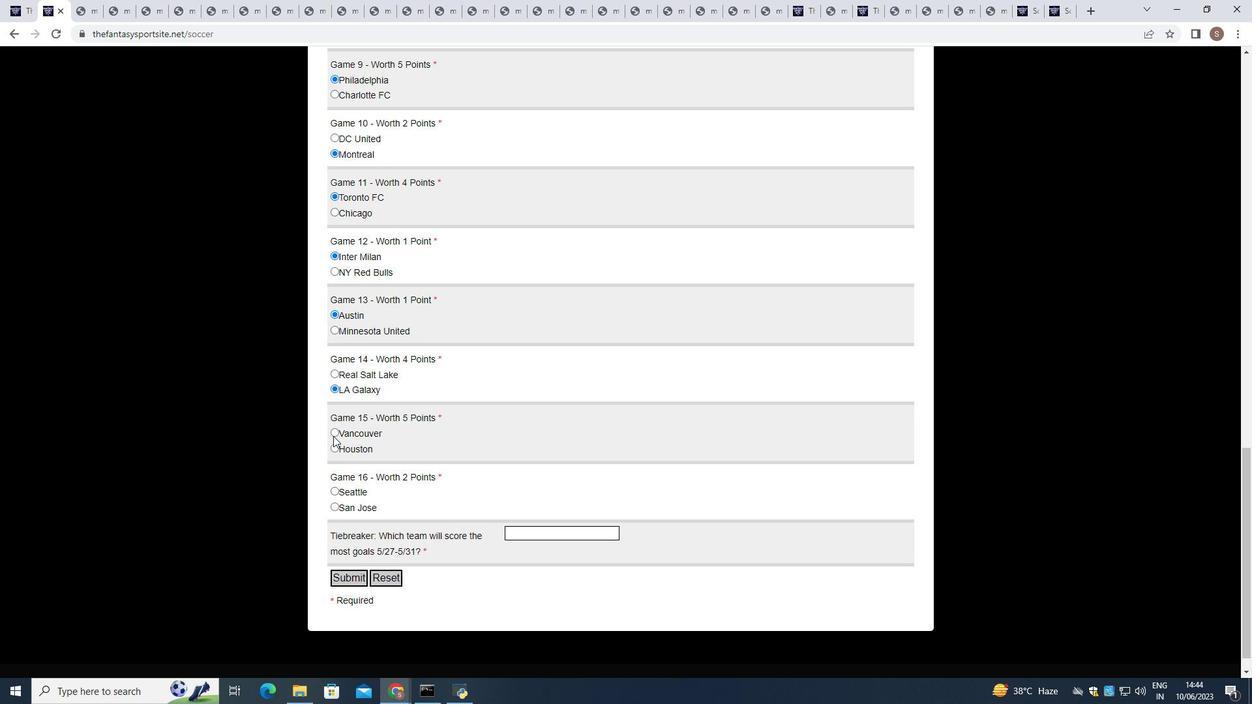 
Action: Mouse pressed left at (334, 432)
Screenshot: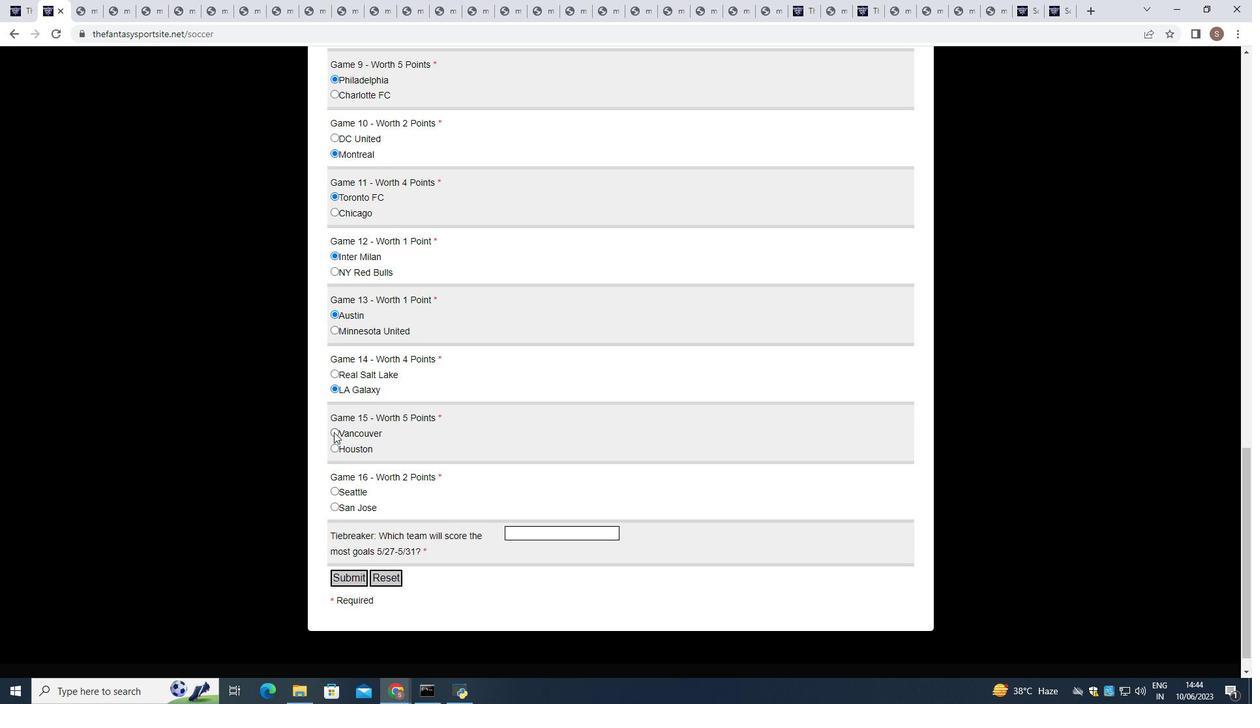 
Action: Mouse moved to (334, 490)
Screenshot: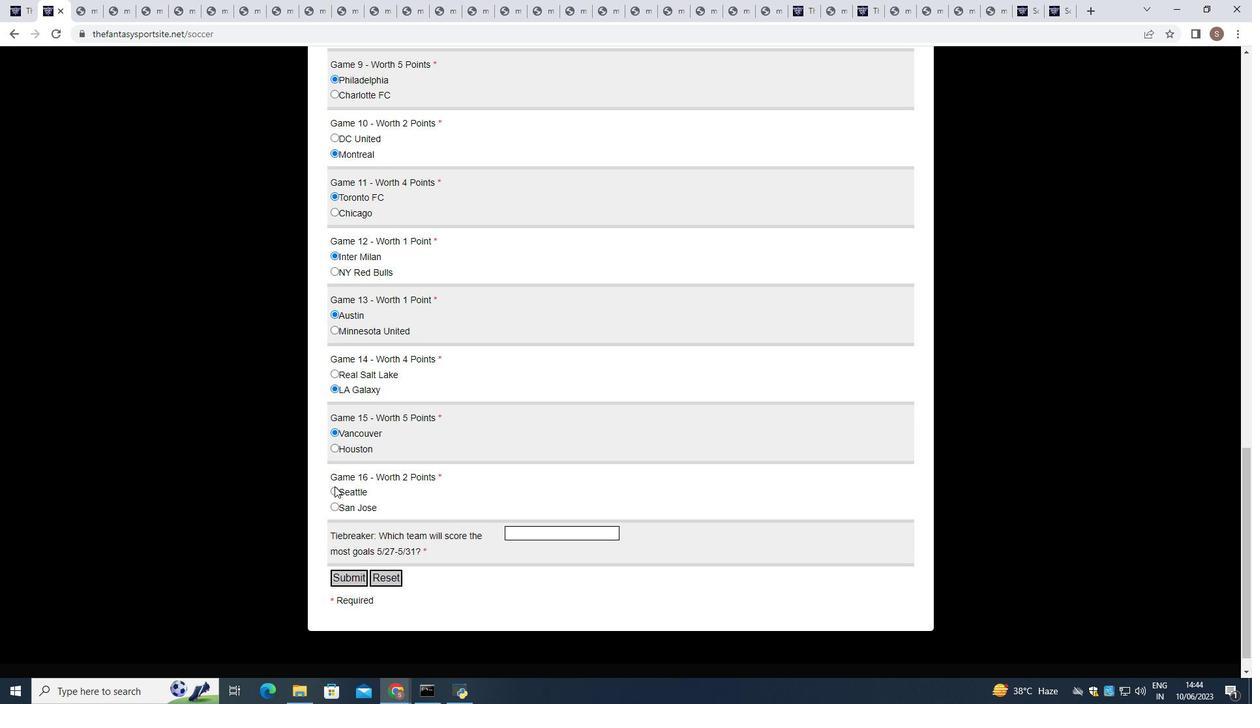 
Action: Mouse pressed left at (334, 490)
Screenshot: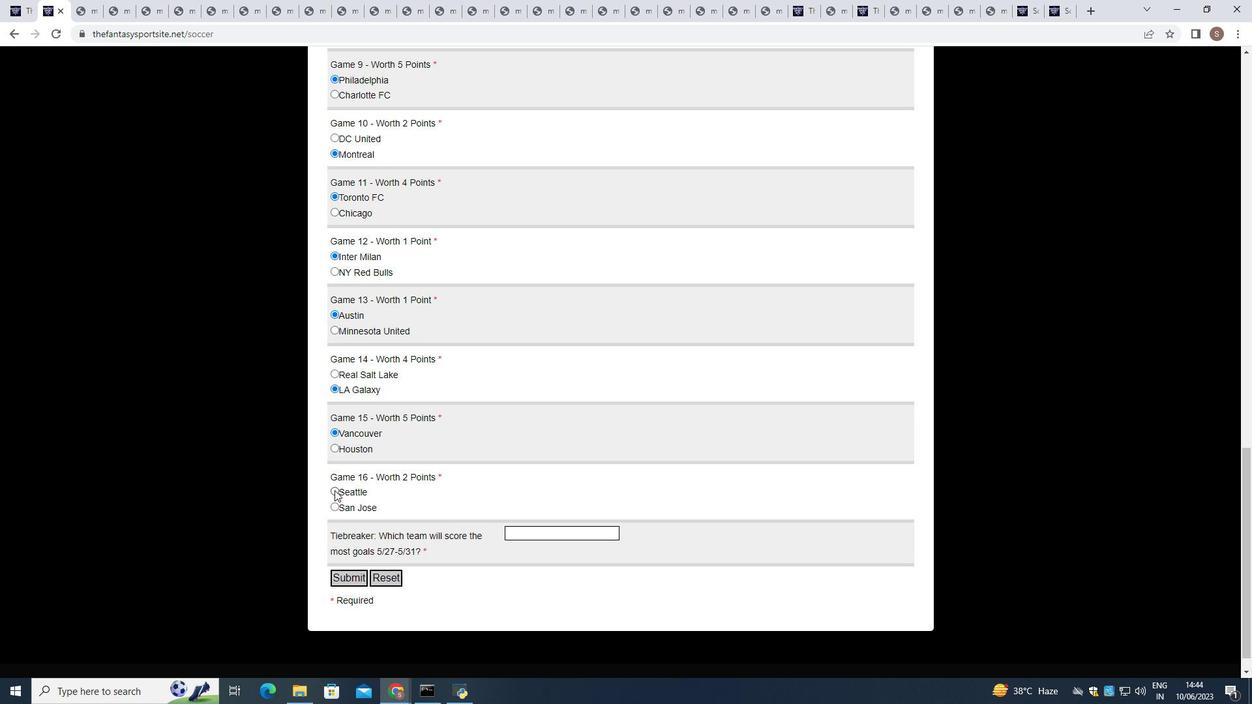 
Action: Mouse moved to (512, 535)
Screenshot: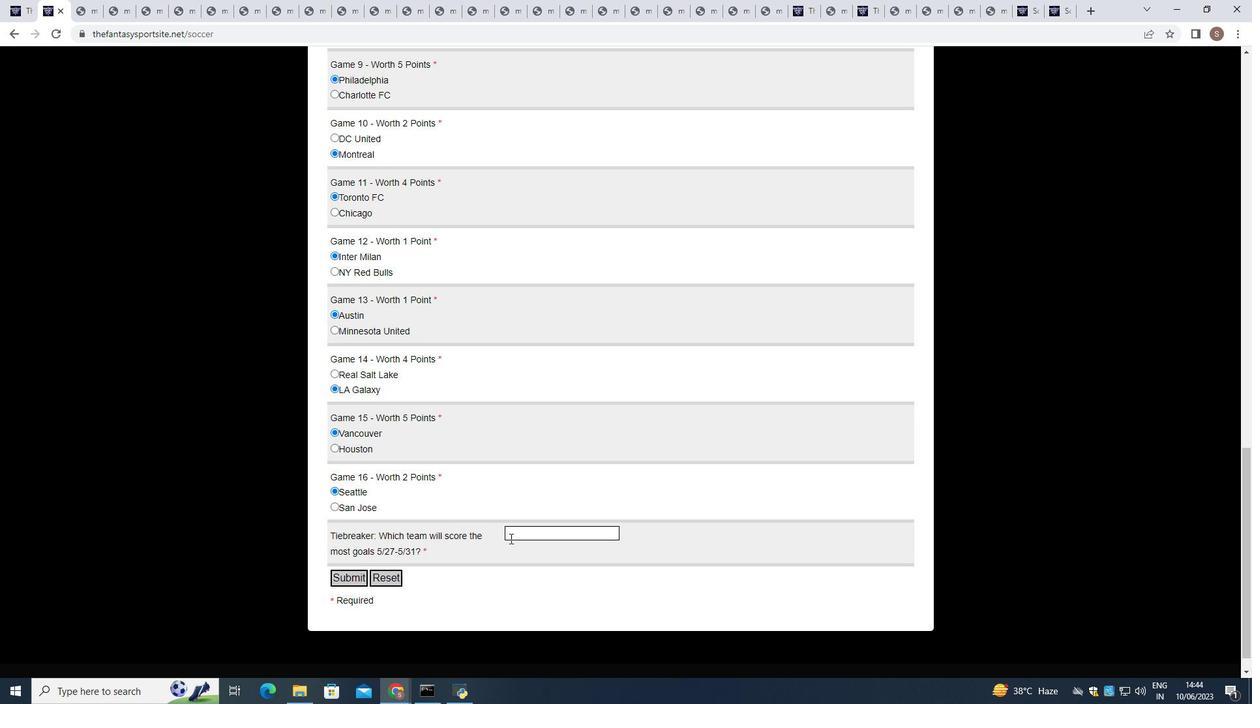 
Action: Mouse pressed left at (512, 535)
Screenshot: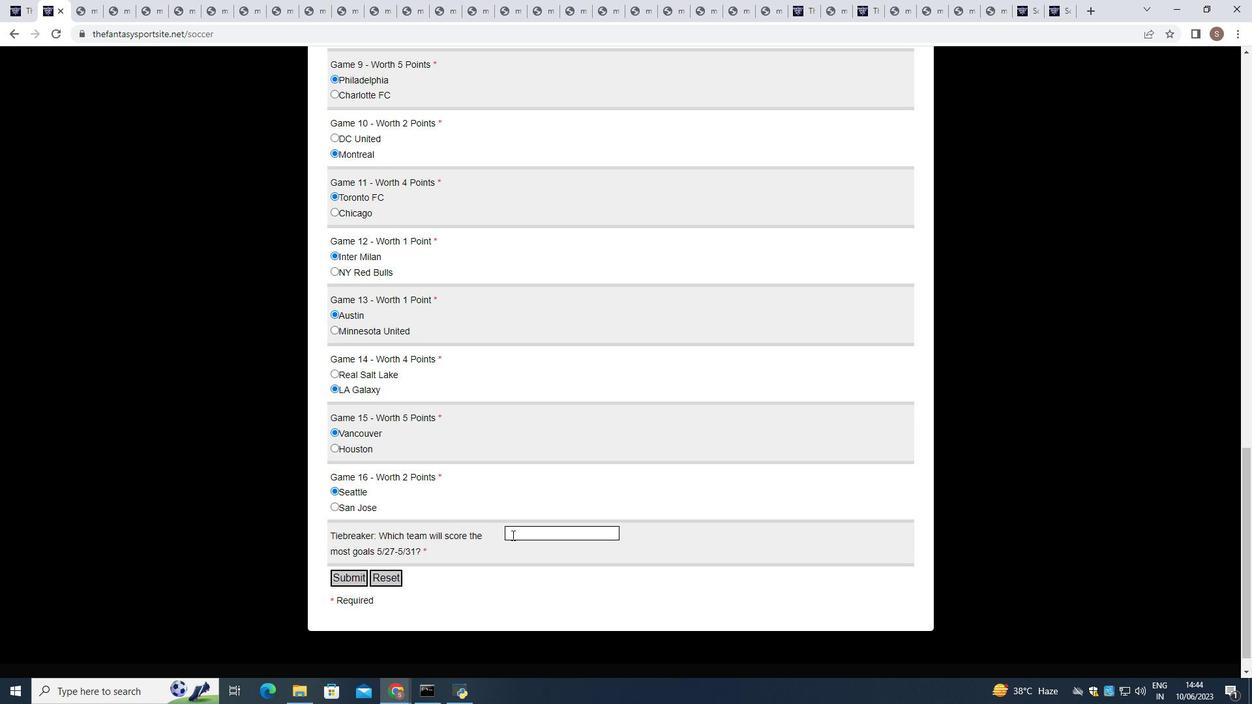 
Action: Mouse moved to (506, 518)
Screenshot: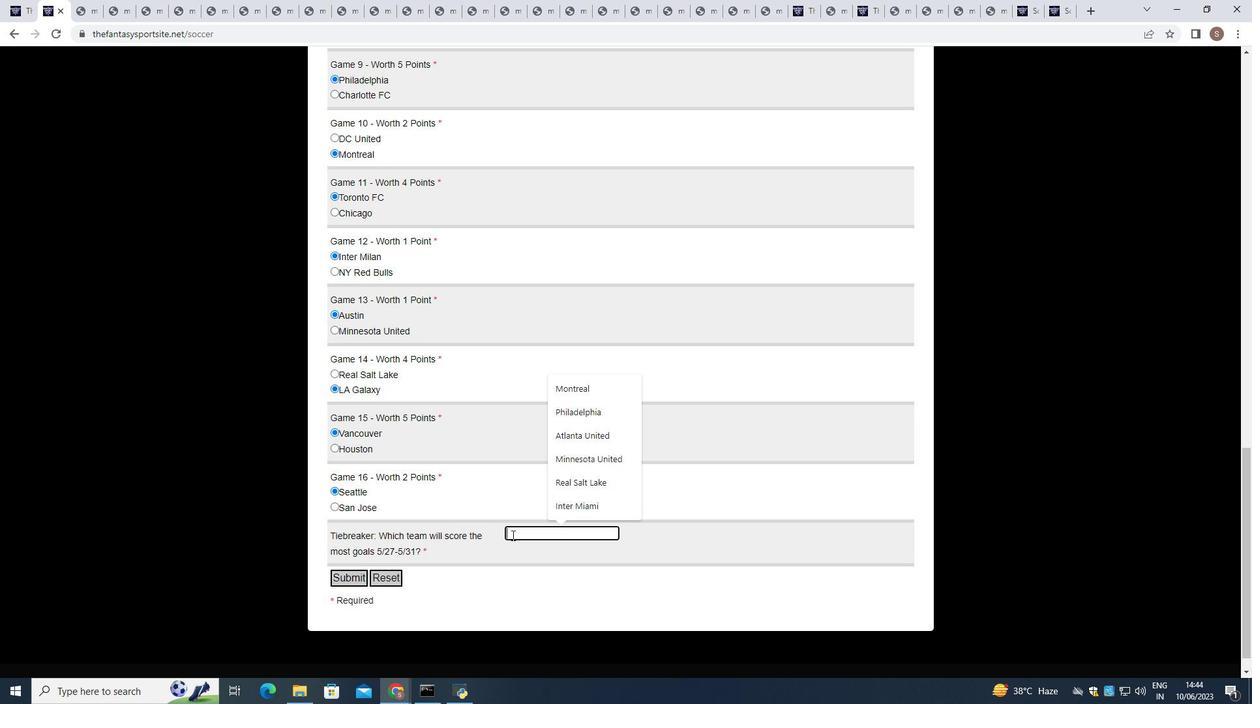 
Action: Key pressed <Key.shift>Vancouver
Screenshot: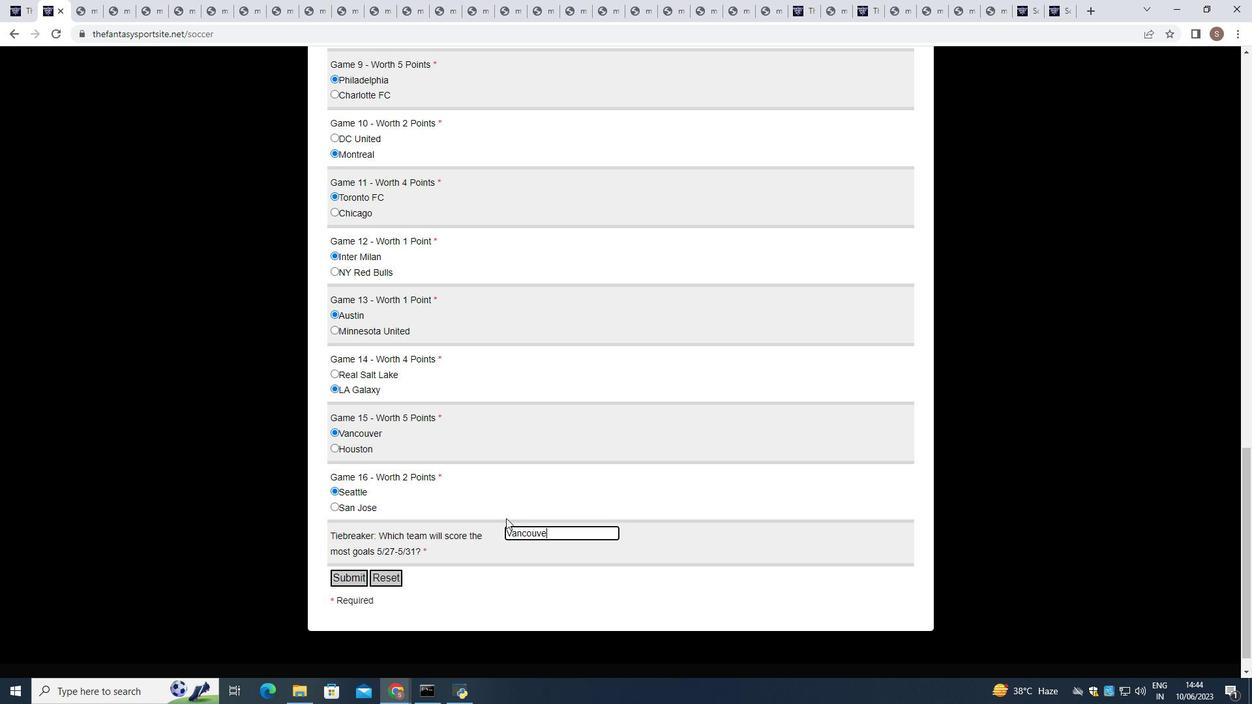 
Action: Mouse moved to (356, 572)
Screenshot: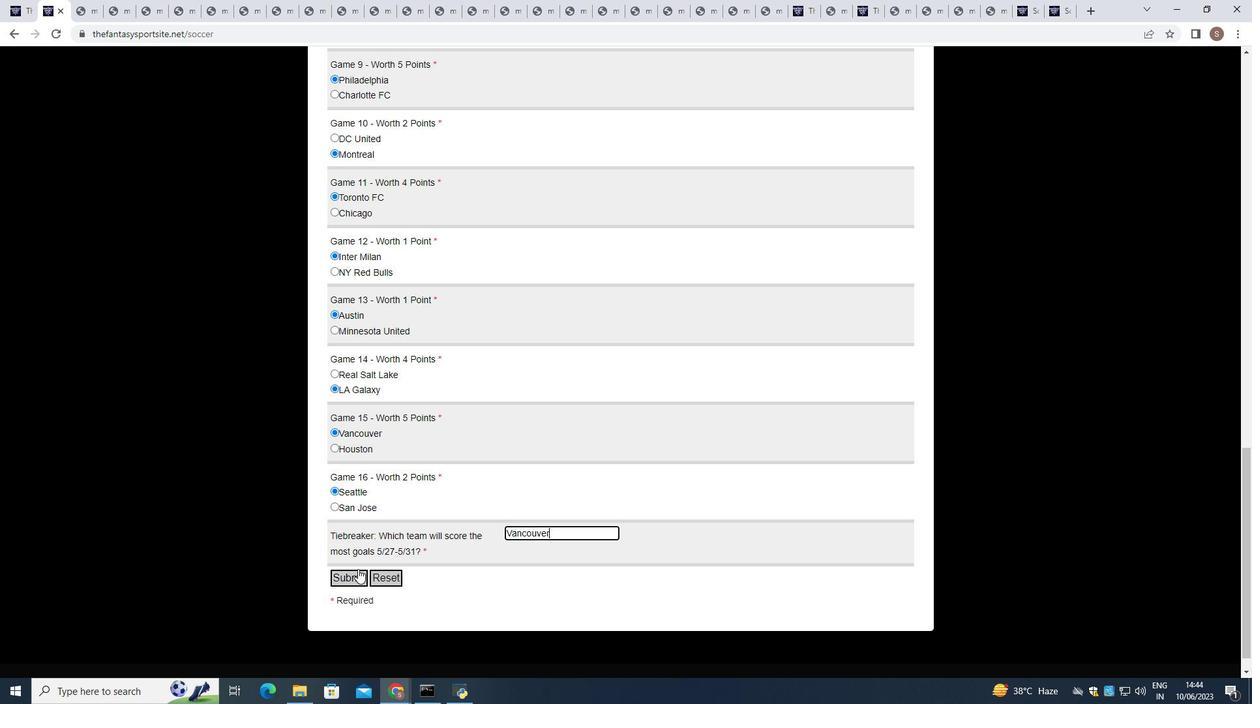 
Action: Mouse pressed left at (356, 572)
Screenshot: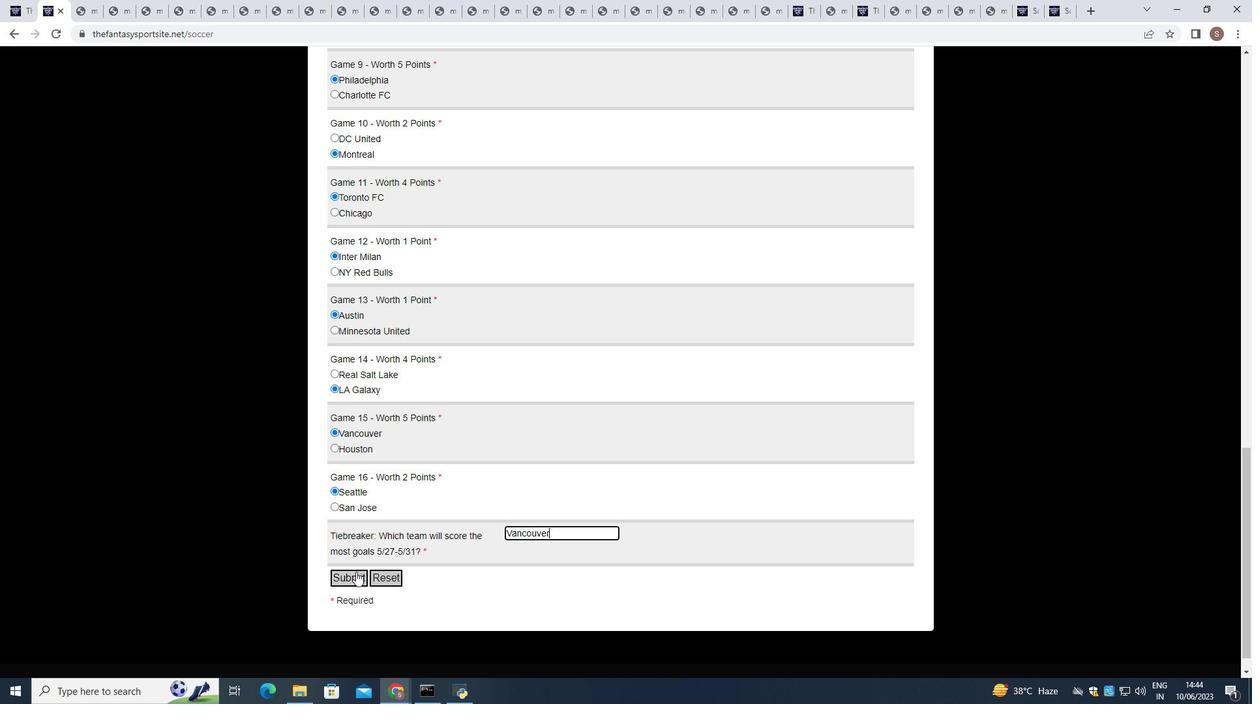 
